 Task: Find connections with filter location Leopoldina with filter topic #lawschoolwith filter profile language English with filter current company SAP Labs India with filter school Hindu College with filter industry Investment Advice with filter service category Program Management with filter keywords title eCommerce Marketing Specialist
Action: Mouse moved to (480, 74)
Screenshot: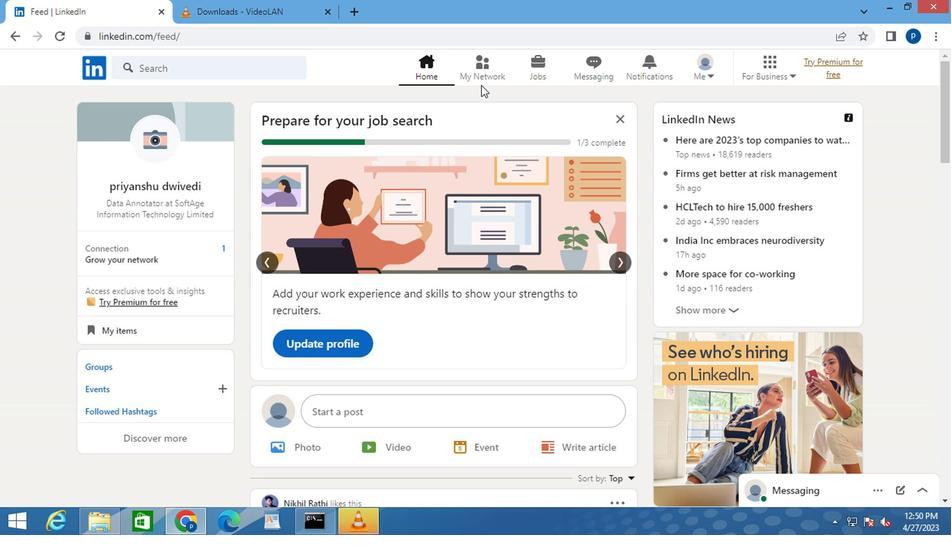 
Action: Mouse pressed left at (480, 74)
Screenshot: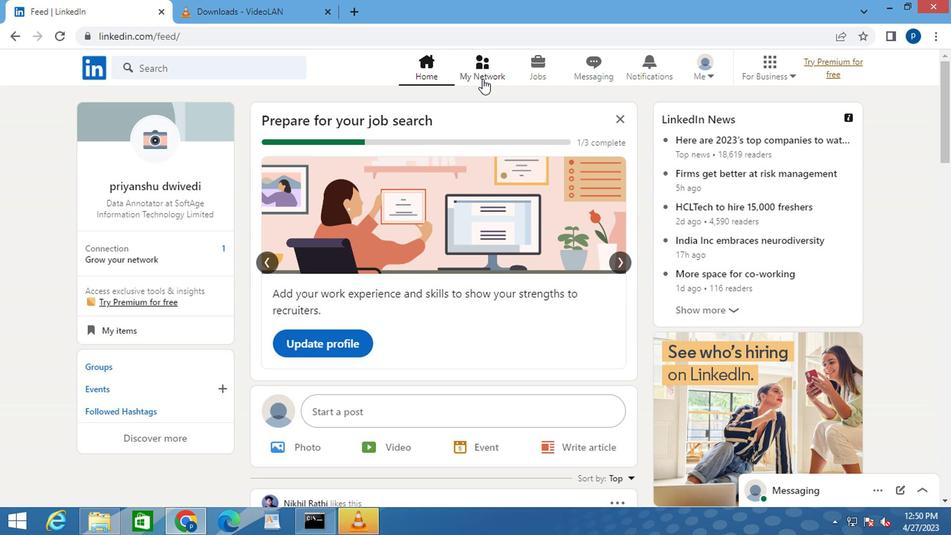 
Action: Mouse moved to (198, 143)
Screenshot: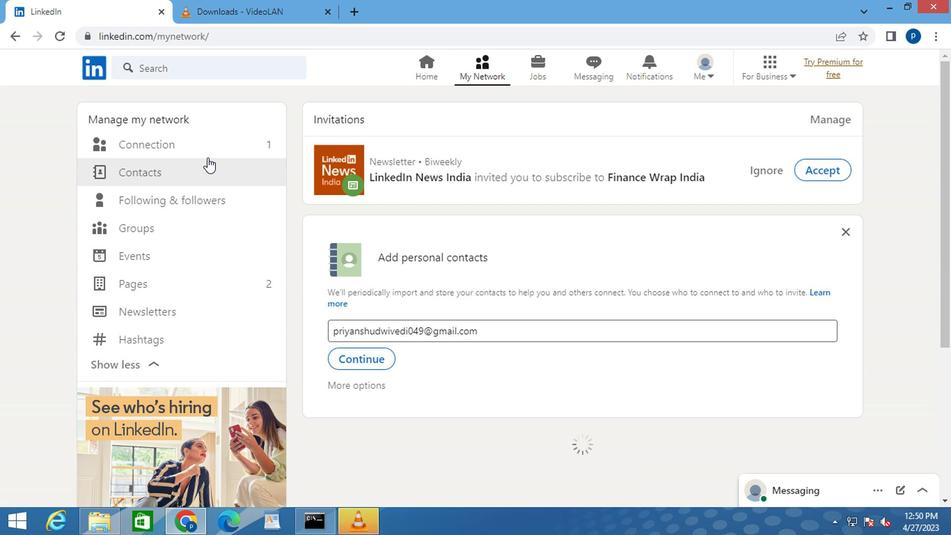 
Action: Mouse pressed left at (198, 143)
Screenshot: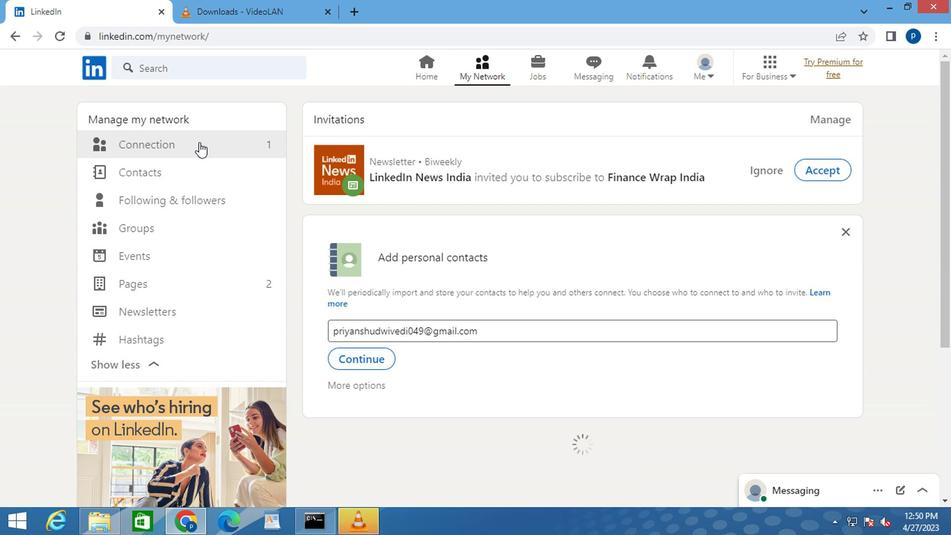 
Action: Mouse moved to (568, 147)
Screenshot: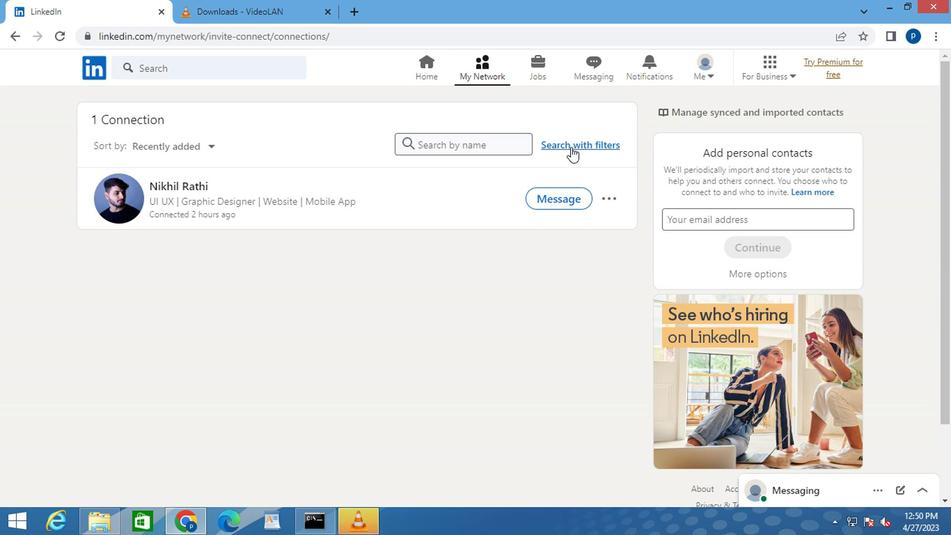 
Action: Mouse pressed left at (568, 147)
Screenshot: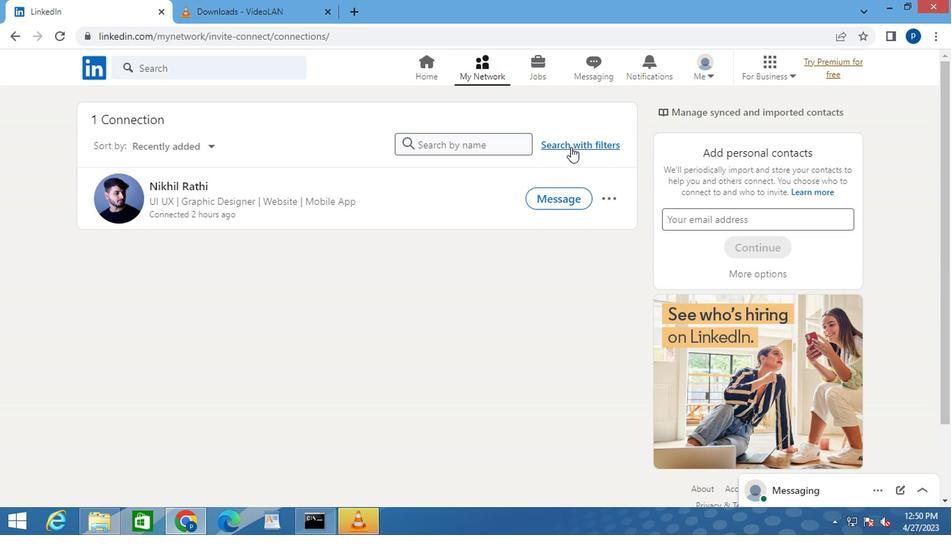 
Action: Mouse moved to (529, 118)
Screenshot: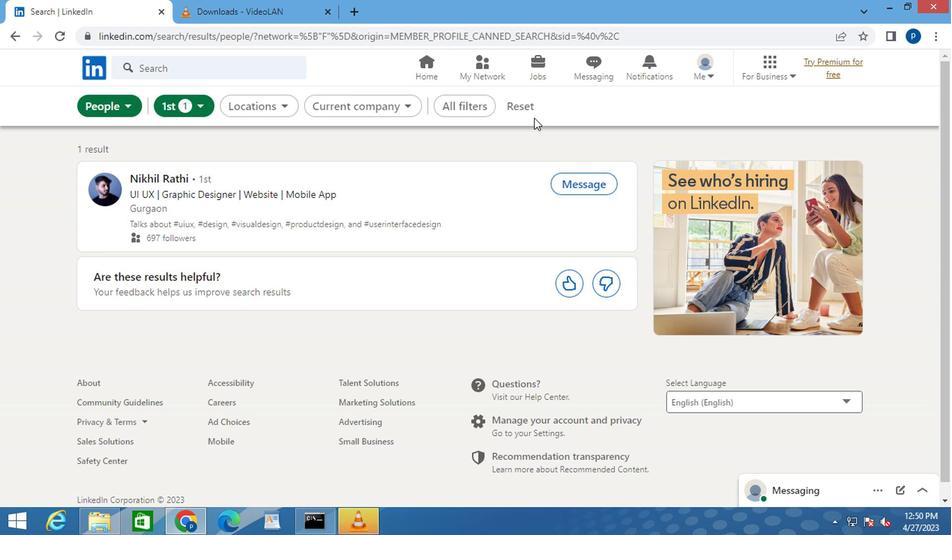 
Action: Mouse pressed left at (529, 118)
Screenshot: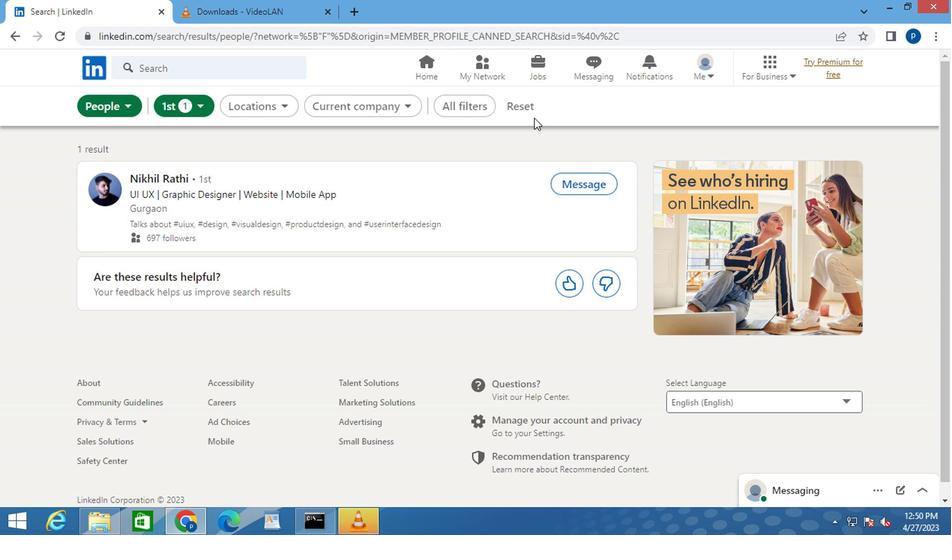 
Action: Mouse moved to (524, 110)
Screenshot: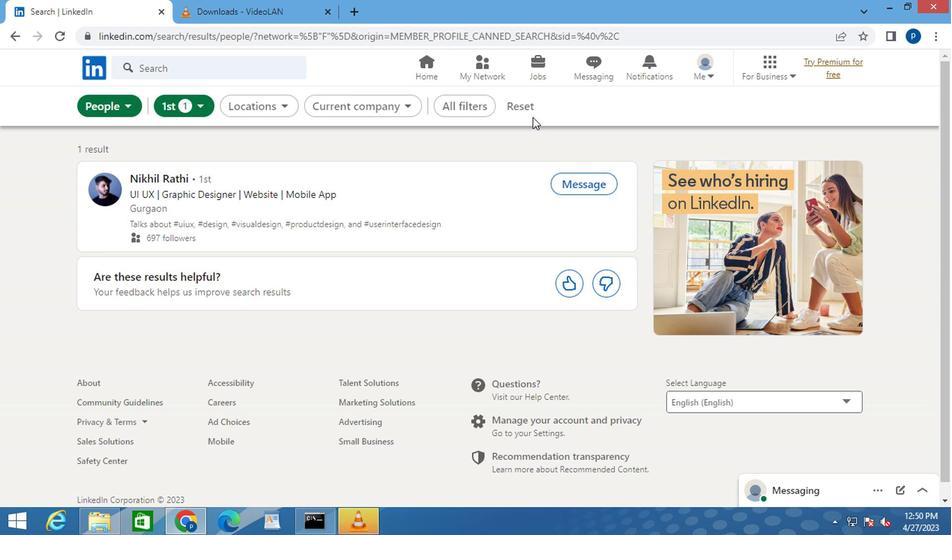 
Action: Mouse pressed left at (524, 110)
Screenshot: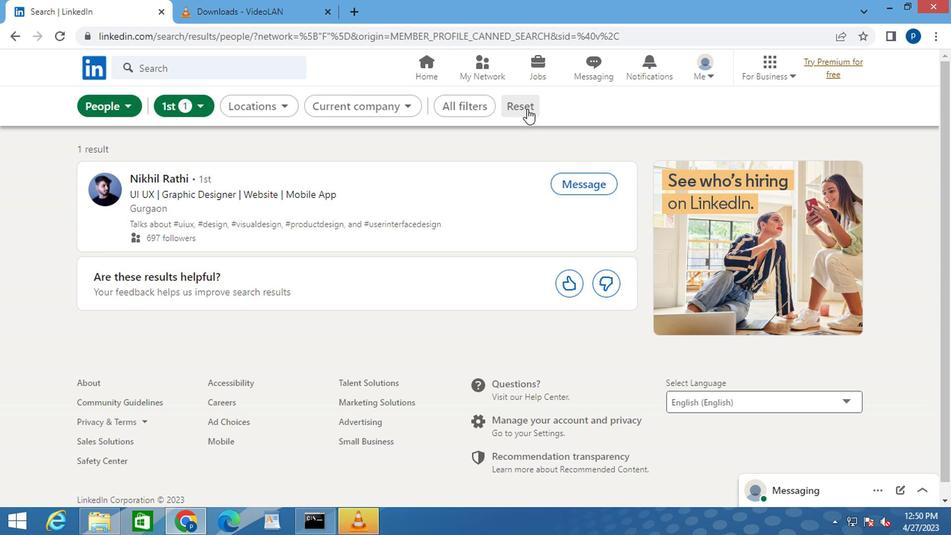 
Action: Mouse moved to (490, 106)
Screenshot: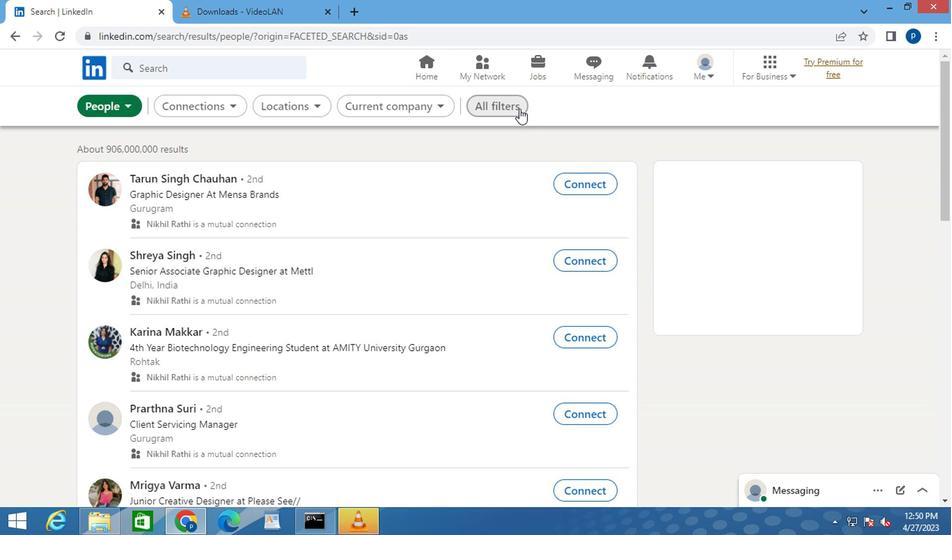 
Action: Mouse pressed left at (490, 106)
Screenshot: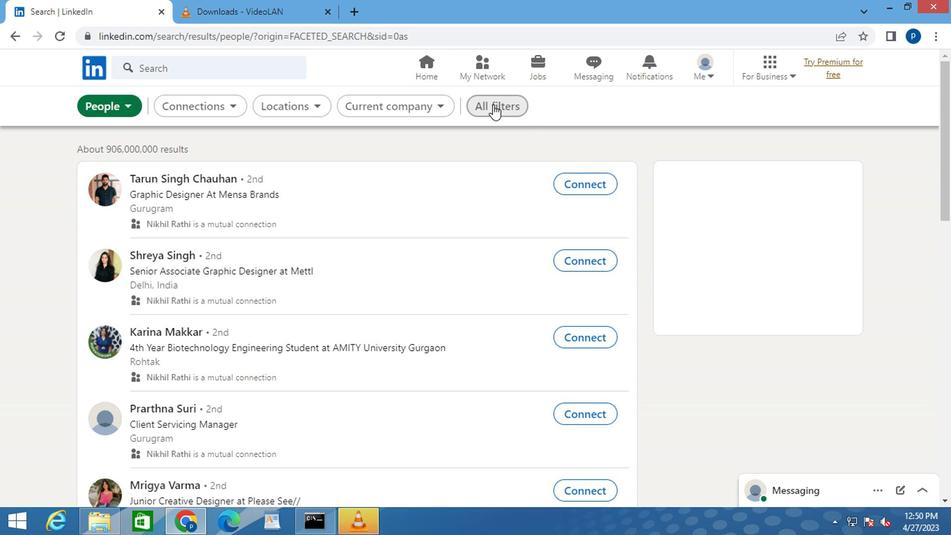 
Action: Mouse moved to (779, 275)
Screenshot: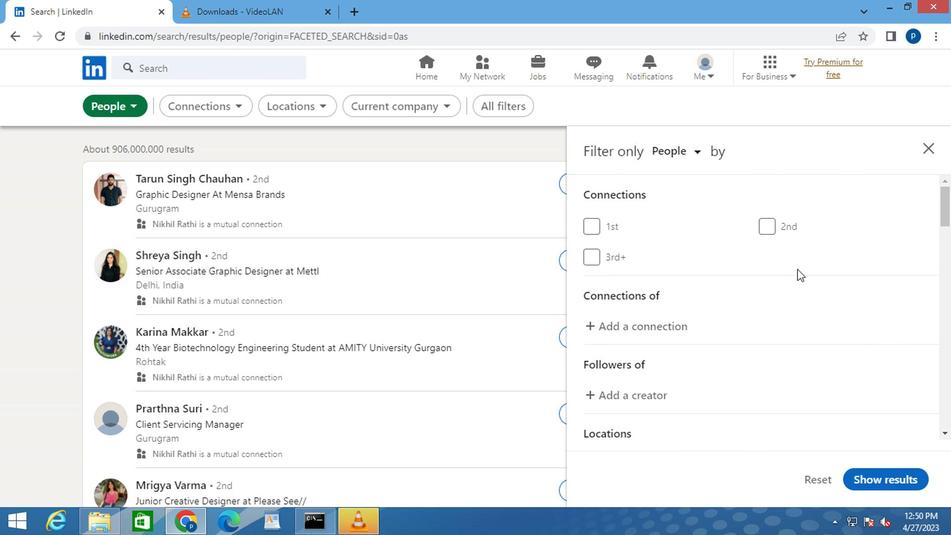 
Action: Mouse scrolled (779, 274) with delta (0, 0)
Screenshot: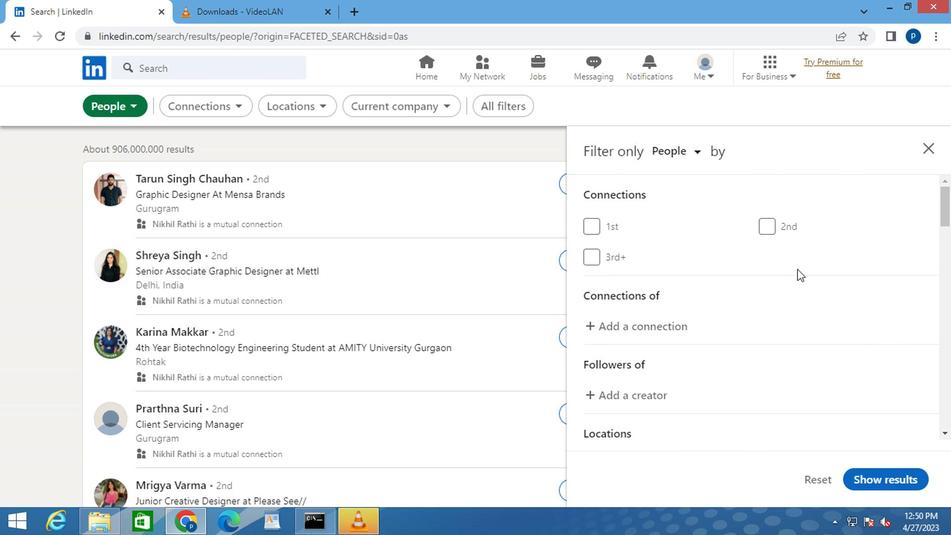 
Action: Mouse moved to (779, 275)
Screenshot: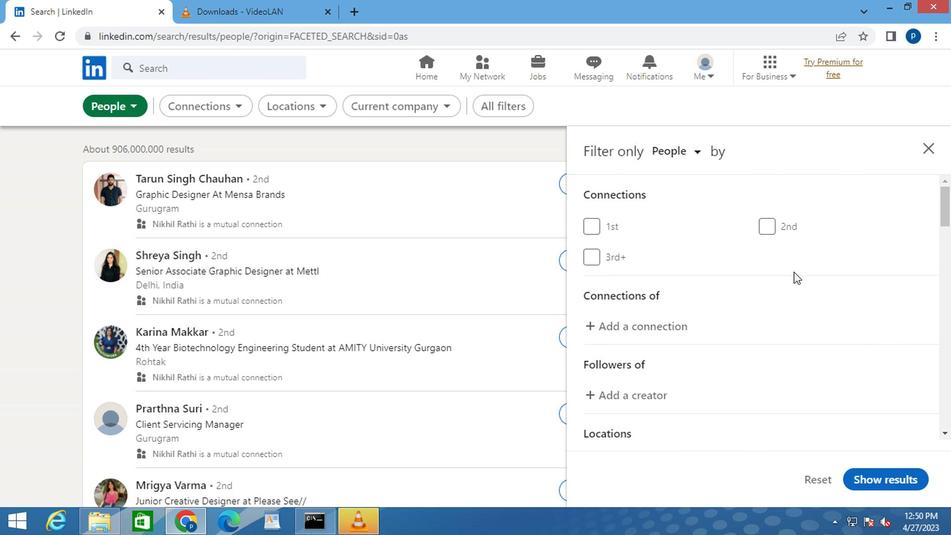 
Action: Mouse scrolled (779, 274) with delta (0, 0)
Screenshot: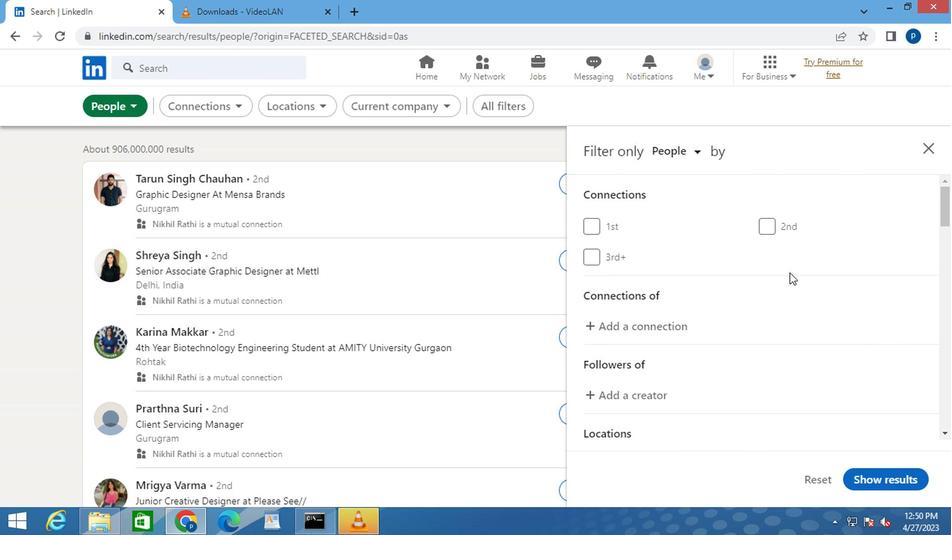 
Action: Mouse scrolled (779, 274) with delta (0, 0)
Screenshot: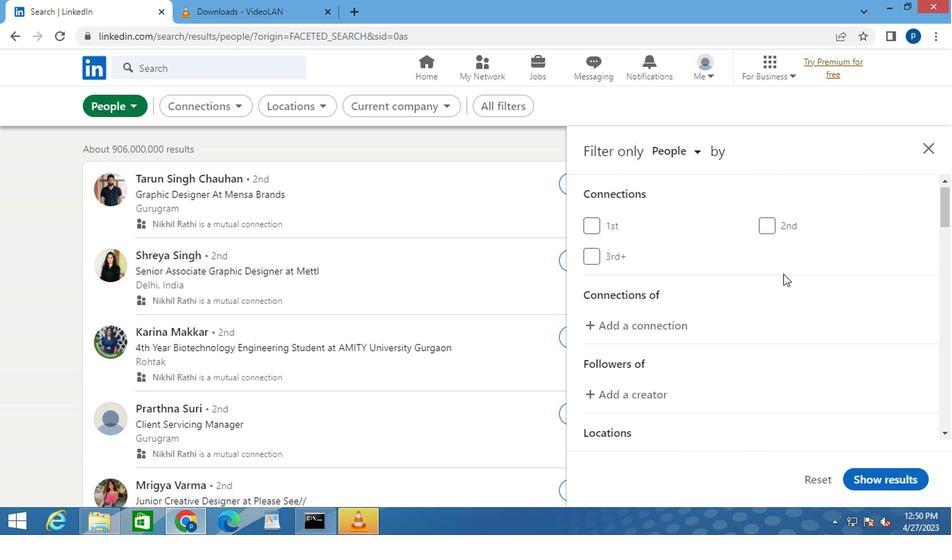 
Action: Mouse moved to (791, 311)
Screenshot: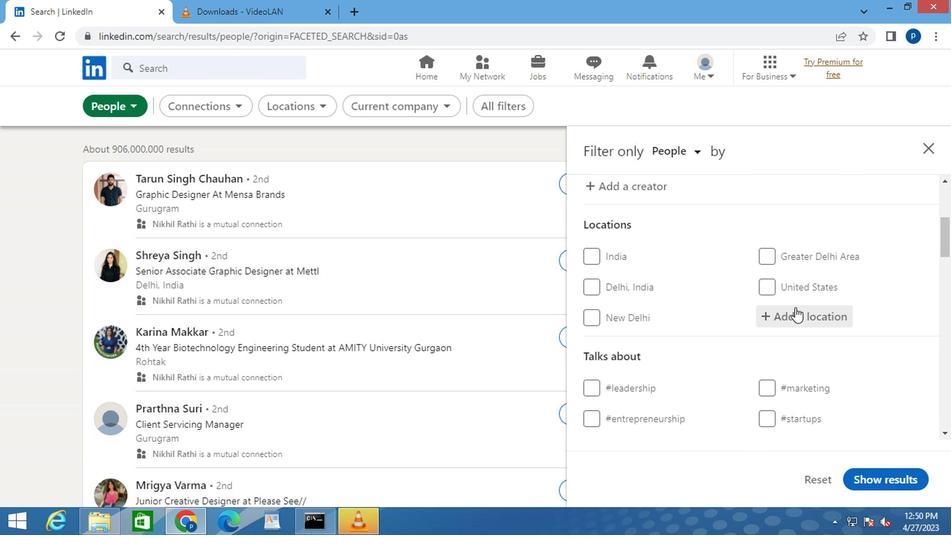 
Action: Mouse pressed left at (791, 311)
Screenshot: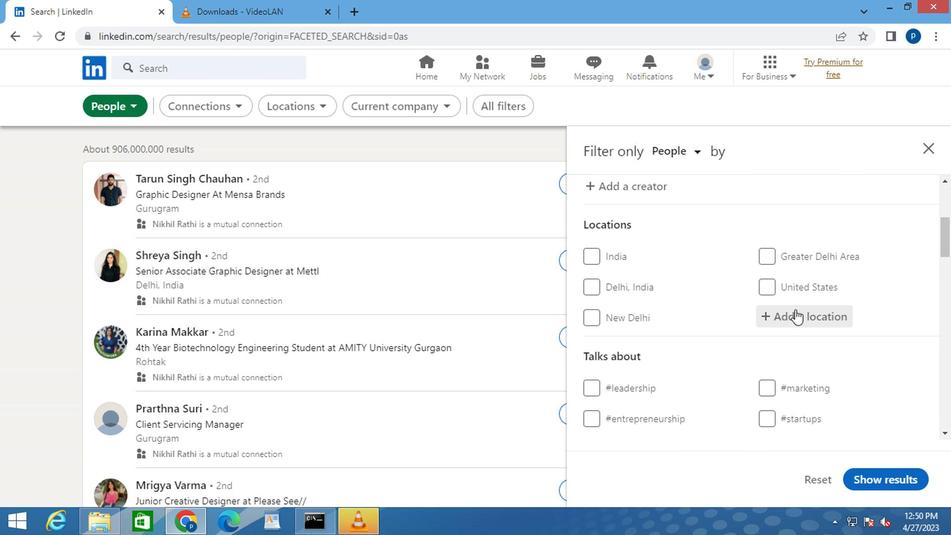 
Action: Key pressed <Key.caps_lock>l<Key.caps_lock>eopoldi
Screenshot: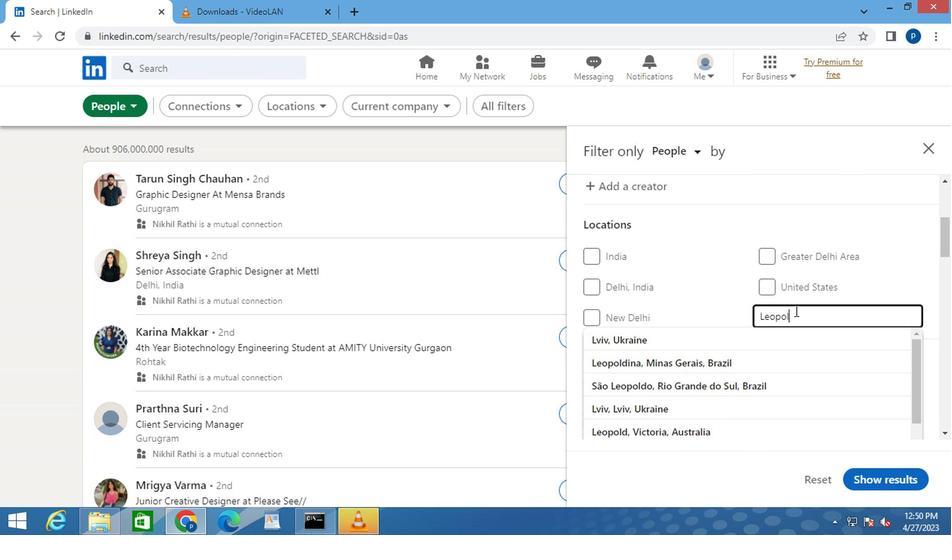 
Action: Mouse moved to (705, 341)
Screenshot: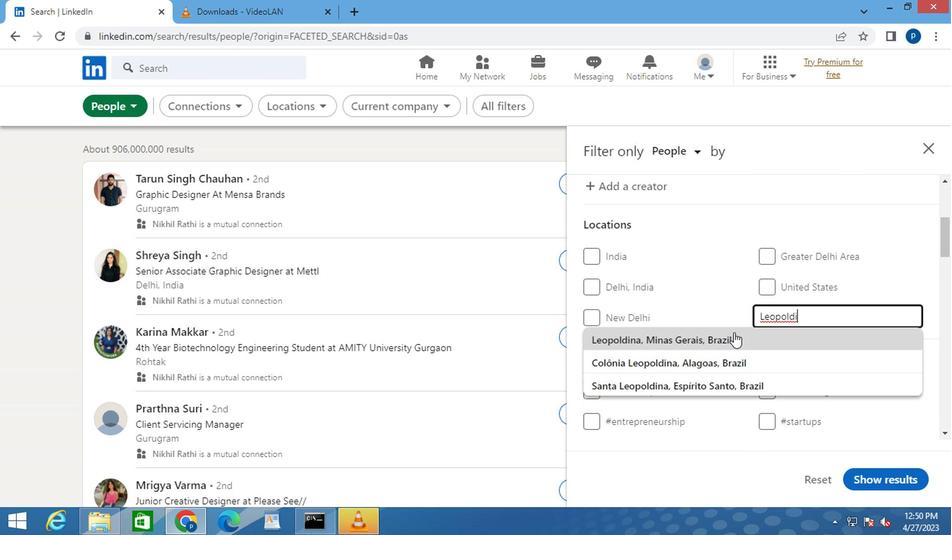 
Action: Mouse pressed left at (705, 341)
Screenshot: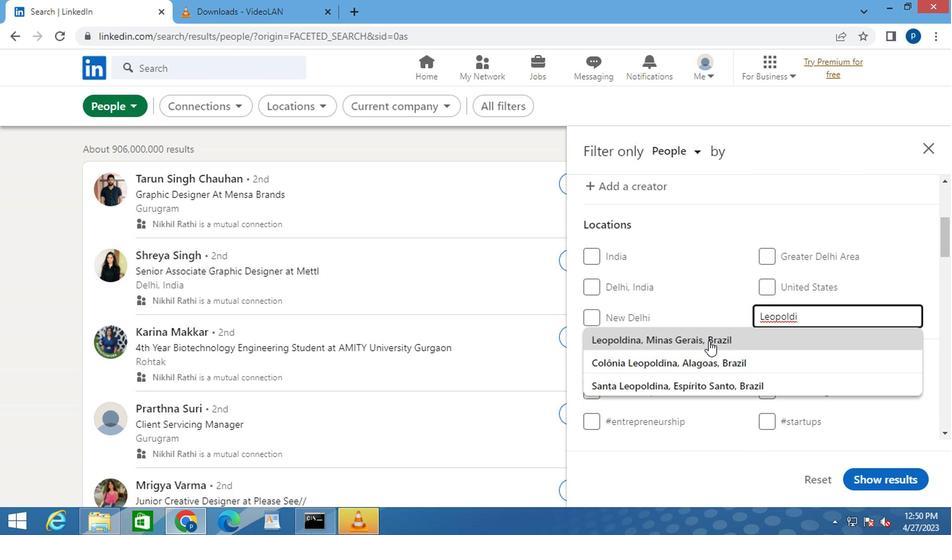 
Action: Mouse moved to (704, 341)
Screenshot: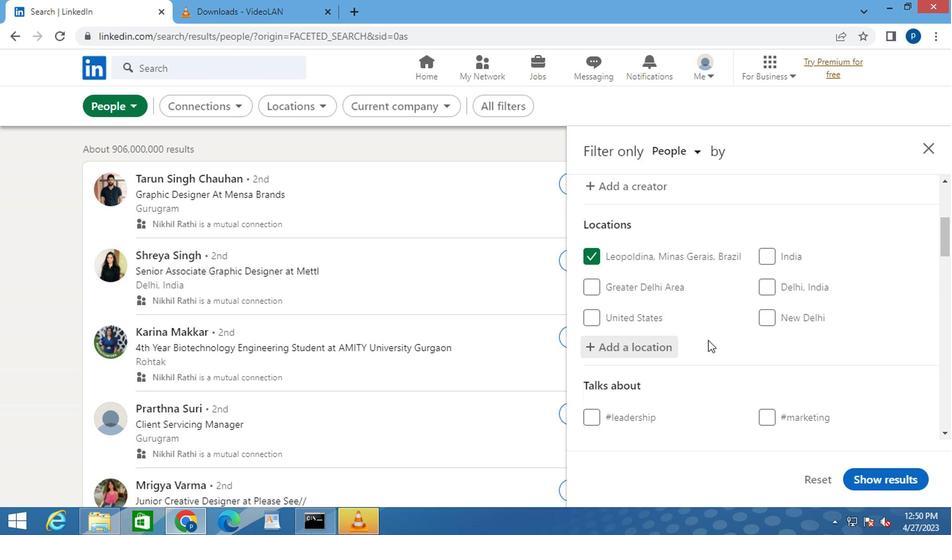 
Action: Mouse scrolled (704, 340) with delta (0, 0)
Screenshot: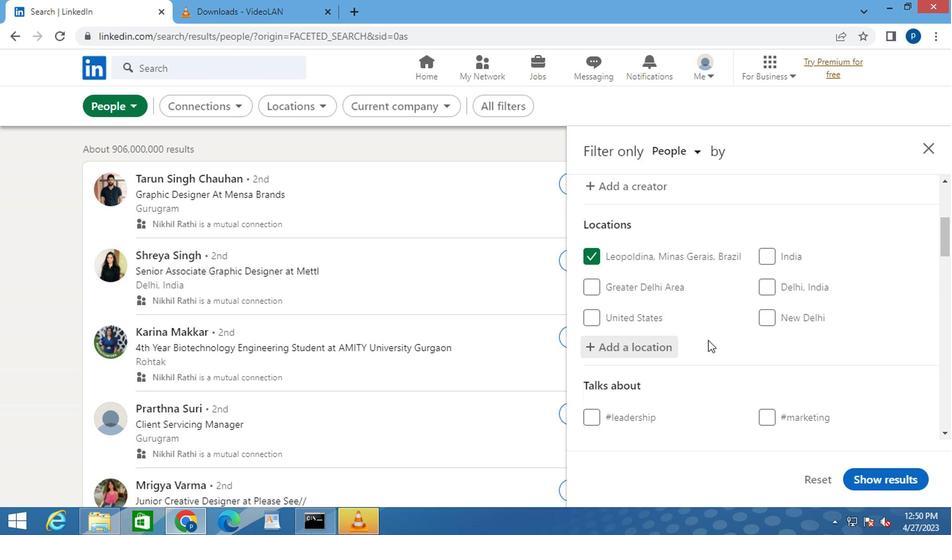 
Action: Mouse moved to (704, 341)
Screenshot: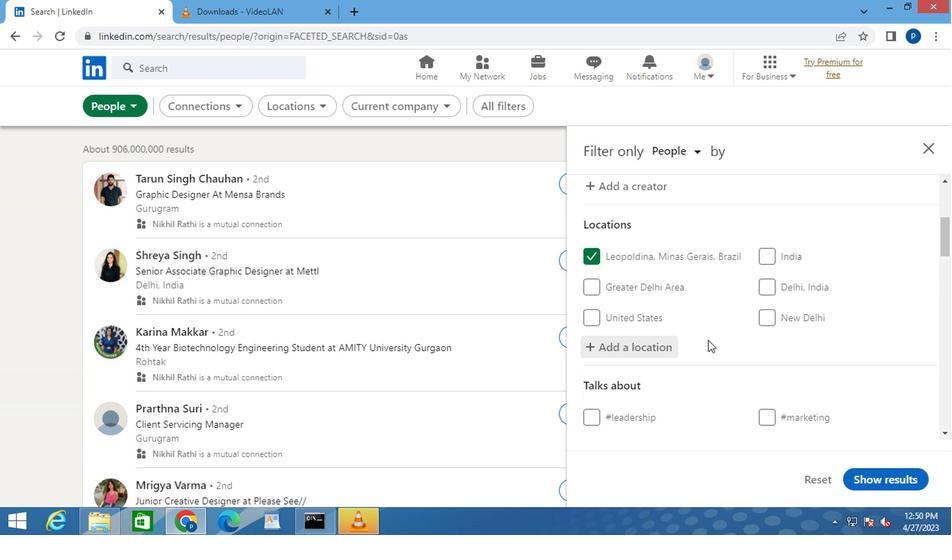 
Action: Mouse scrolled (704, 341) with delta (0, 0)
Screenshot: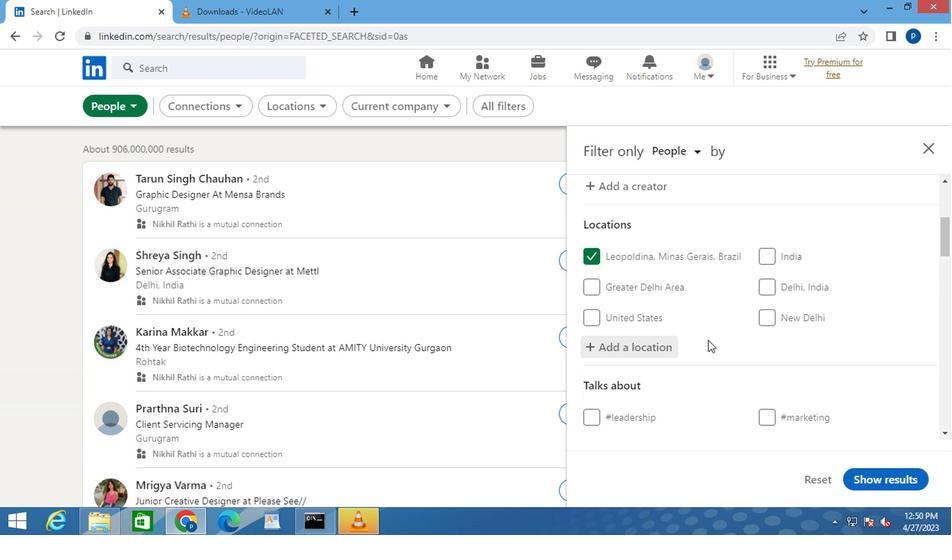 
Action: Mouse moved to (756, 342)
Screenshot: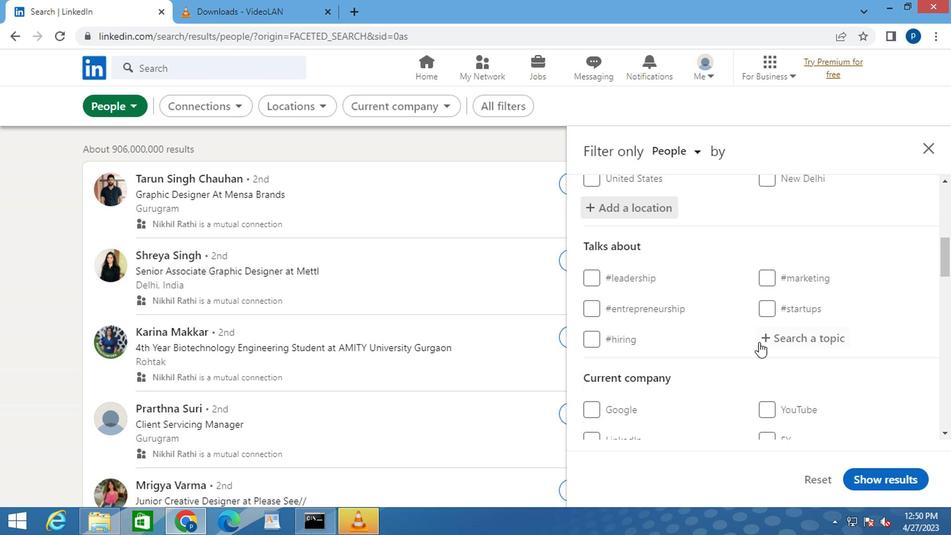 
Action: Mouse pressed left at (756, 342)
Screenshot: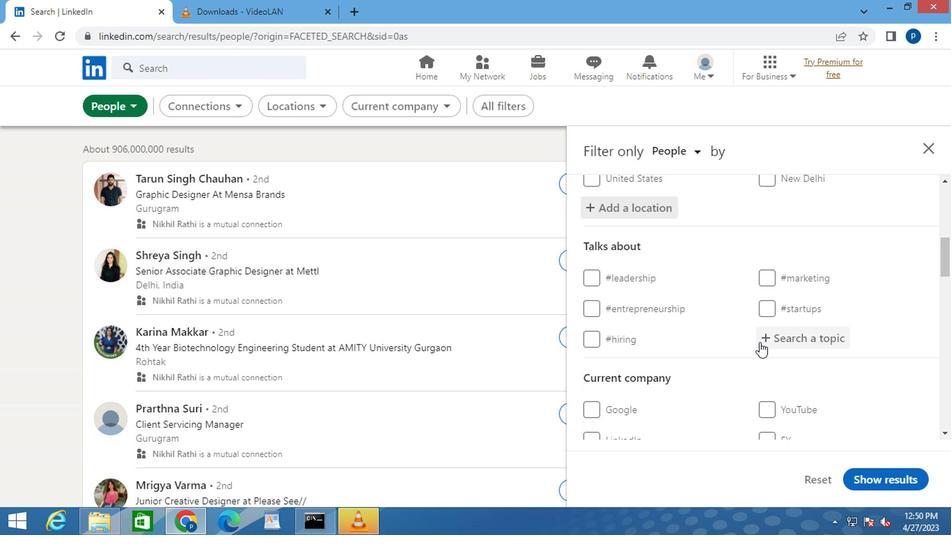 
Action: Mouse moved to (757, 341)
Screenshot: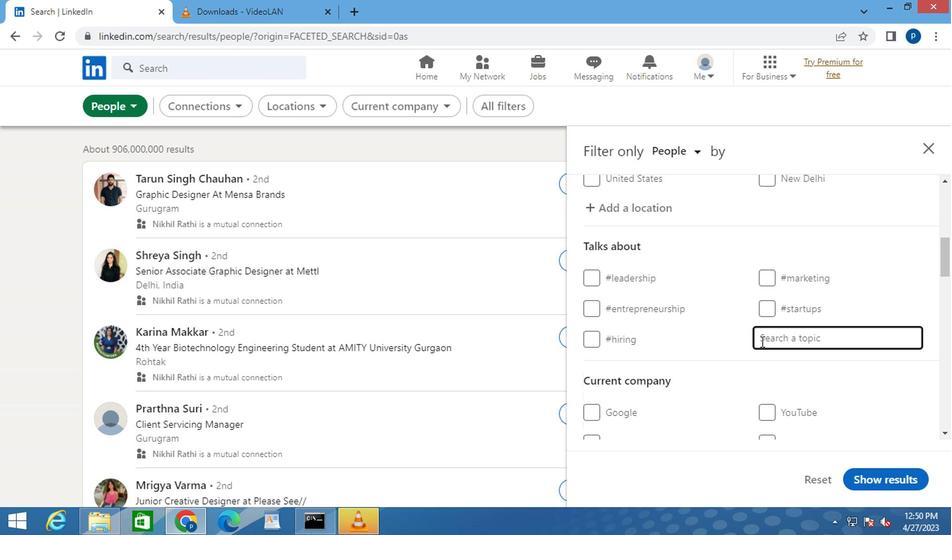 
Action: Key pressed <Key.shift>#LAWSCHOOL<Key.space>
Screenshot: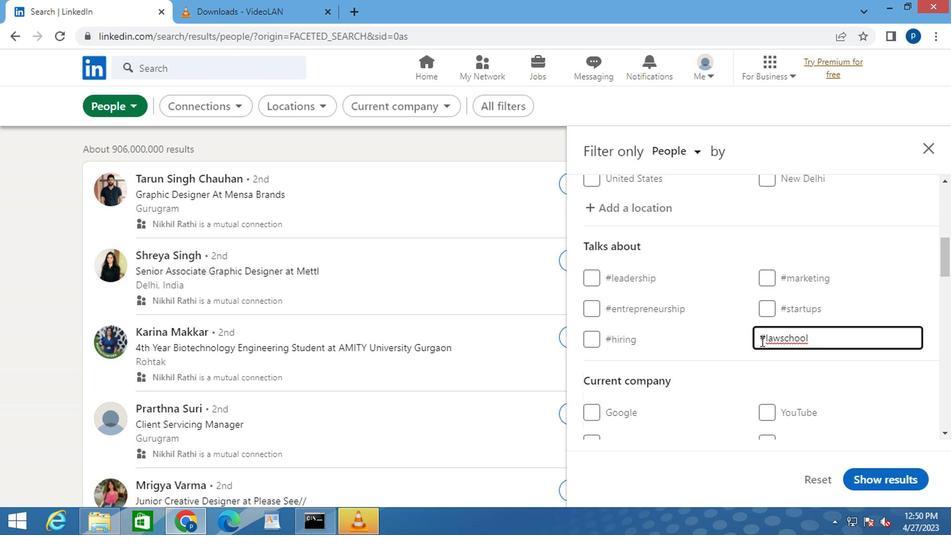 
Action: Mouse moved to (812, 360)
Screenshot: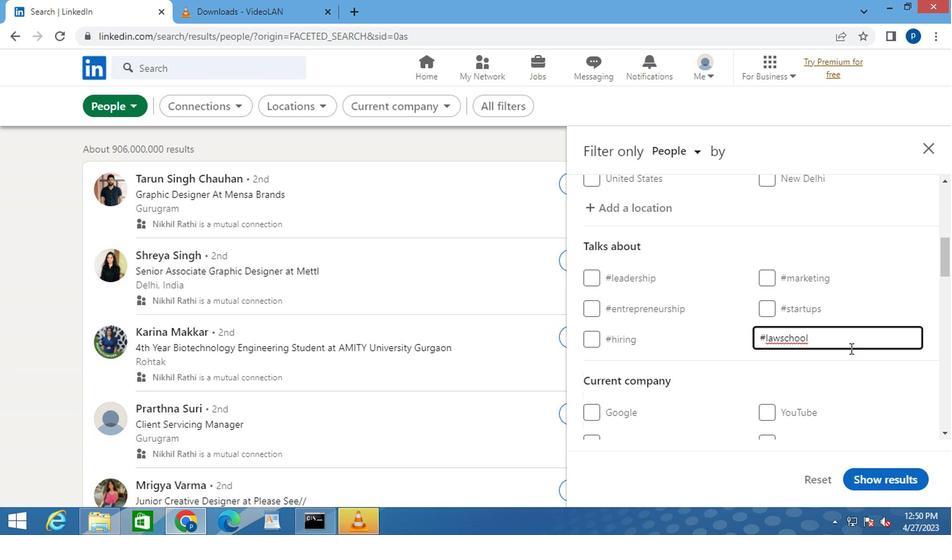 
Action: Mouse scrolled (812, 359) with delta (0, 0)
Screenshot: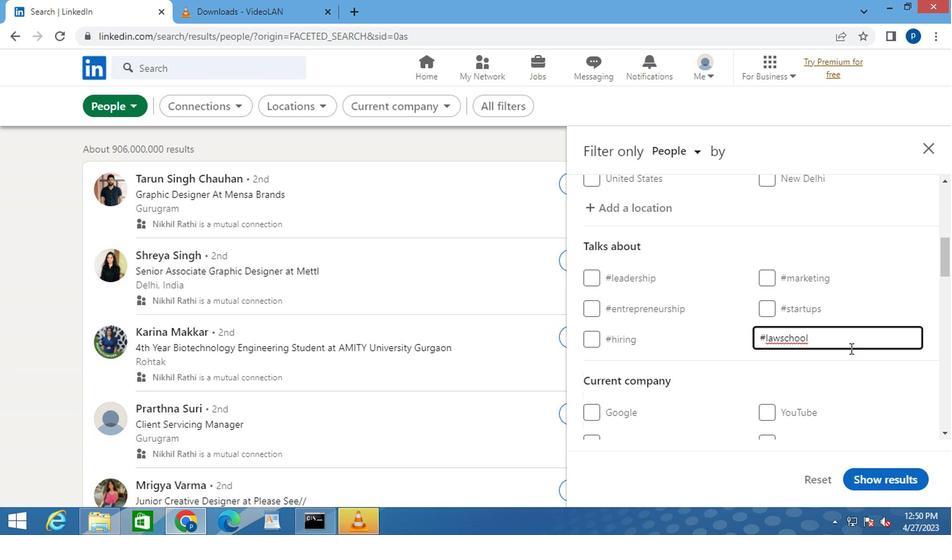 
Action: Mouse moved to (810, 360)
Screenshot: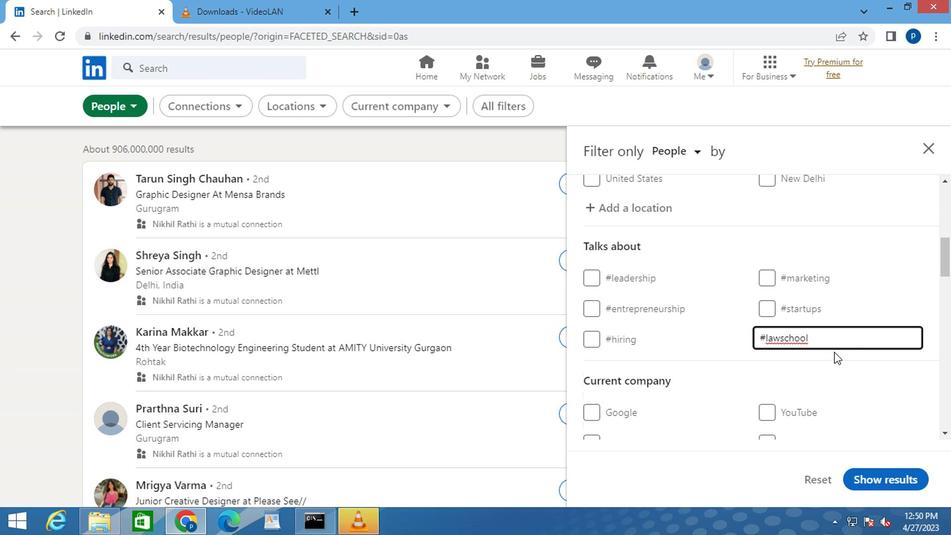 
Action: Mouse scrolled (810, 360) with delta (0, 0)
Screenshot: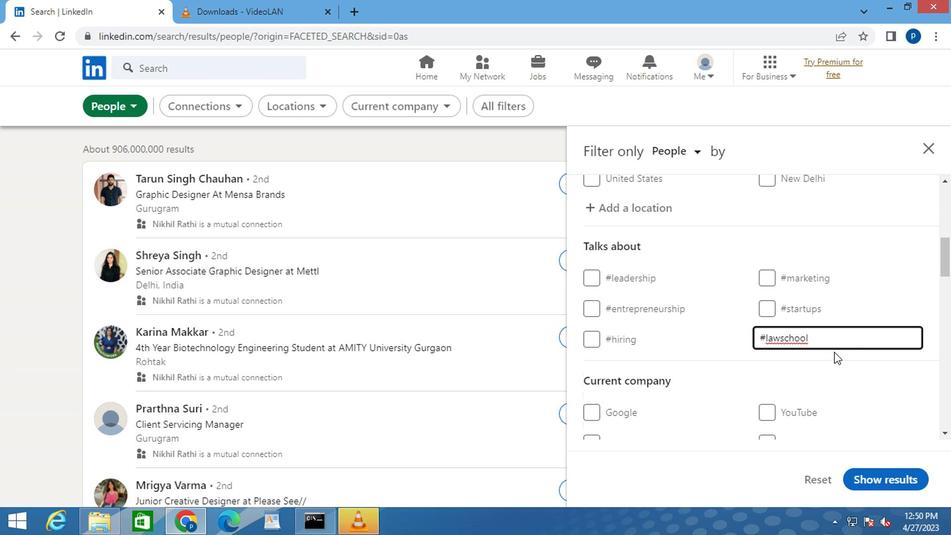 
Action: Mouse moved to (805, 362)
Screenshot: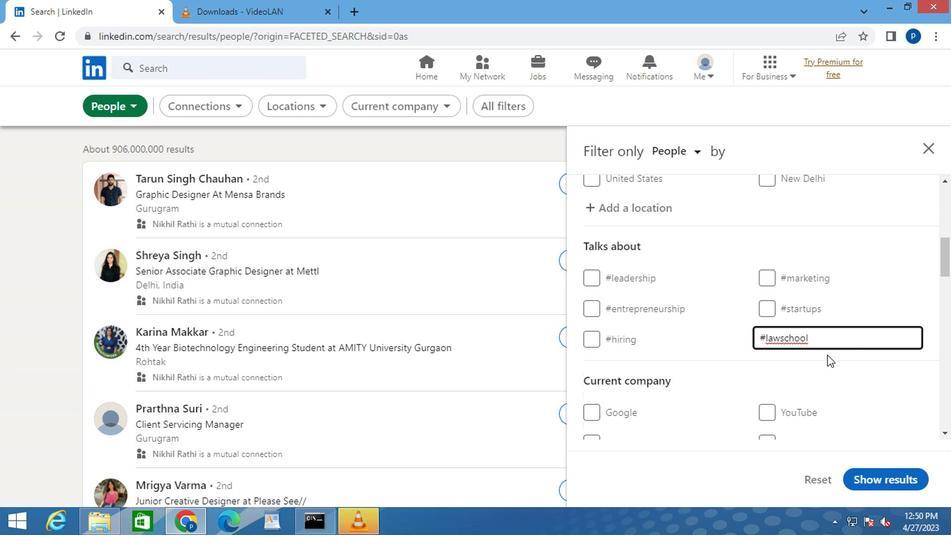
Action: Mouse scrolled (805, 361) with delta (0, 0)
Screenshot: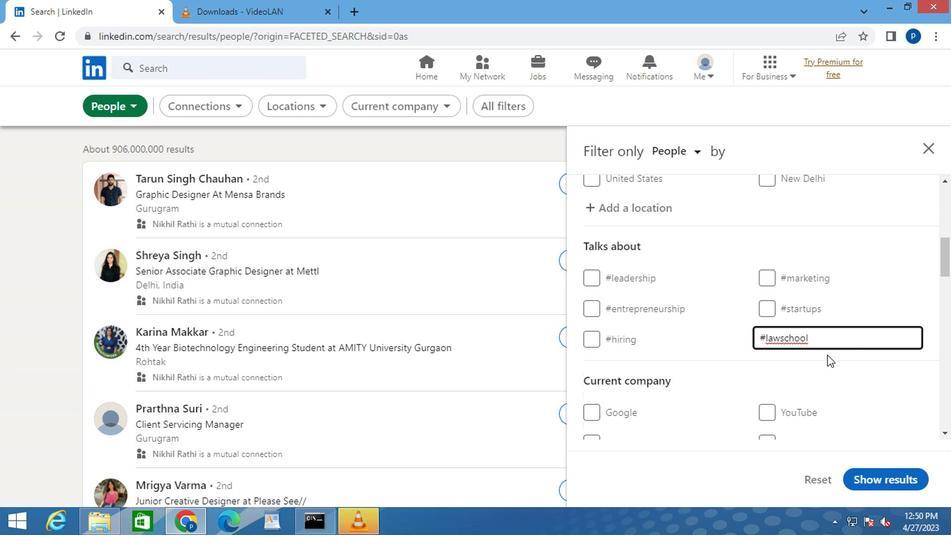 
Action: Mouse moved to (800, 362)
Screenshot: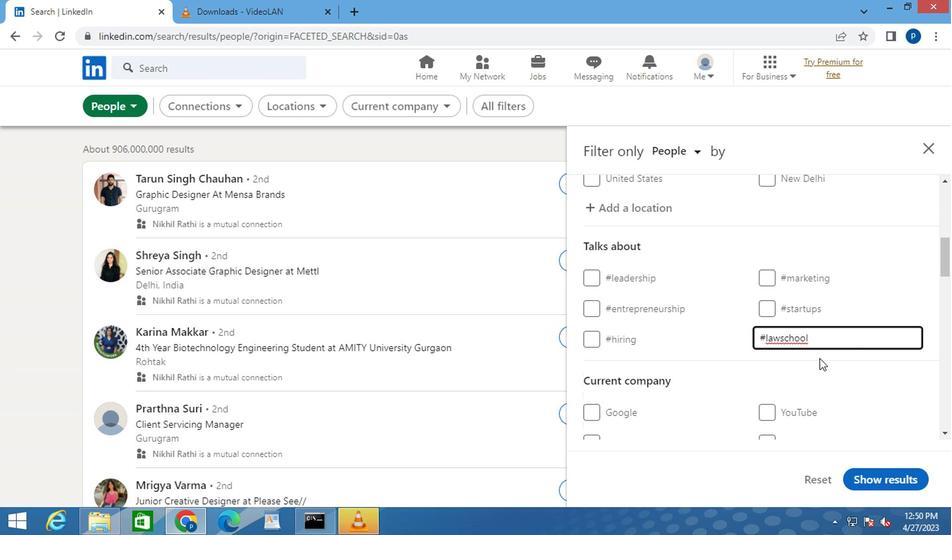 
Action: Mouse scrolled (800, 361) with delta (0, 0)
Screenshot: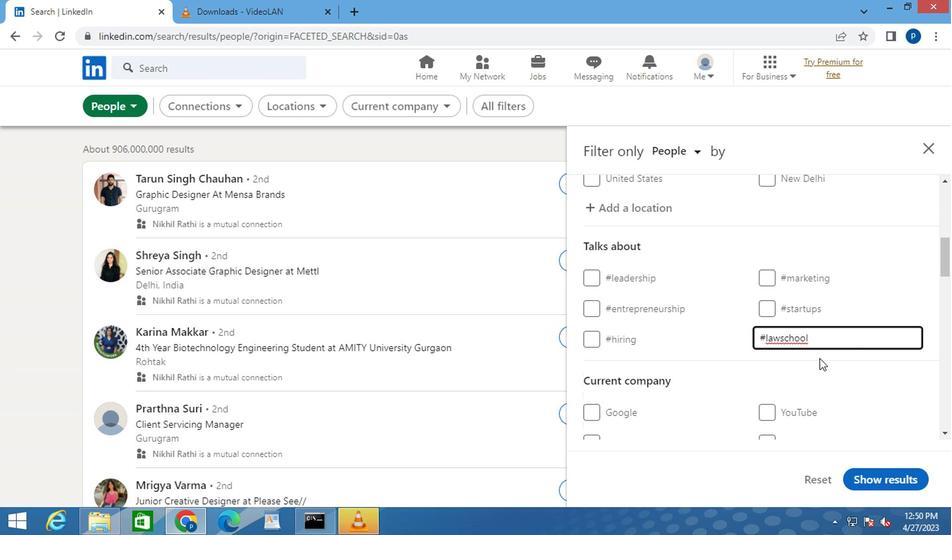 
Action: Mouse moved to (746, 348)
Screenshot: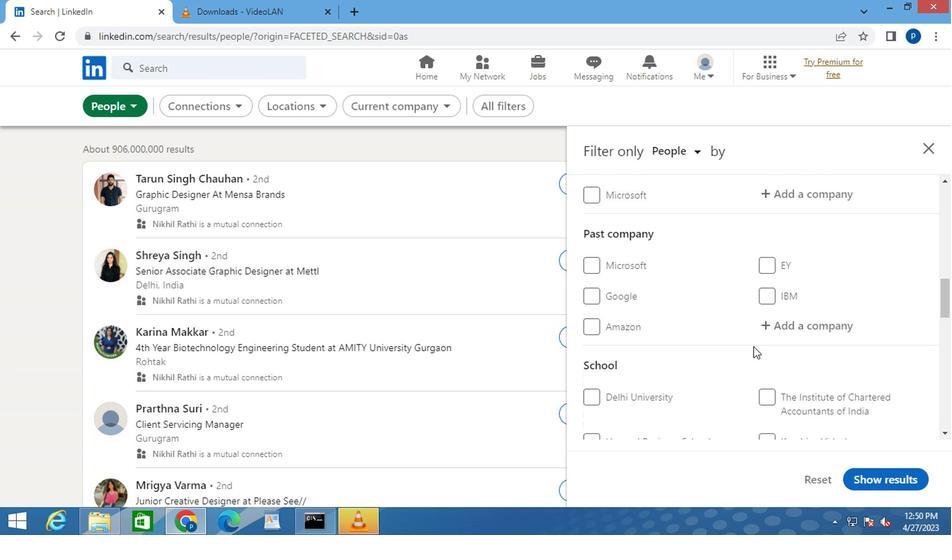 
Action: Mouse scrolled (746, 348) with delta (0, 0)
Screenshot: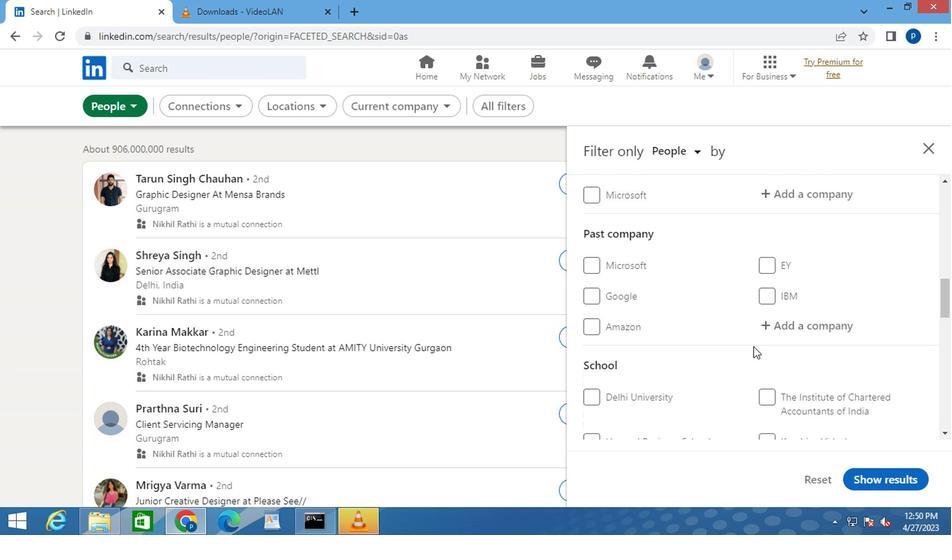 
Action: Mouse moved to (740, 349)
Screenshot: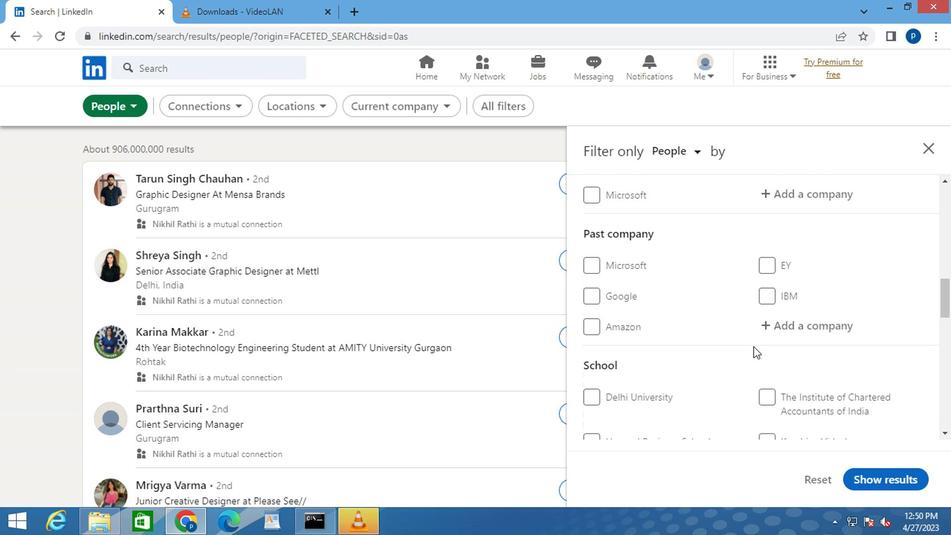 
Action: Mouse scrolled (740, 348) with delta (0, 0)
Screenshot: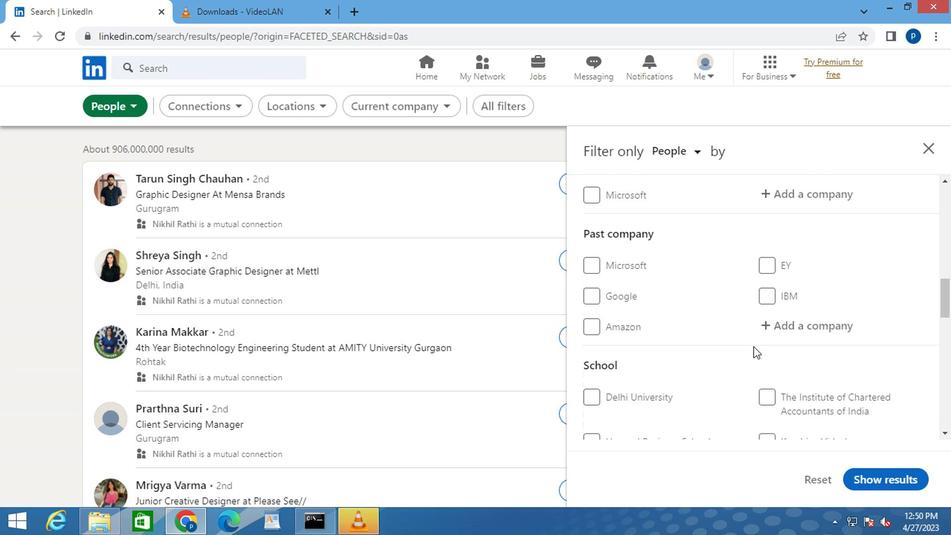 
Action: Mouse moved to (734, 350)
Screenshot: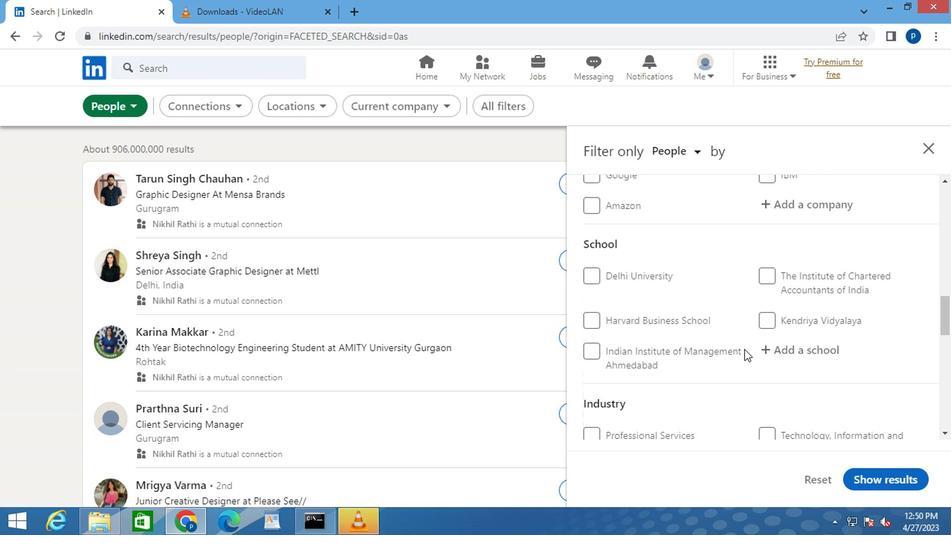 
Action: Mouse scrolled (734, 349) with delta (0, 0)
Screenshot: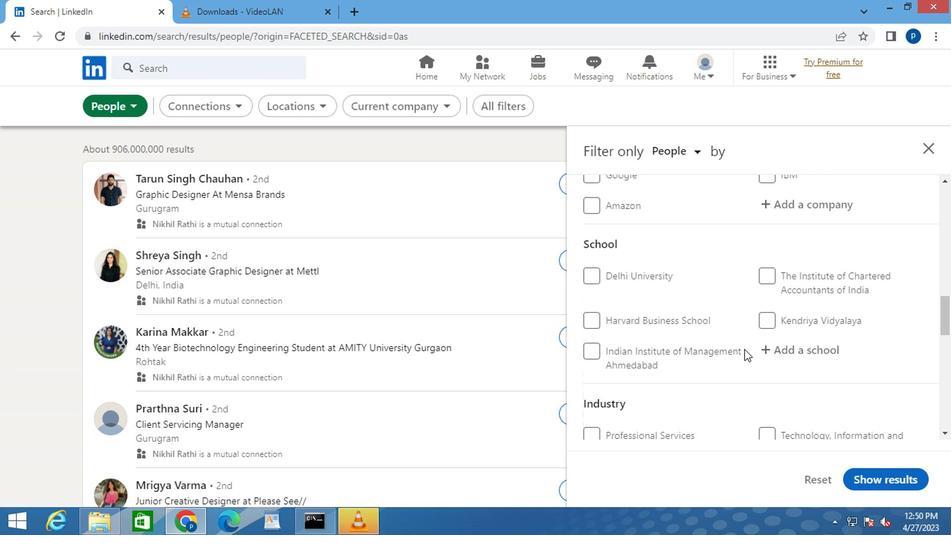 
Action: Mouse moved to (721, 349)
Screenshot: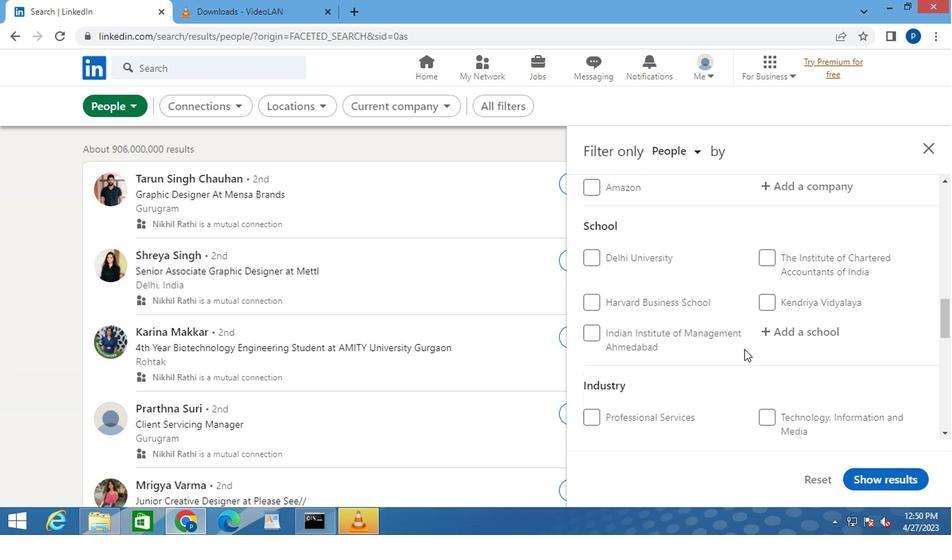 
Action: Mouse scrolled (721, 348) with delta (0, 0)
Screenshot: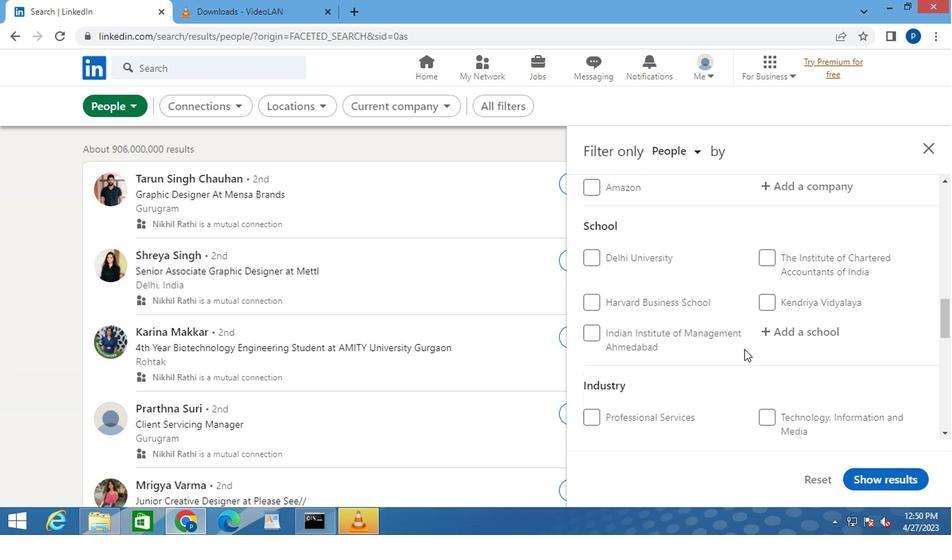 
Action: Mouse moved to (664, 344)
Screenshot: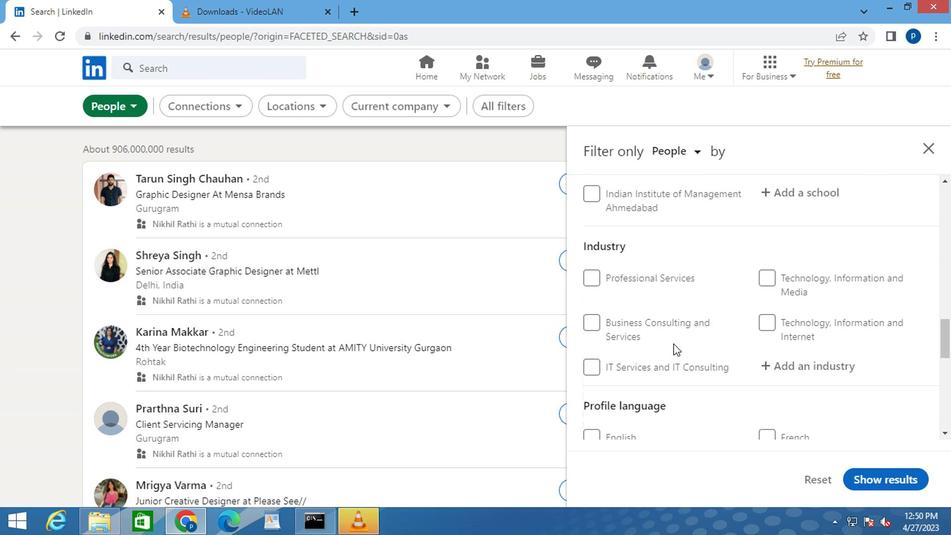 
Action: Mouse scrolled (664, 343) with delta (0, 0)
Screenshot: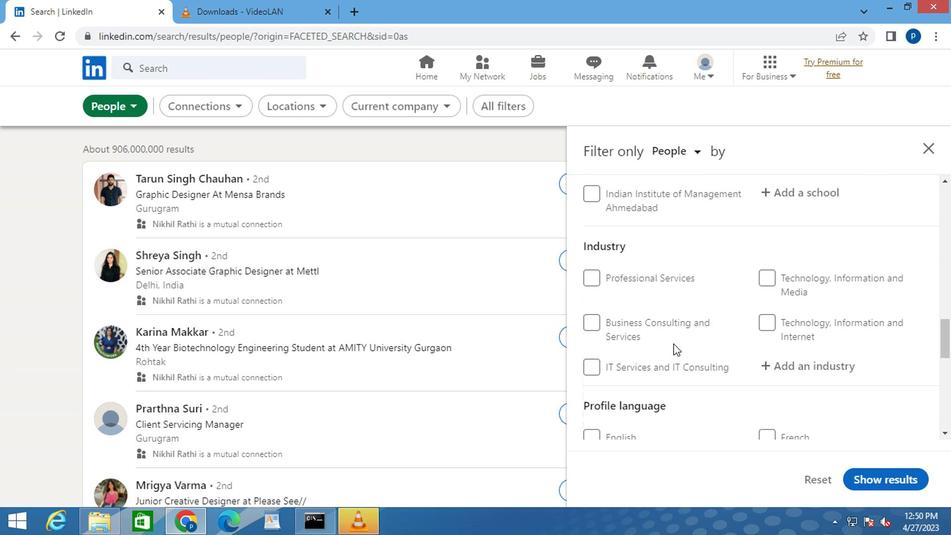 
Action: Mouse moved to (660, 345)
Screenshot: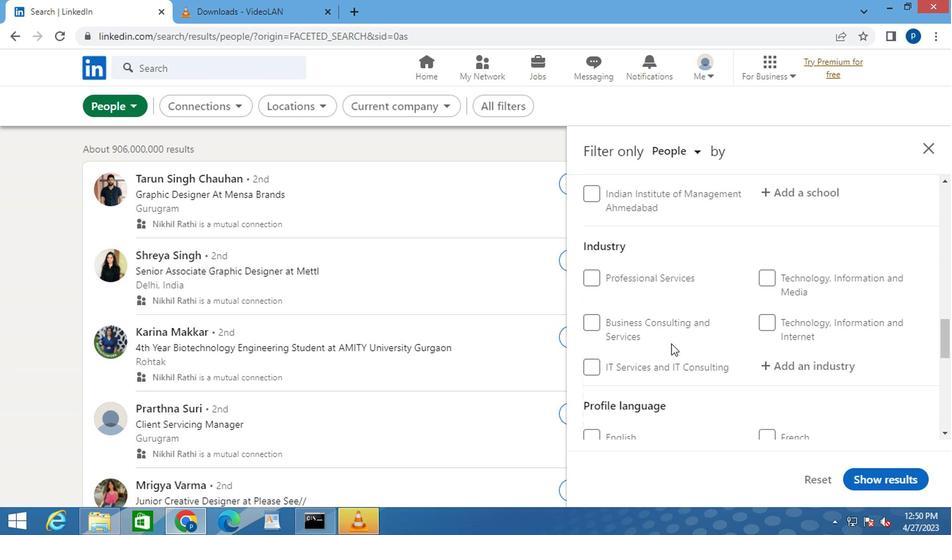 
Action: Mouse scrolled (660, 344) with delta (0, 0)
Screenshot: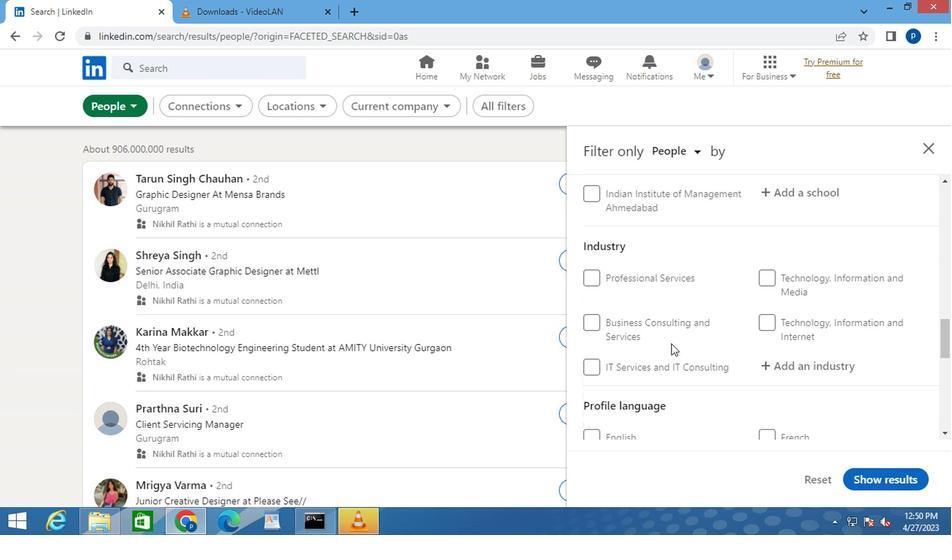 
Action: Mouse moved to (586, 306)
Screenshot: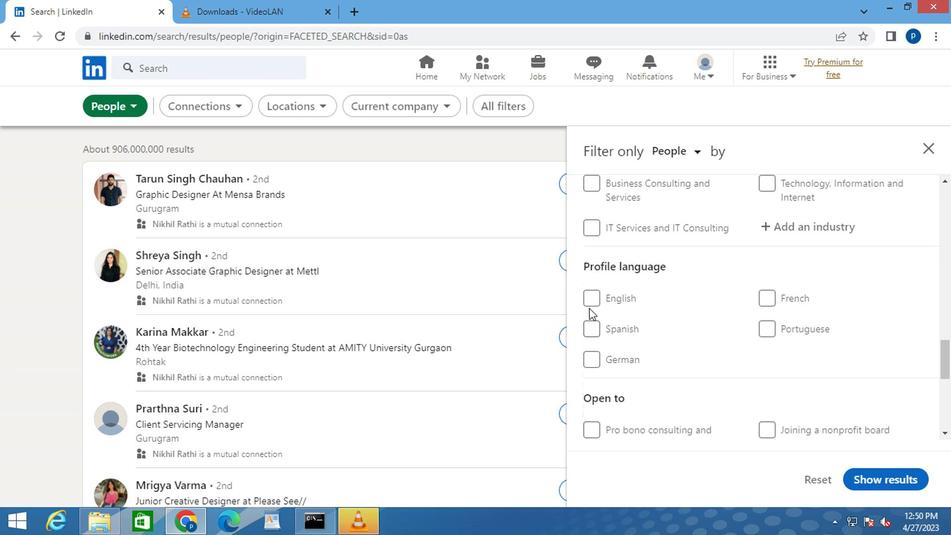 
Action: Mouse pressed left at (586, 306)
Screenshot: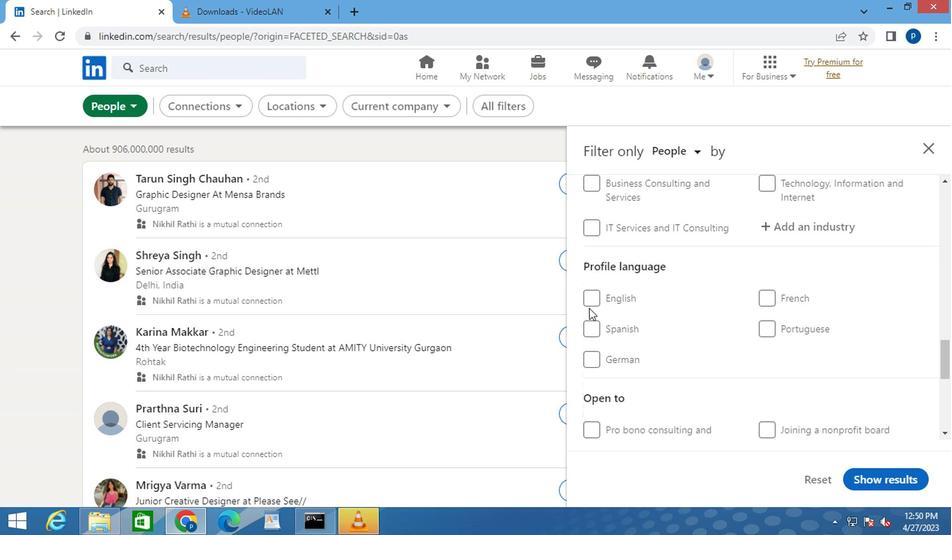 
Action: Mouse moved to (686, 302)
Screenshot: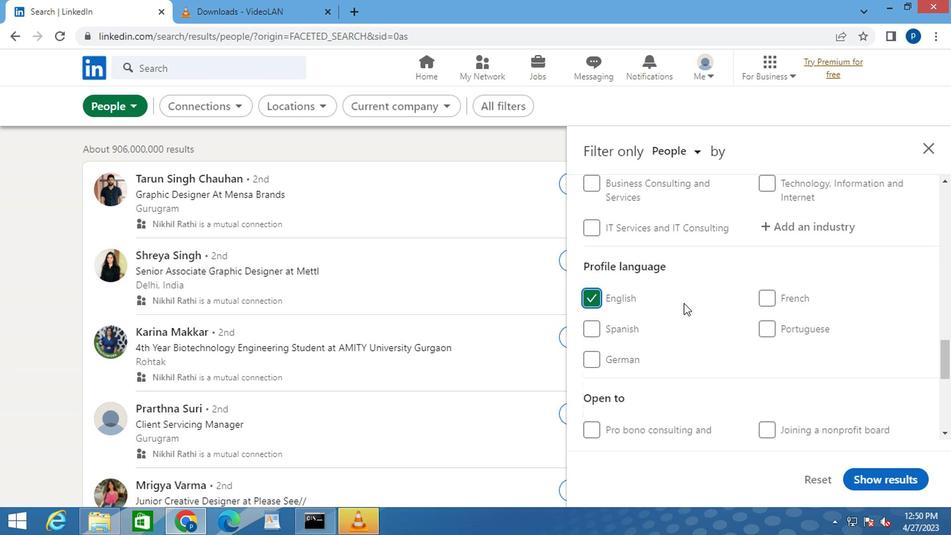 
Action: Mouse scrolled (686, 303) with delta (0, 0)
Screenshot: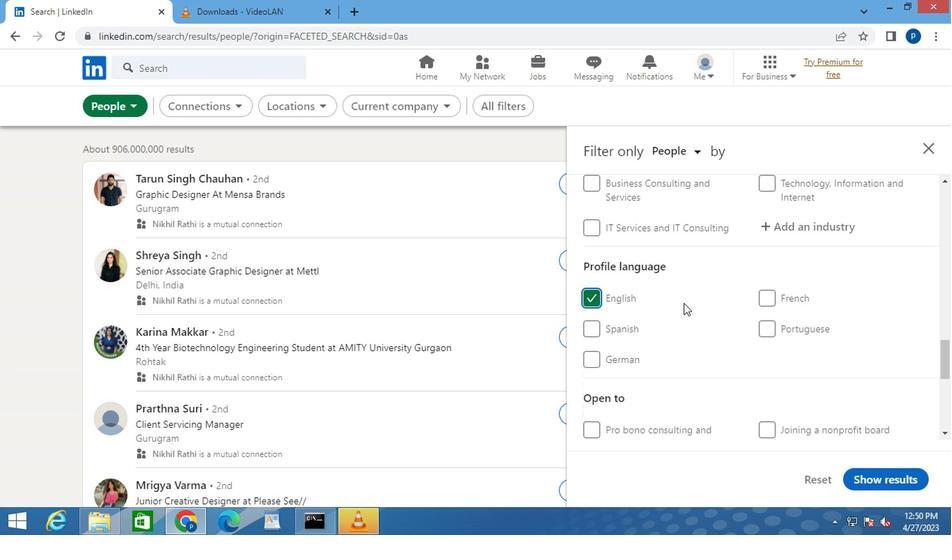 
Action: Mouse scrolled (686, 303) with delta (0, 0)
Screenshot: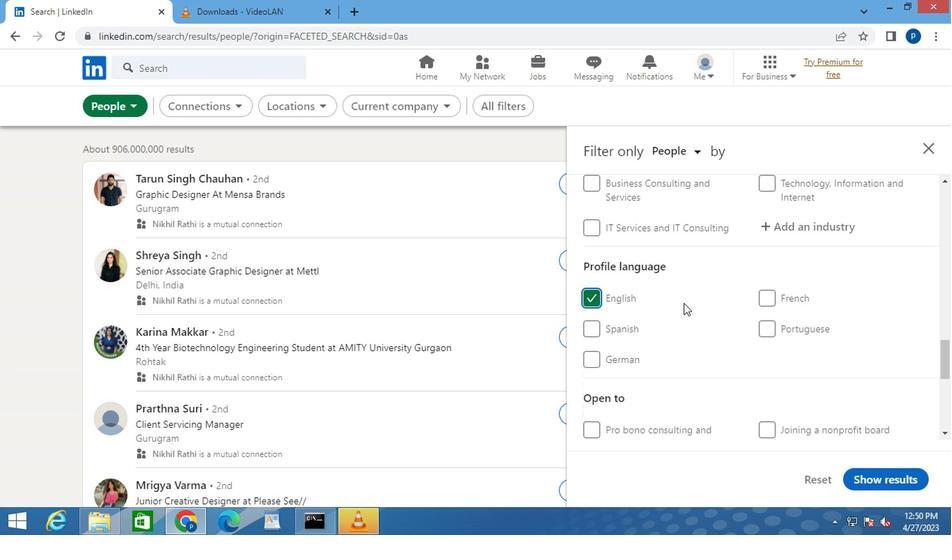 
Action: Mouse scrolled (686, 303) with delta (0, 0)
Screenshot: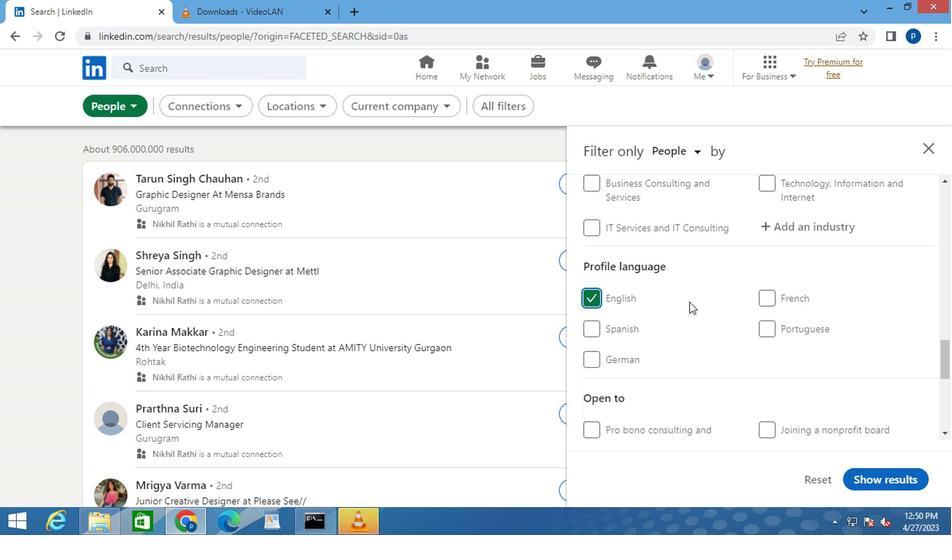 
Action: Mouse moved to (687, 301)
Screenshot: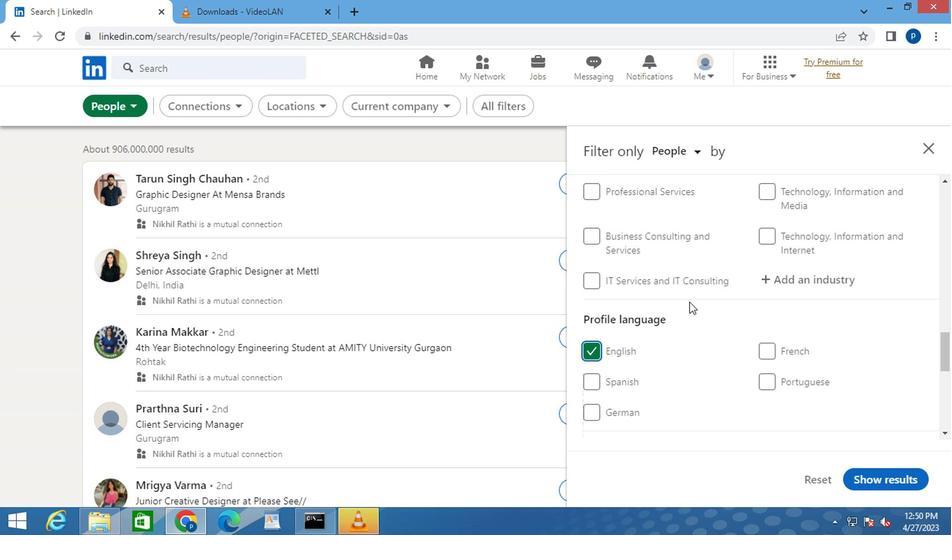 
Action: Mouse scrolled (687, 302) with delta (0, 0)
Screenshot: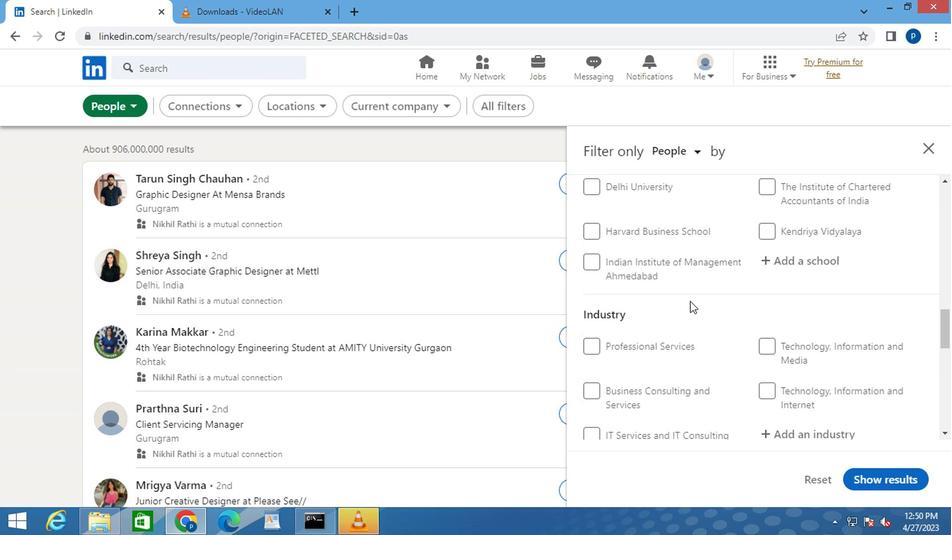 
Action: Mouse scrolled (687, 302) with delta (0, 0)
Screenshot: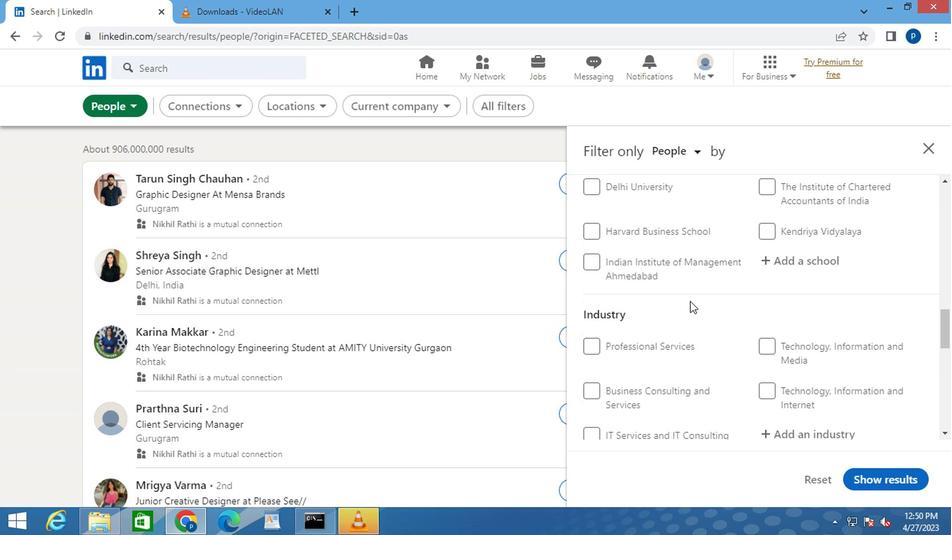 
Action: Mouse scrolled (687, 302) with delta (0, 0)
Screenshot: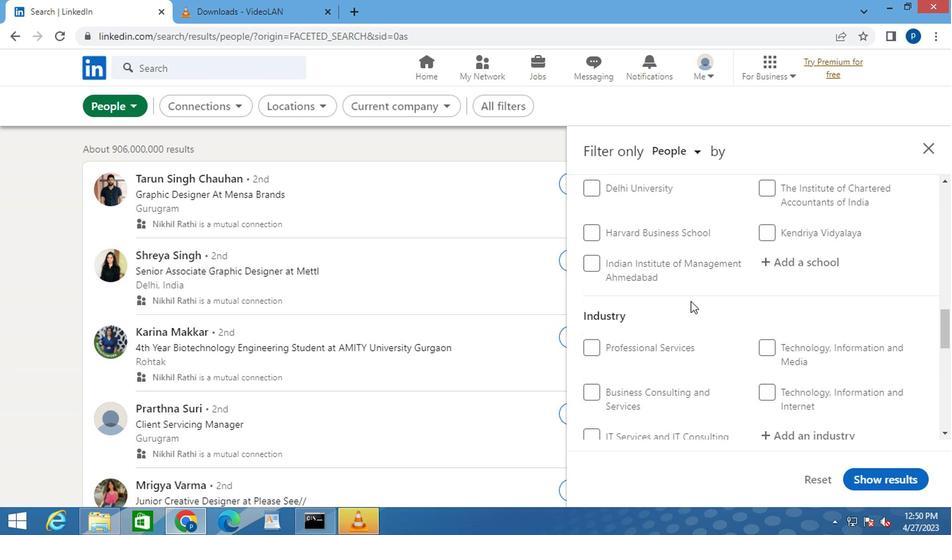 
Action: Mouse moved to (695, 306)
Screenshot: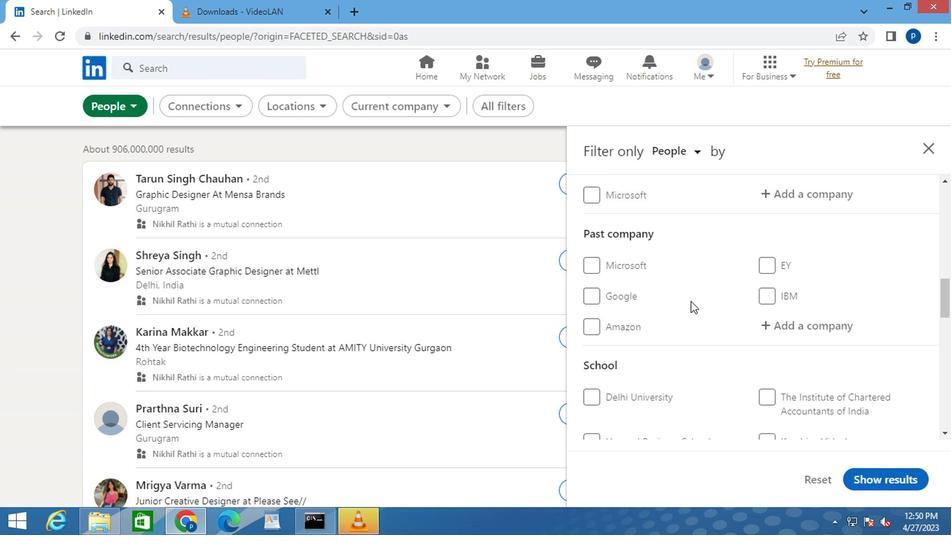 
Action: Mouse scrolled (695, 307) with delta (0, 0)
Screenshot: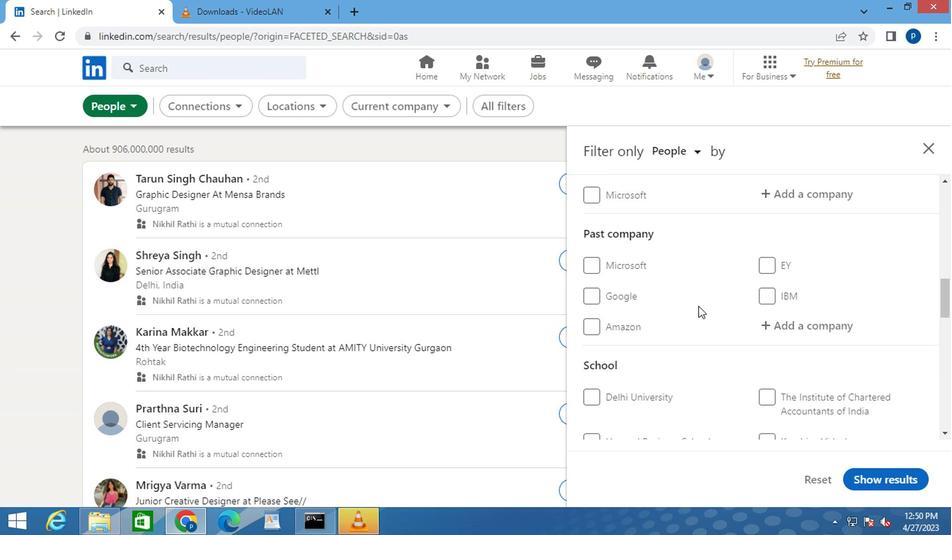 
Action: Mouse moved to (787, 271)
Screenshot: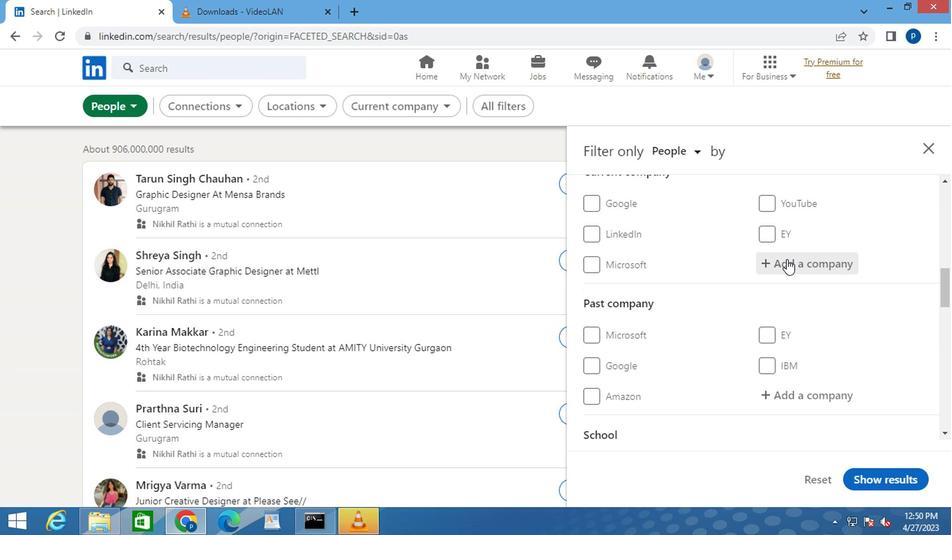 
Action: Mouse scrolled (787, 272) with delta (0, 0)
Screenshot: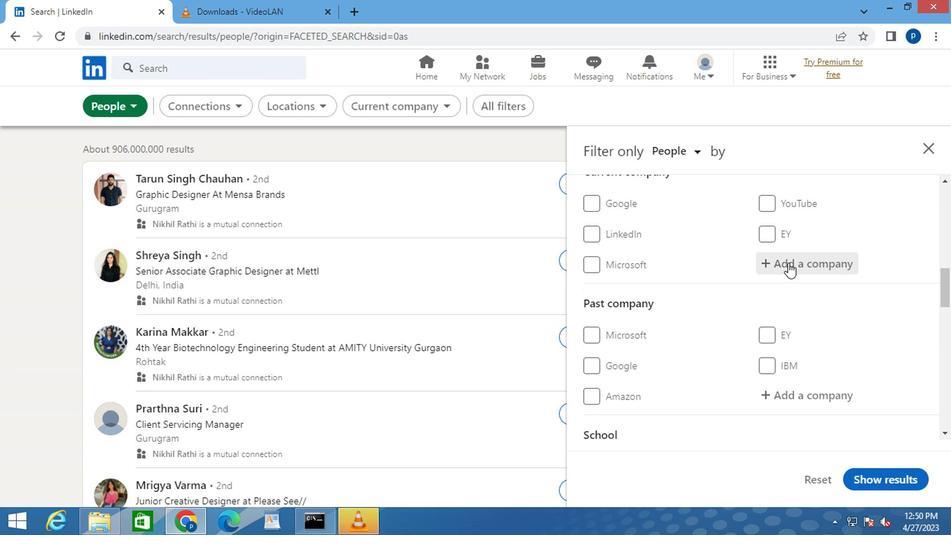 
Action: Mouse moved to (780, 334)
Screenshot: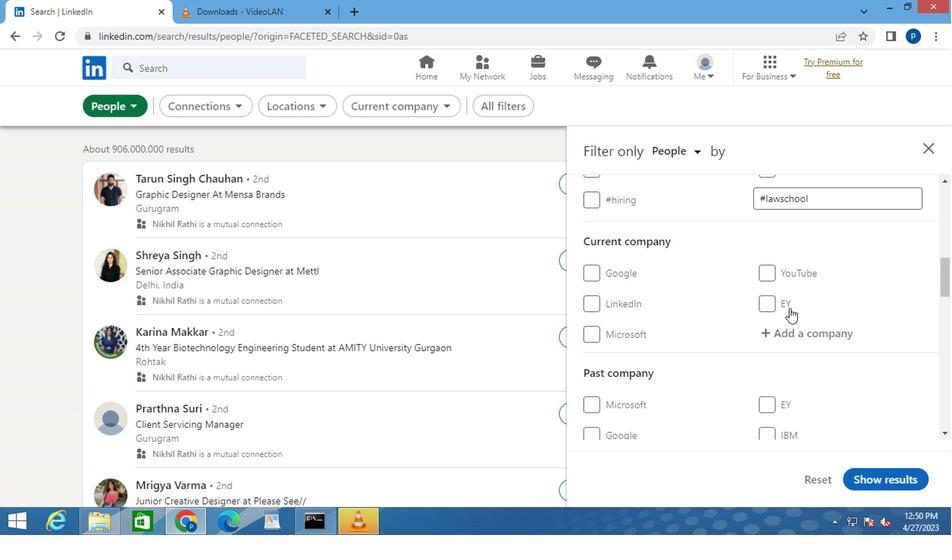 
Action: Mouse pressed left at (780, 334)
Screenshot: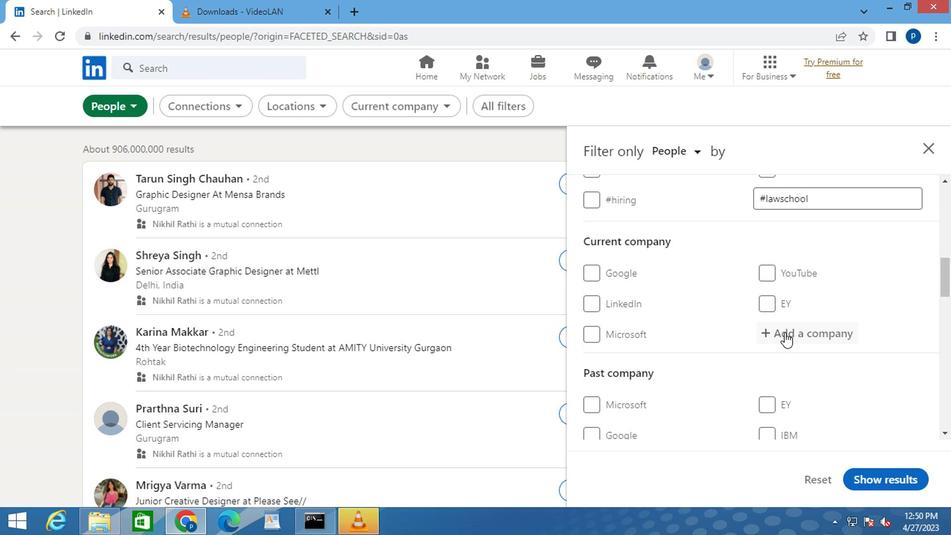 
Action: Key pressed <Key.caps_lock>SAP<Key.space>L<Key.caps_lock>ABS<Key.space>
Screenshot: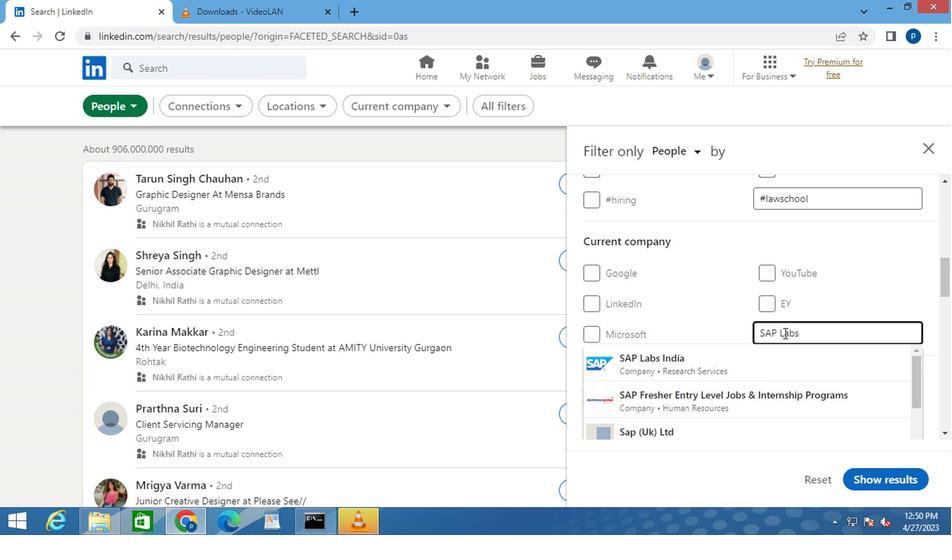
Action: Mouse moved to (685, 360)
Screenshot: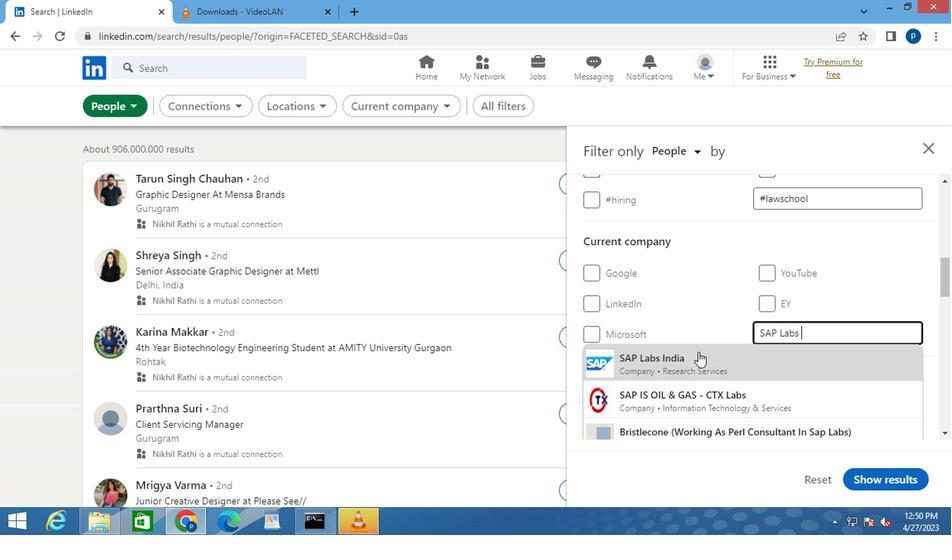 
Action: Mouse pressed left at (685, 360)
Screenshot: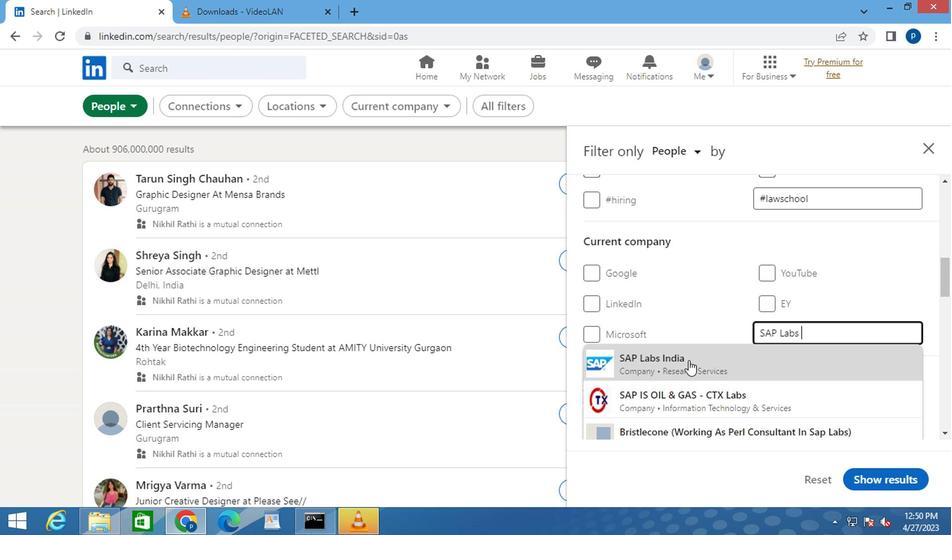 
Action: Mouse moved to (684, 360)
Screenshot: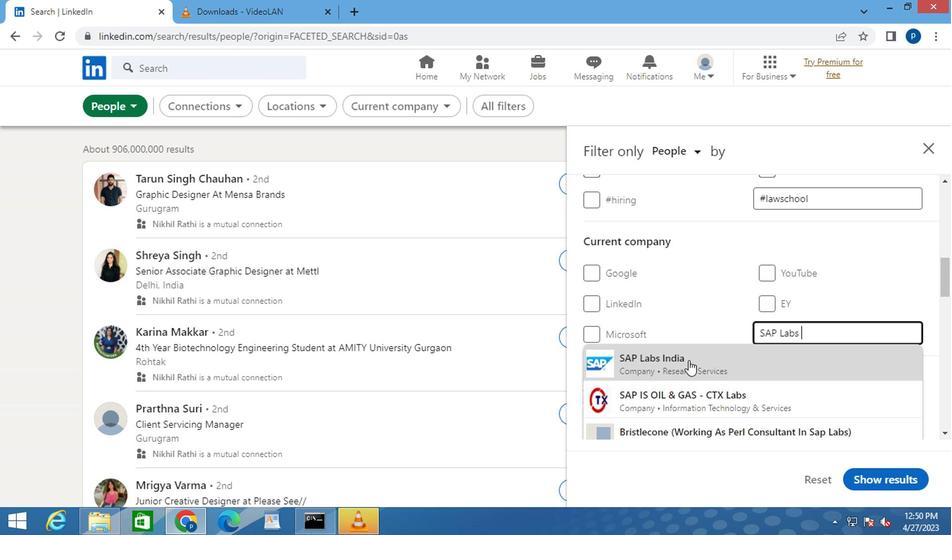 
Action: Mouse scrolled (684, 360) with delta (0, 0)
Screenshot: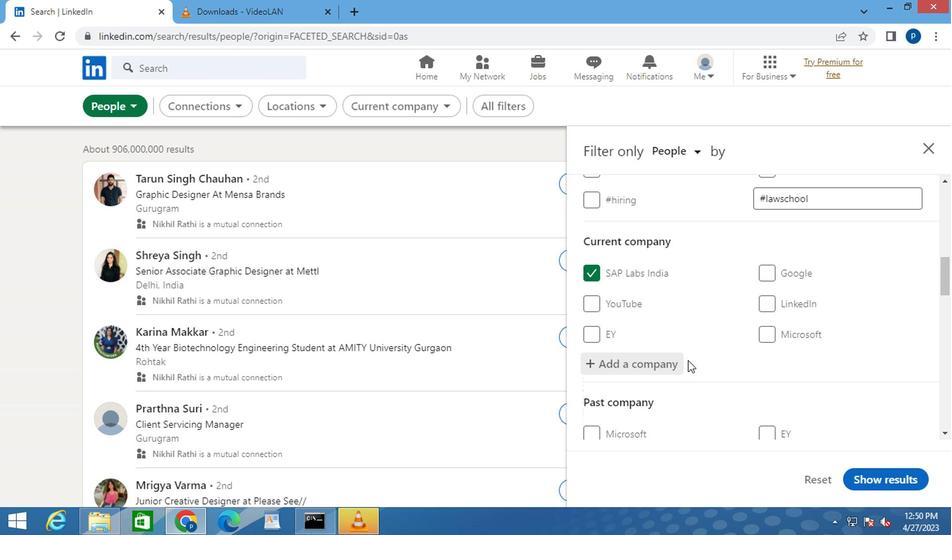 
Action: Mouse moved to (684, 360)
Screenshot: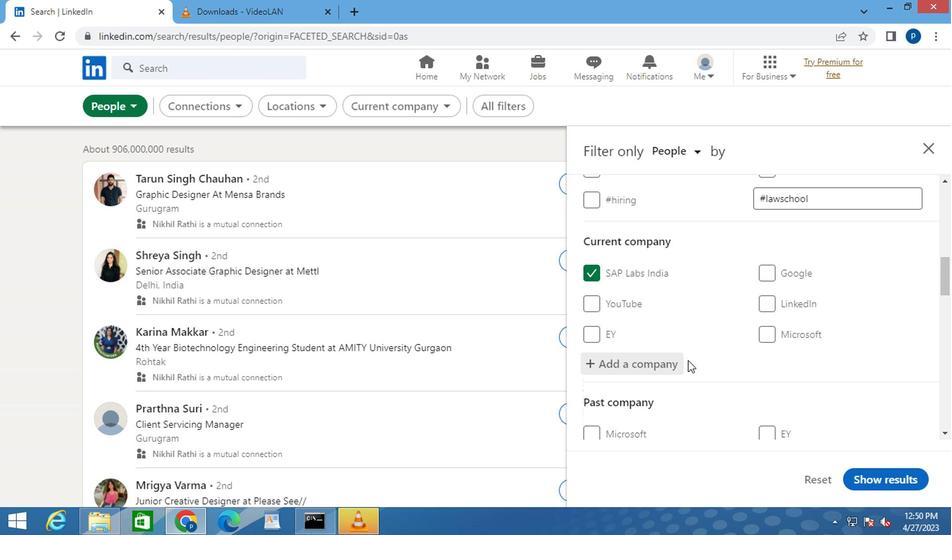 
Action: Mouse scrolled (684, 360) with delta (0, 0)
Screenshot: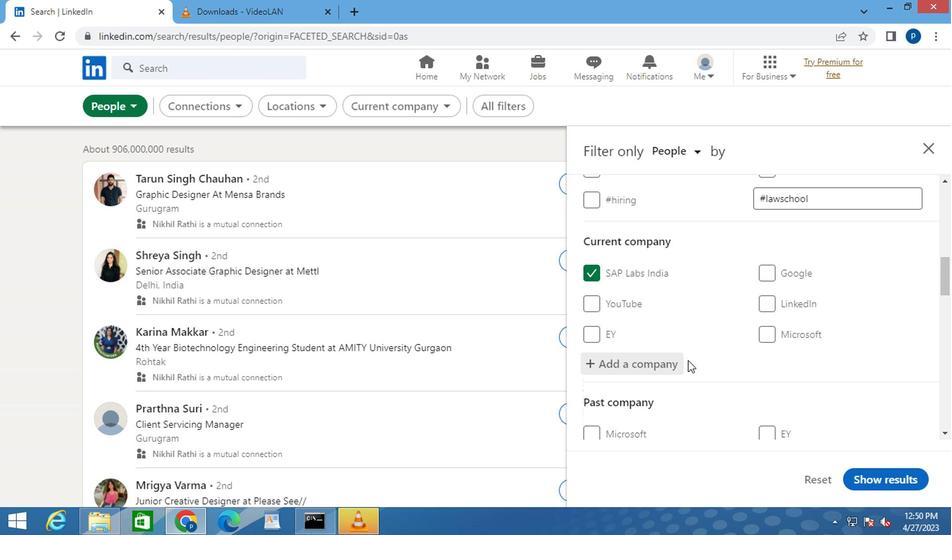 
Action: Mouse moved to (685, 357)
Screenshot: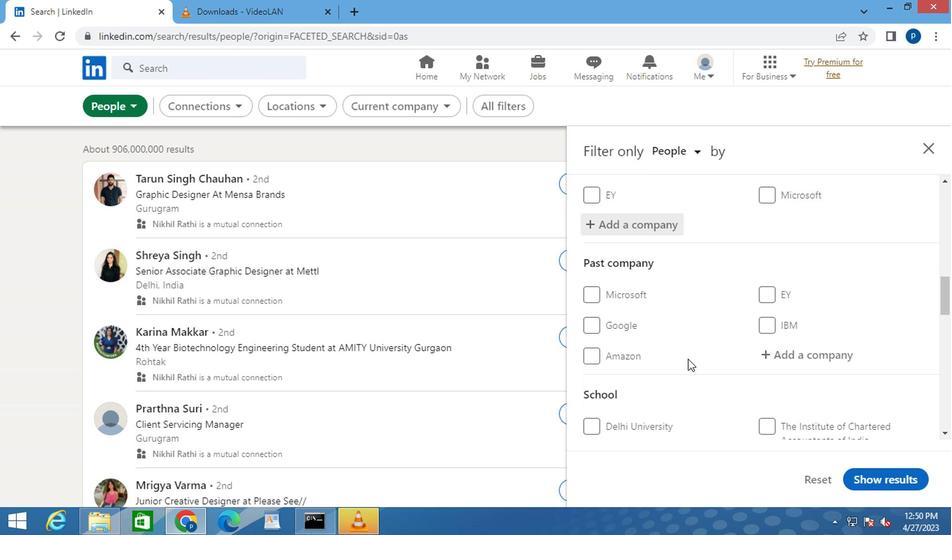 
Action: Mouse scrolled (685, 356) with delta (0, 0)
Screenshot: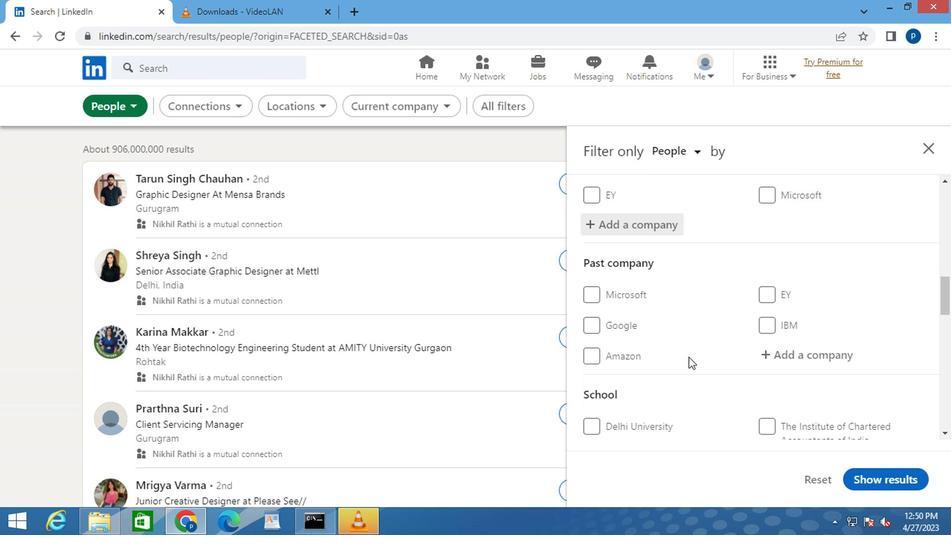 
Action: Mouse moved to (686, 357)
Screenshot: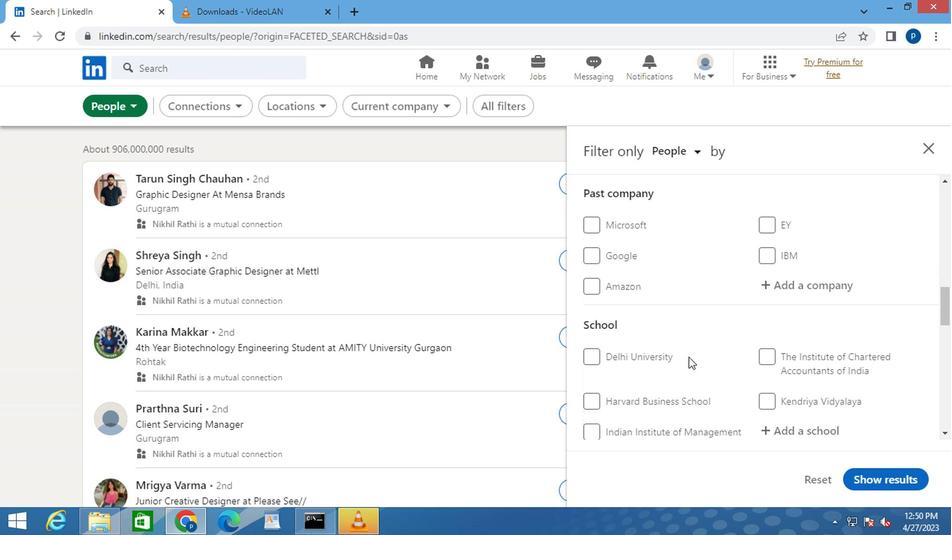 
Action: Mouse scrolled (686, 356) with delta (0, 0)
Screenshot: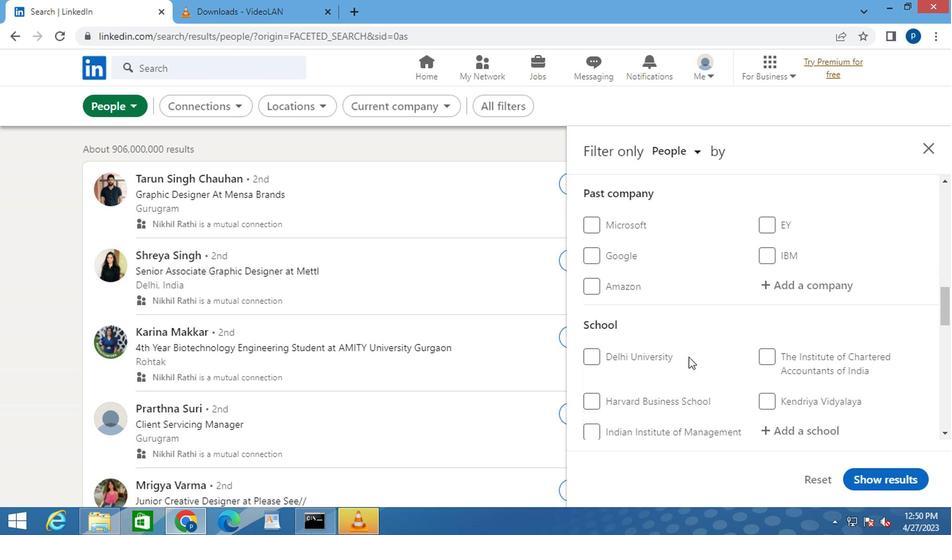 
Action: Mouse moved to (805, 364)
Screenshot: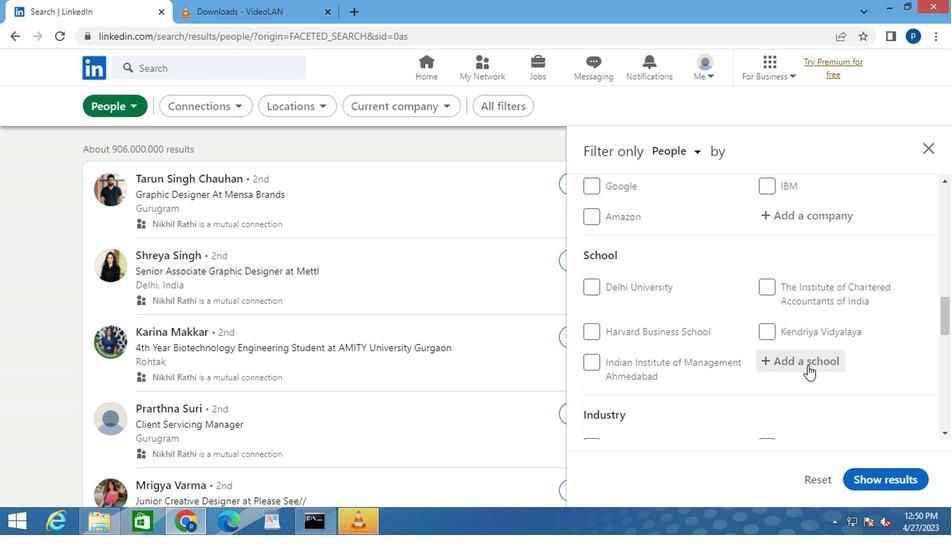 
Action: Mouse pressed left at (805, 364)
Screenshot: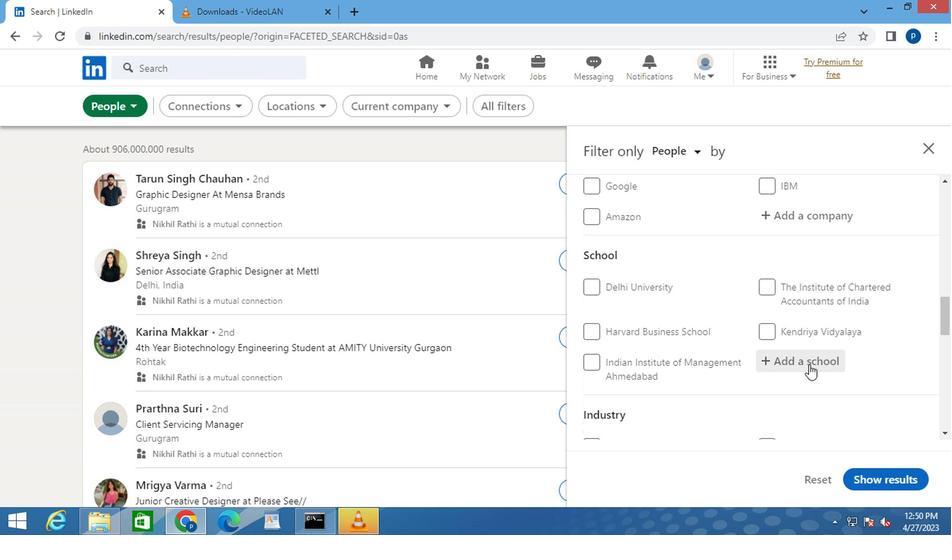 
Action: Mouse moved to (806, 363)
Screenshot: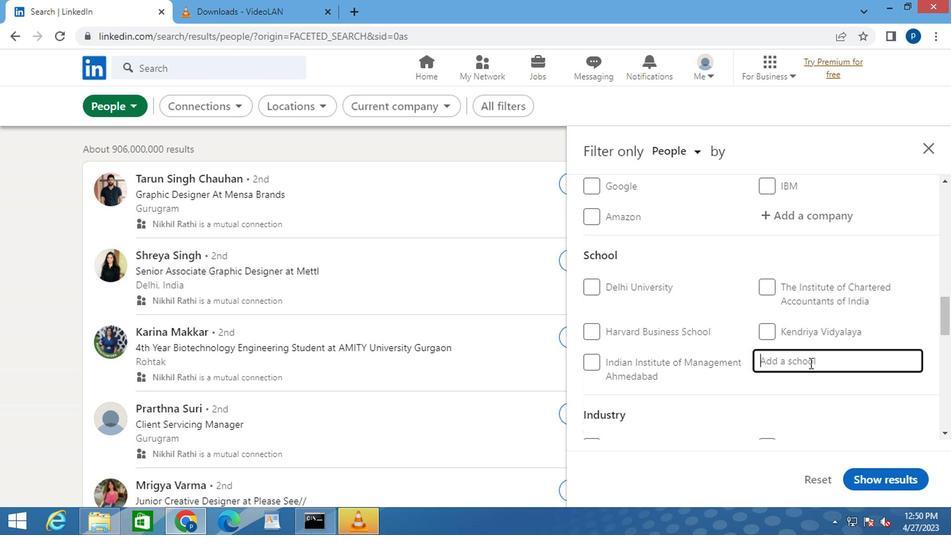 
Action: Key pressed <Key.caps_lock>H<Key.caps_lock>INDU<Key.space><Key.caps_lock>C<Key.caps_lock>OLLEGE
Screenshot: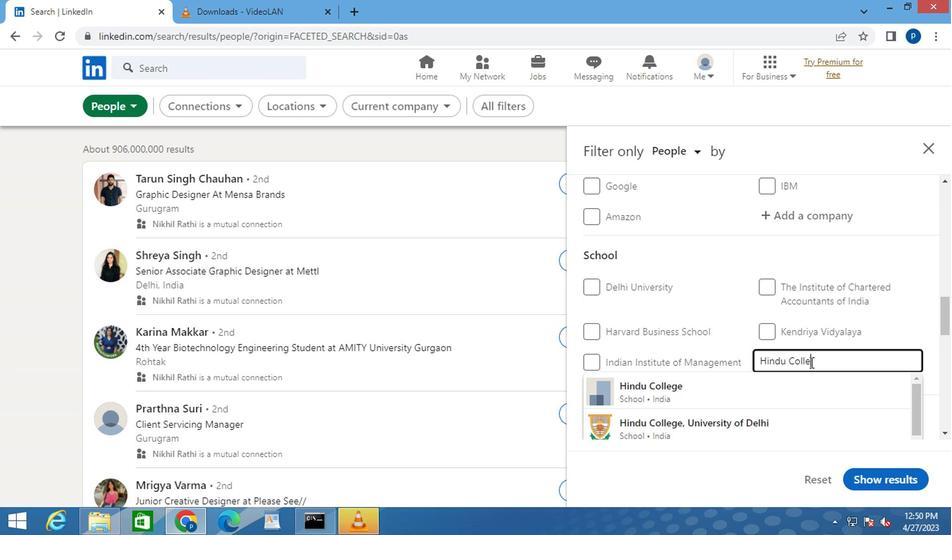
Action: Mouse moved to (716, 391)
Screenshot: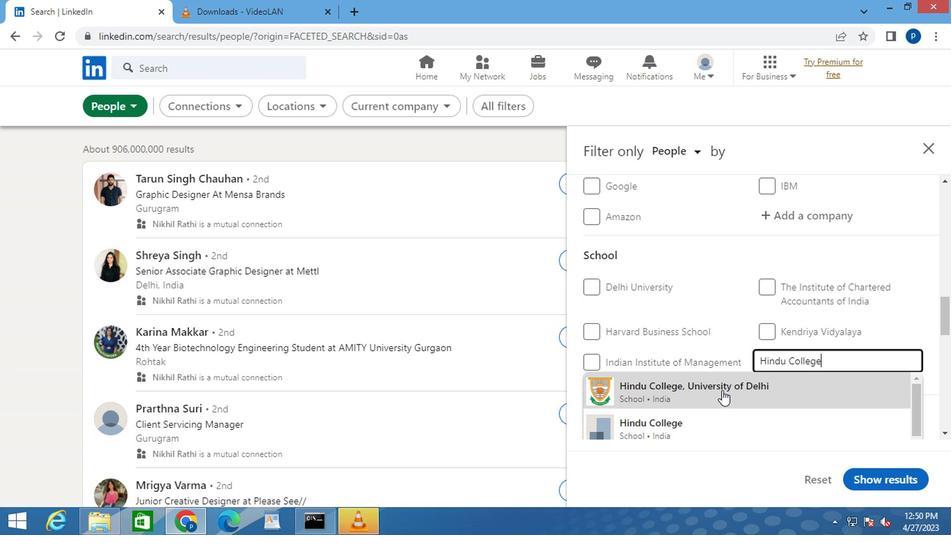 
Action: Key pressed <Key.space>
Screenshot: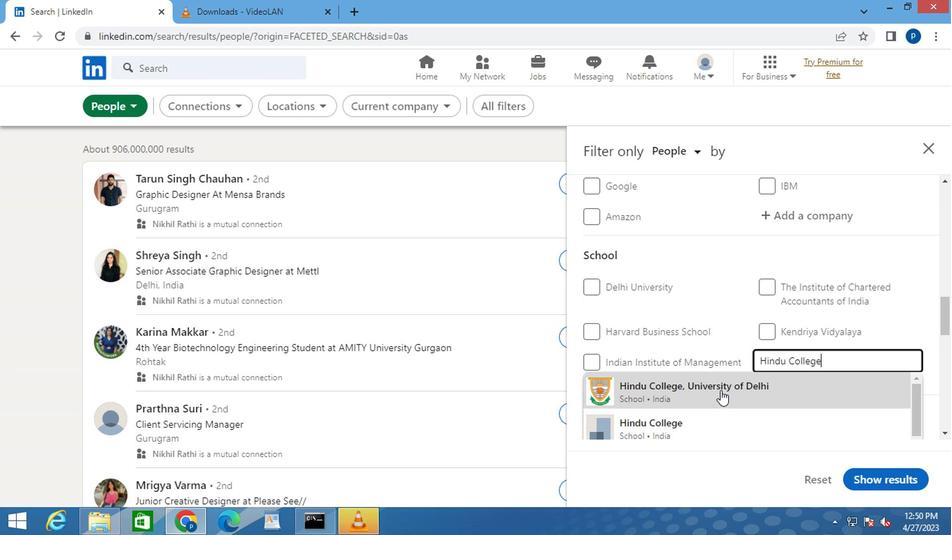 
Action: Mouse moved to (712, 391)
Screenshot: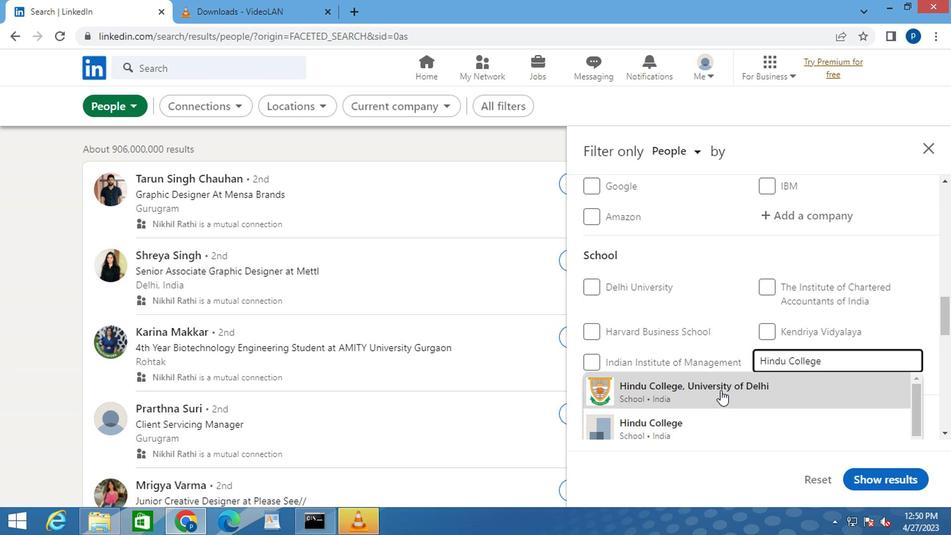 
Action: Mouse scrolled (712, 391) with delta (0, 0)
Screenshot: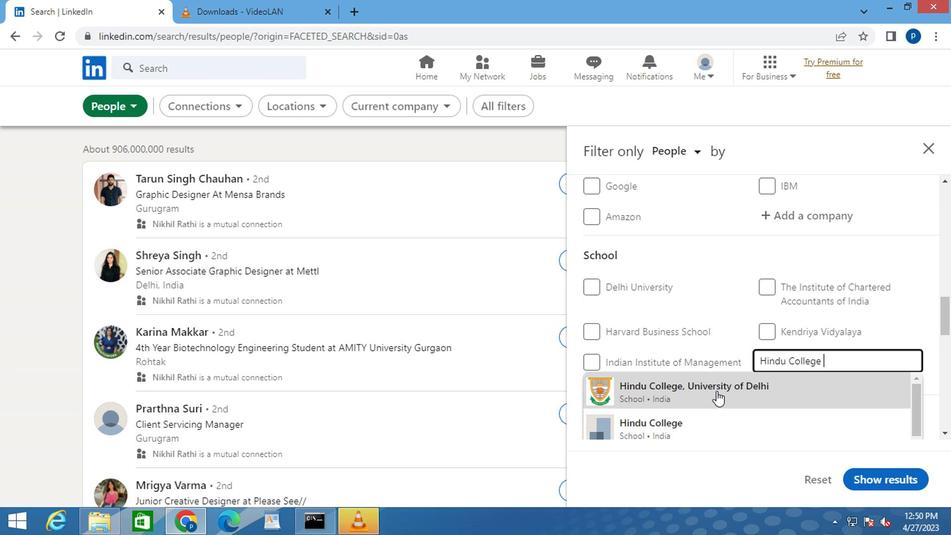 
Action: Mouse moved to (710, 406)
Screenshot: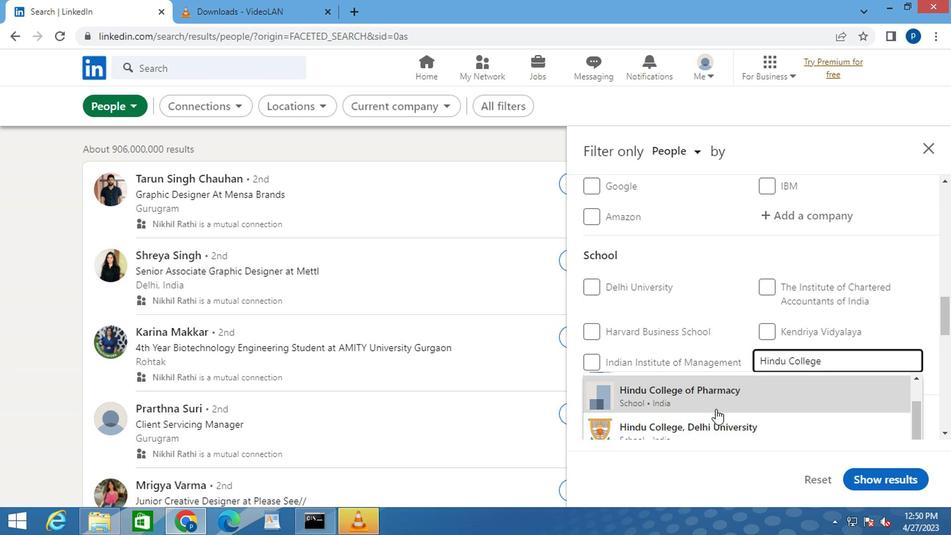 
Action: Mouse scrolled (710, 407) with delta (0, 0)
Screenshot: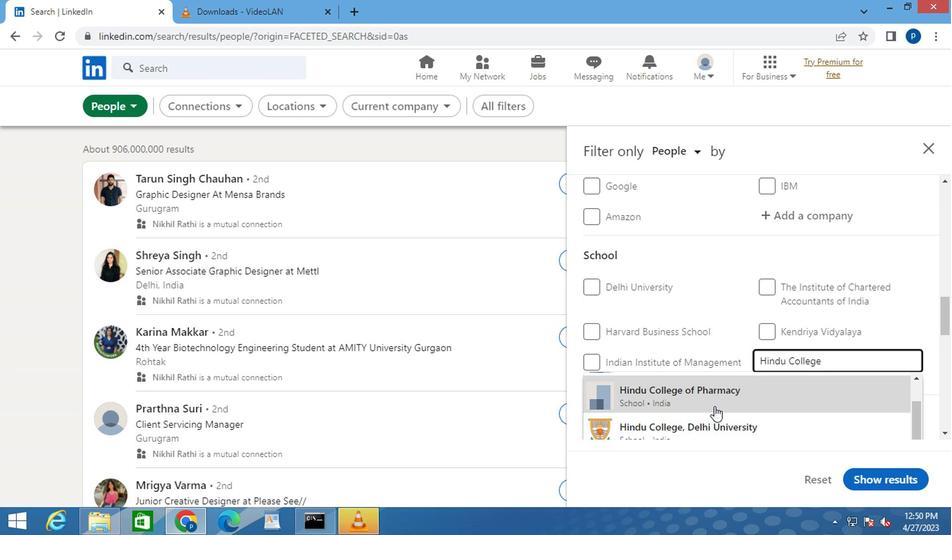 
Action: Mouse moved to (705, 420)
Screenshot: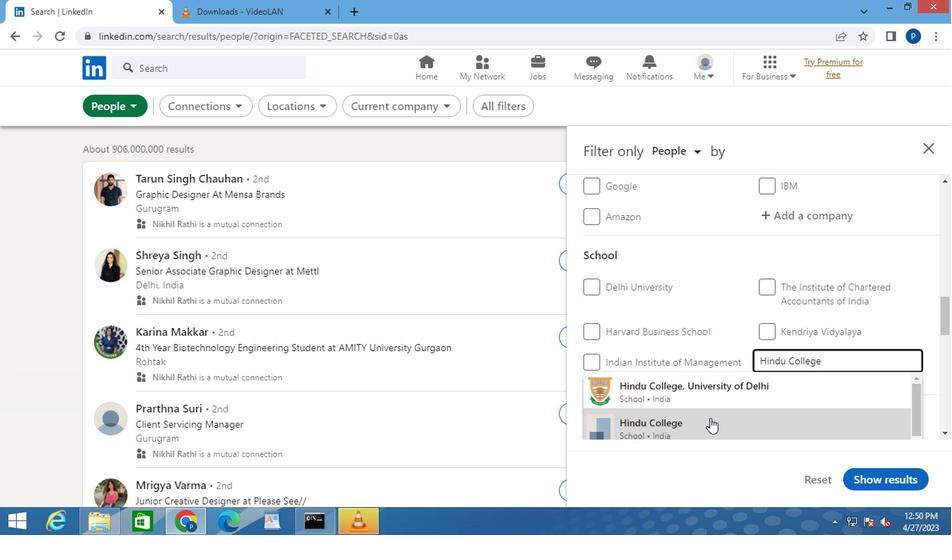 
Action: Mouse pressed left at (705, 420)
Screenshot: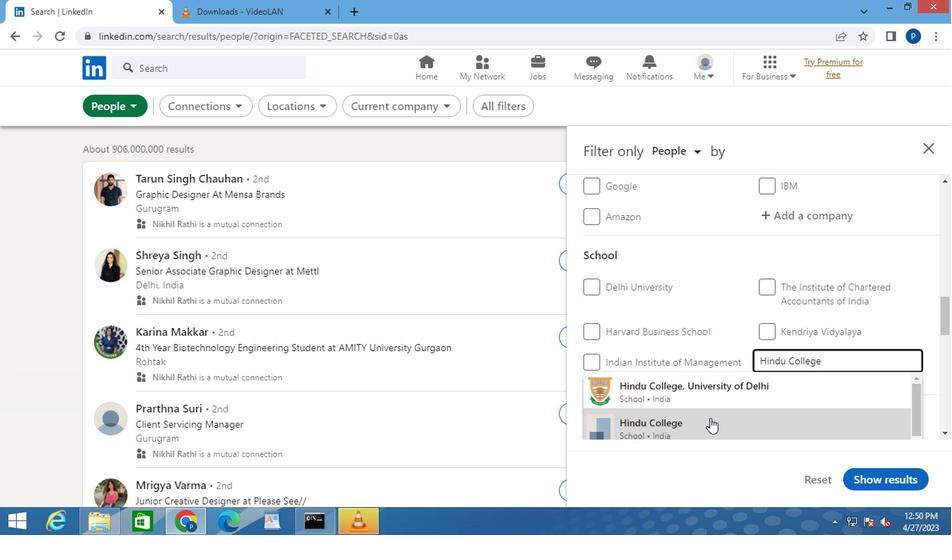 
Action: Mouse moved to (703, 389)
Screenshot: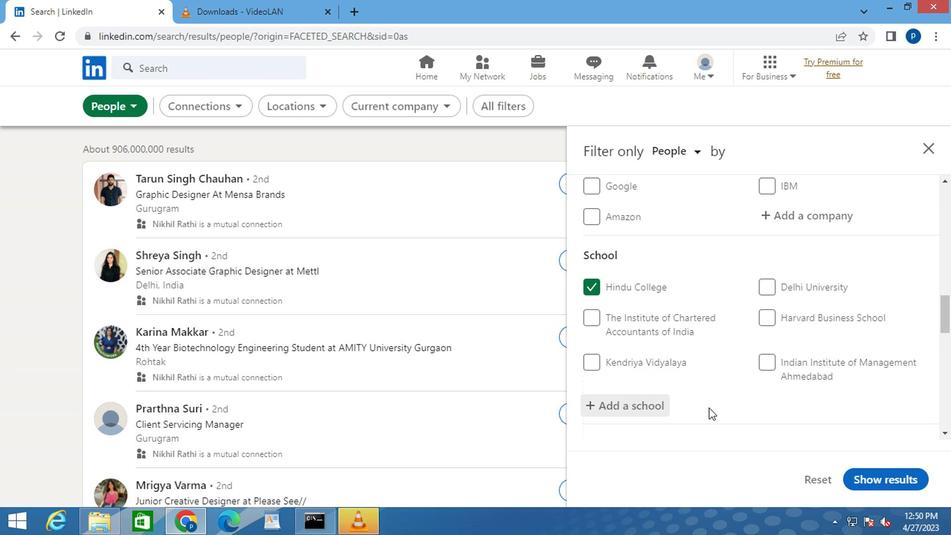 
Action: Mouse scrolled (703, 388) with delta (0, 0)
Screenshot: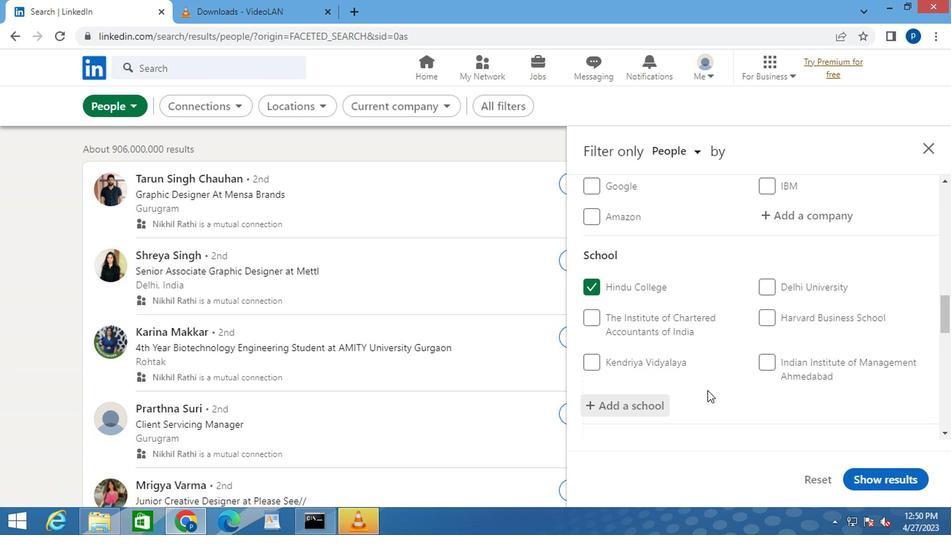 
Action: Mouse scrolled (703, 388) with delta (0, 0)
Screenshot: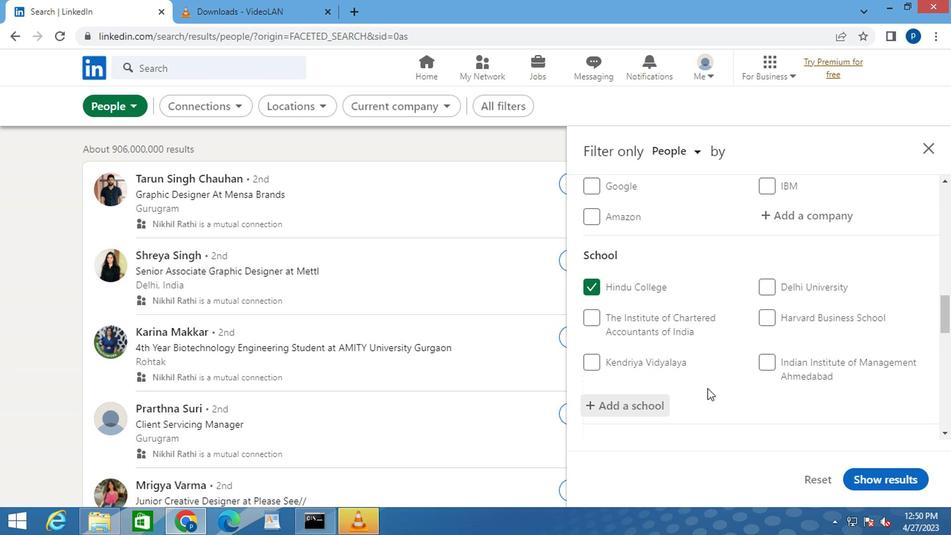 
Action: Mouse moved to (703, 367)
Screenshot: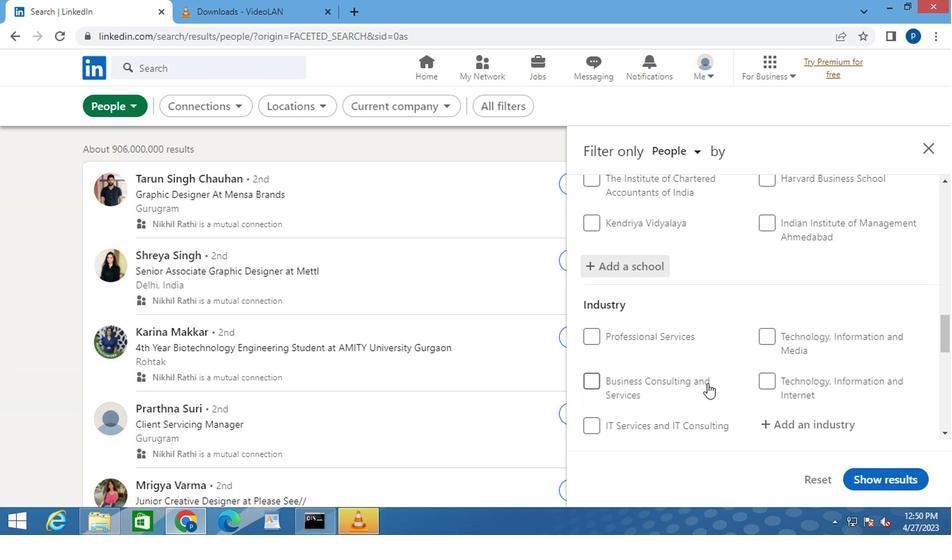 
Action: Mouse scrolled (703, 367) with delta (0, 0)
Screenshot: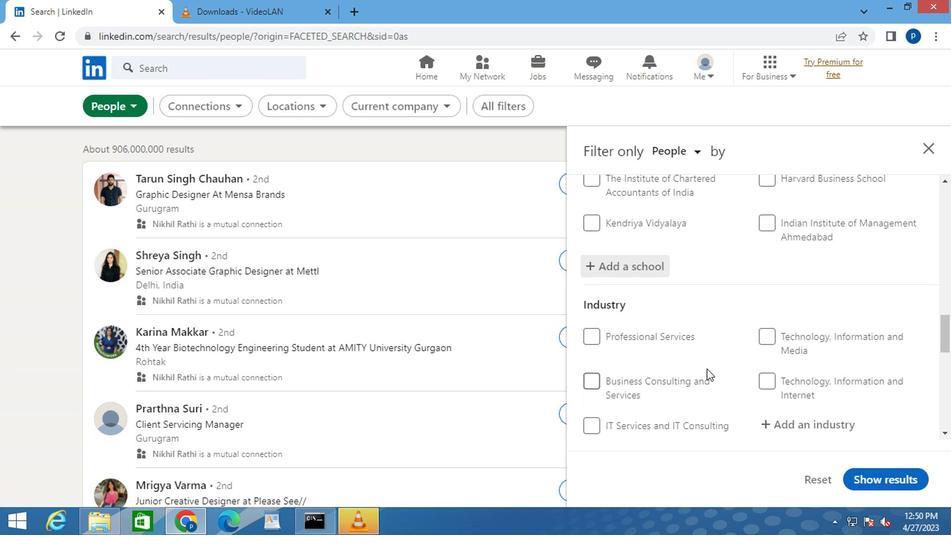 
Action: Mouse scrolled (703, 367) with delta (0, 0)
Screenshot: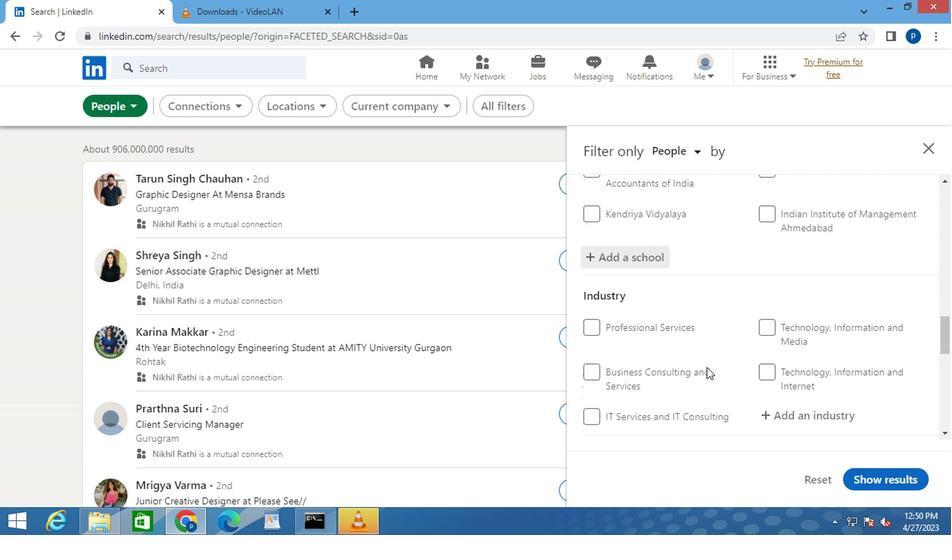 
Action: Mouse moved to (791, 287)
Screenshot: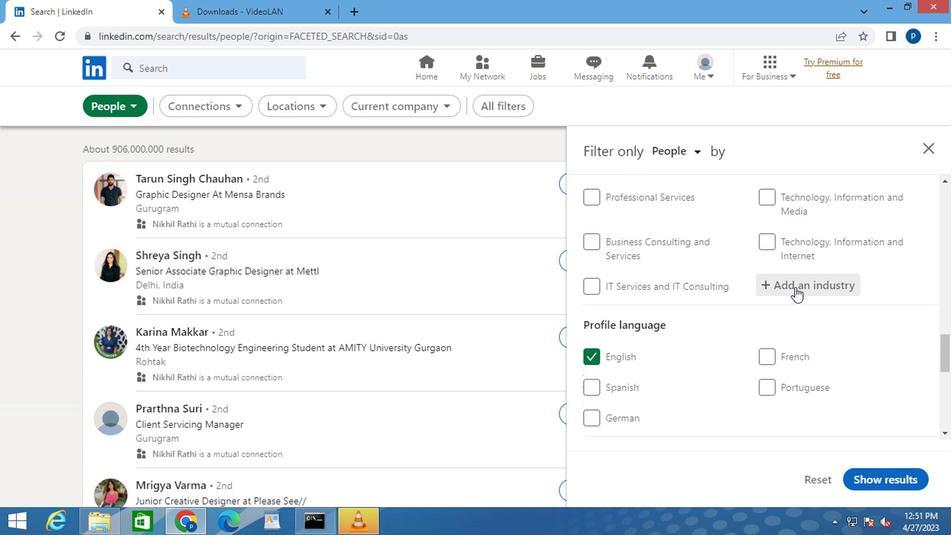 
Action: Mouse pressed left at (791, 287)
Screenshot: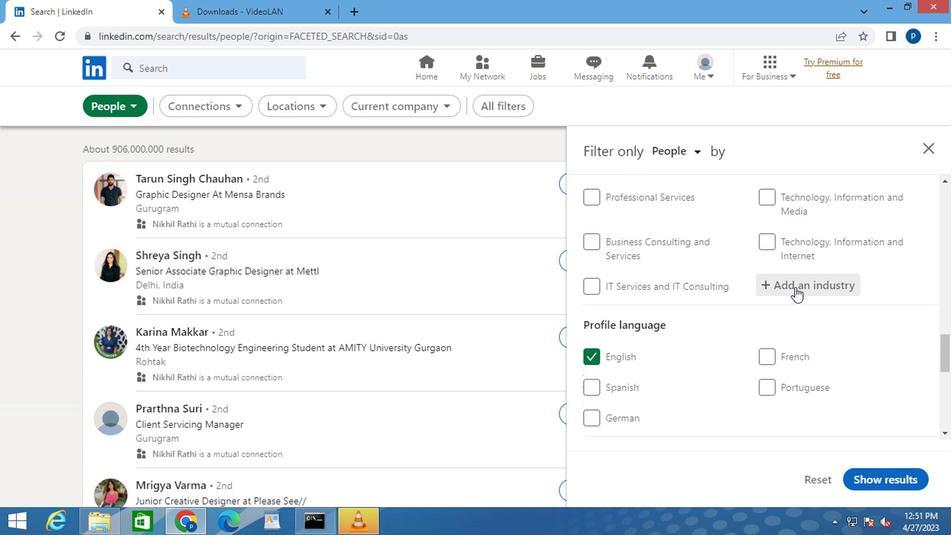 
Action: Mouse moved to (793, 287)
Screenshot: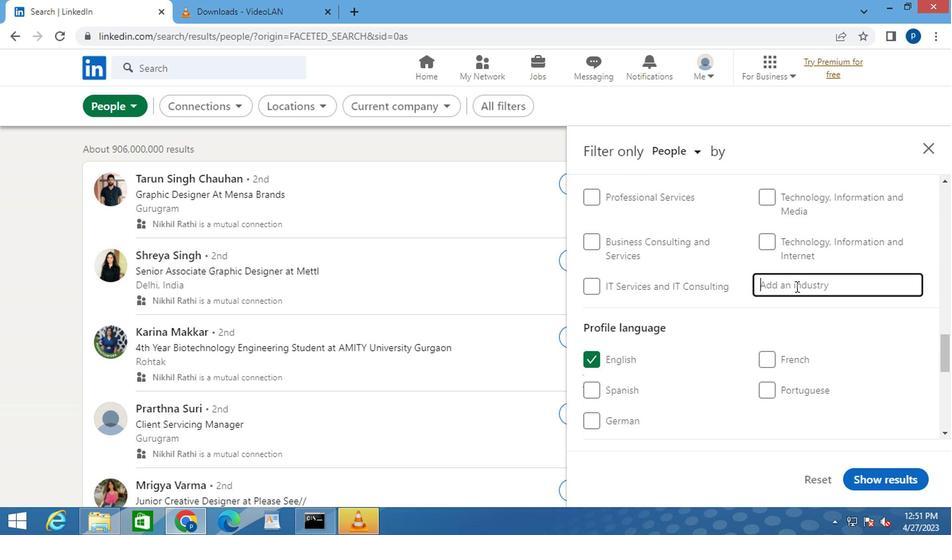 
Action: Mouse pressed left at (793, 287)
Screenshot: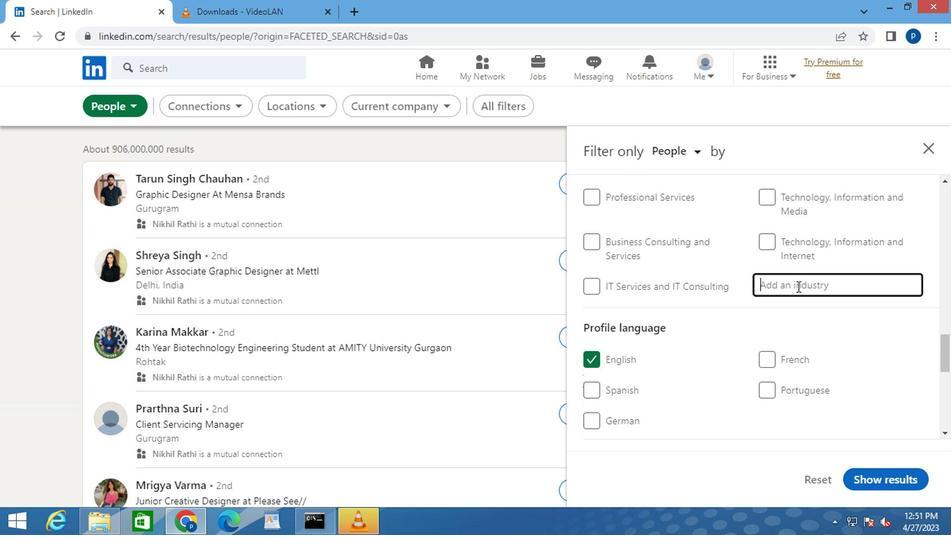 
Action: Key pressed <Key.caps_lock>I<Key.caps_lock>NVESTMENT<Key.space>
Screenshot: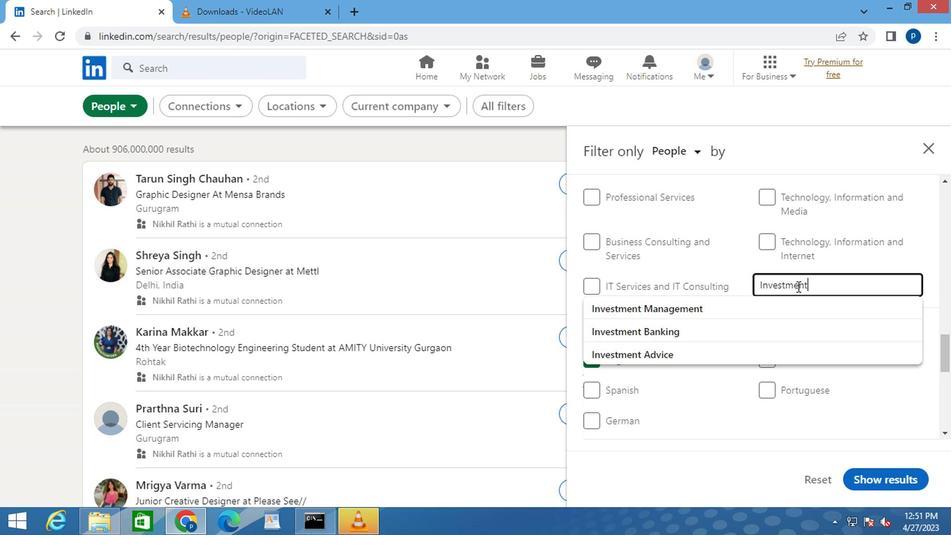 
Action: Mouse moved to (672, 351)
Screenshot: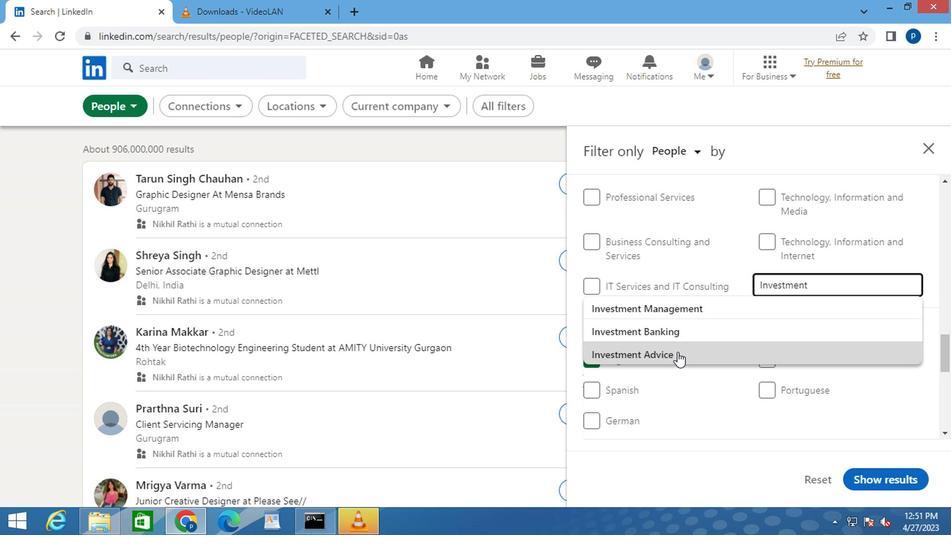 
Action: Mouse pressed left at (672, 351)
Screenshot: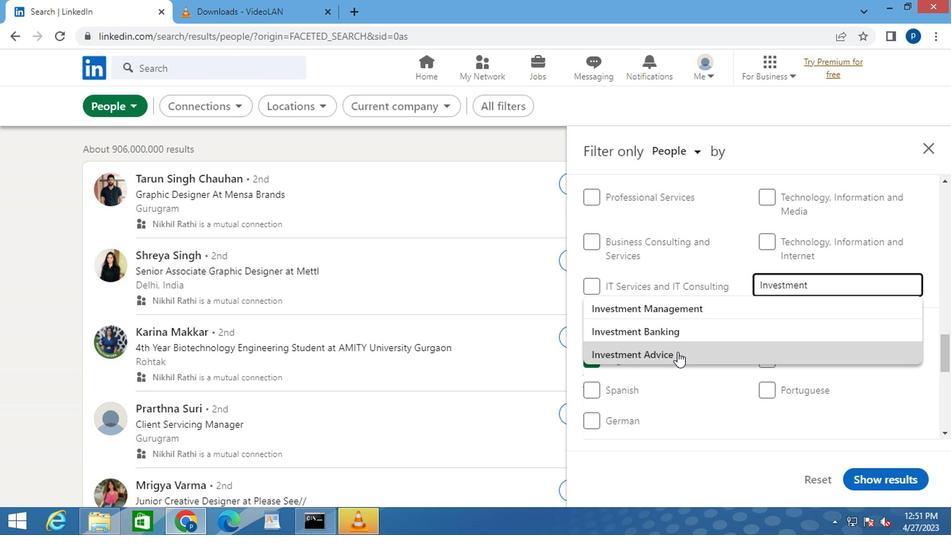 
Action: Mouse moved to (720, 347)
Screenshot: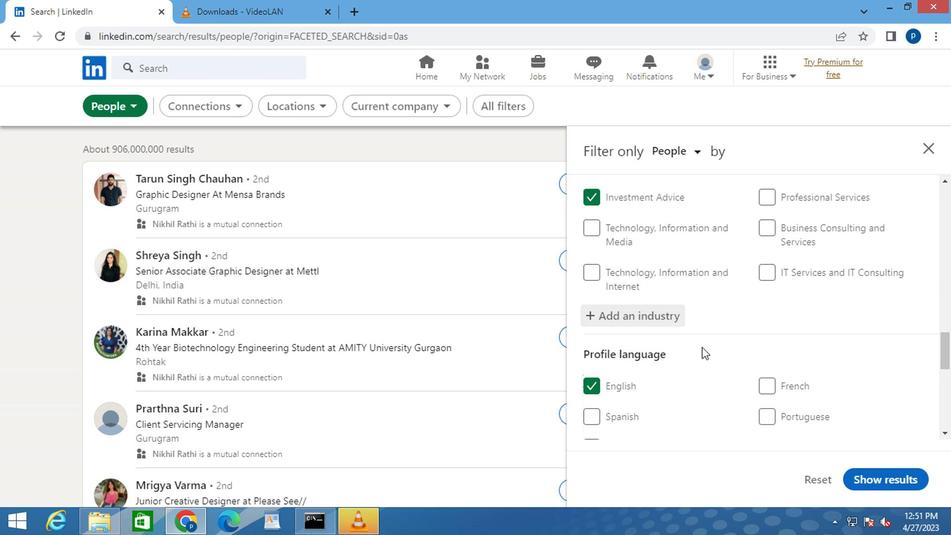 
Action: Mouse scrolled (720, 346) with delta (0, 0)
Screenshot: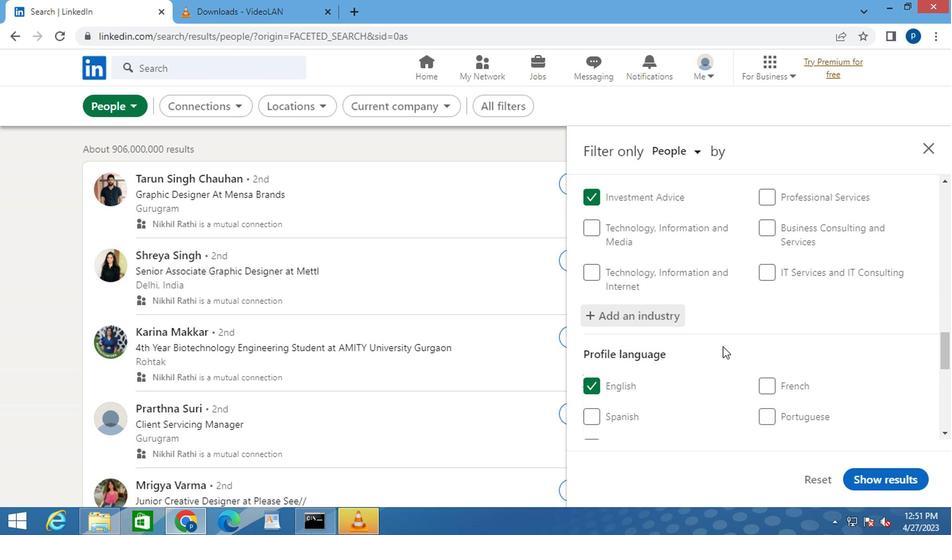 
Action: Mouse scrolled (720, 346) with delta (0, 0)
Screenshot: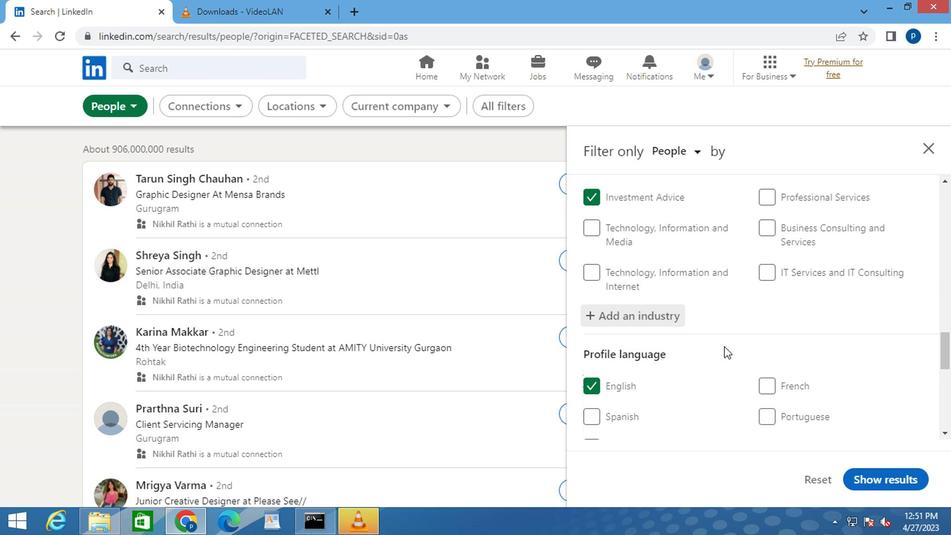 
Action: Mouse moved to (722, 346)
Screenshot: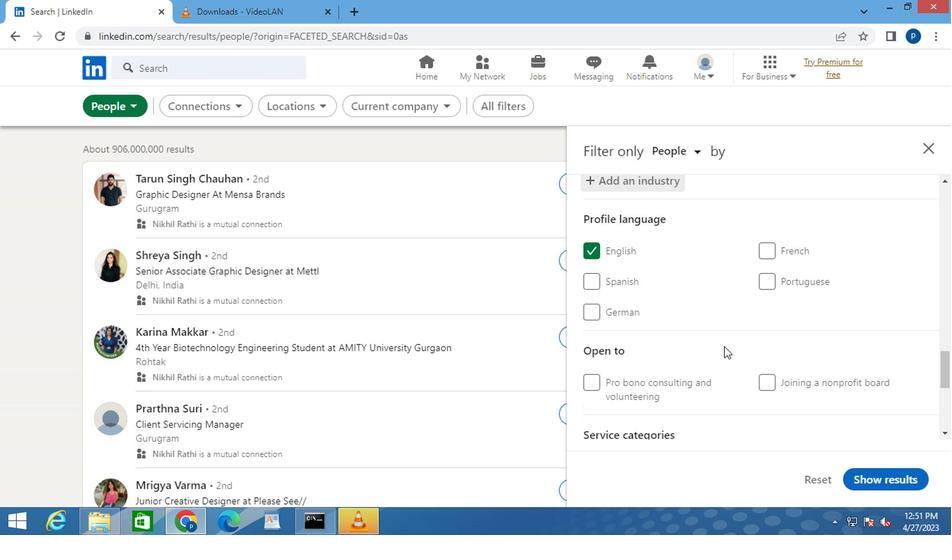 
Action: Mouse scrolled (722, 346) with delta (0, 0)
Screenshot: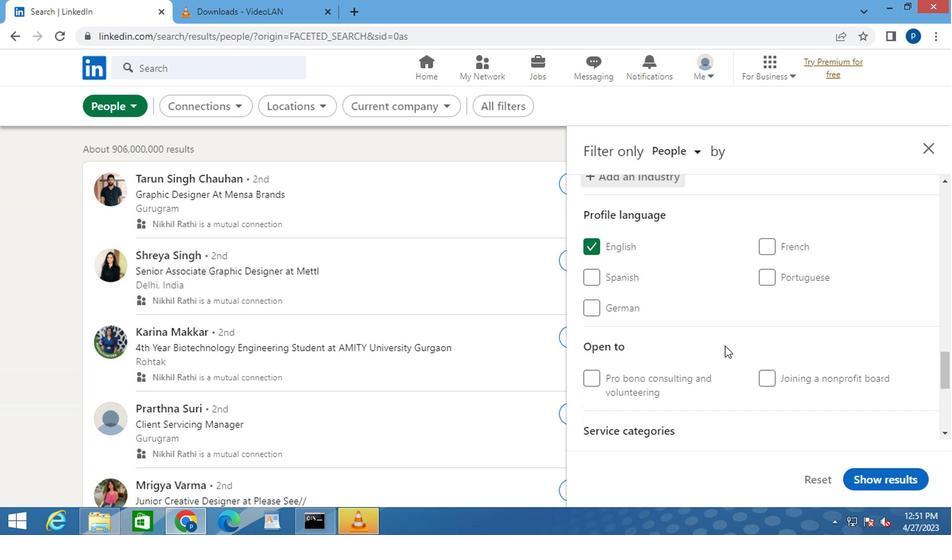 
Action: Mouse moved to (747, 343)
Screenshot: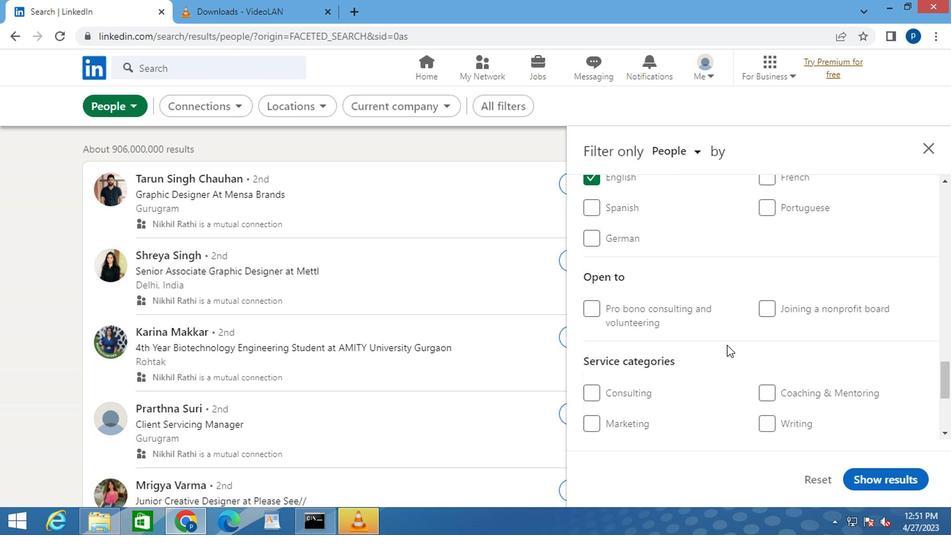 
Action: Mouse scrolled (747, 342) with delta (0, 0)
Screenshot: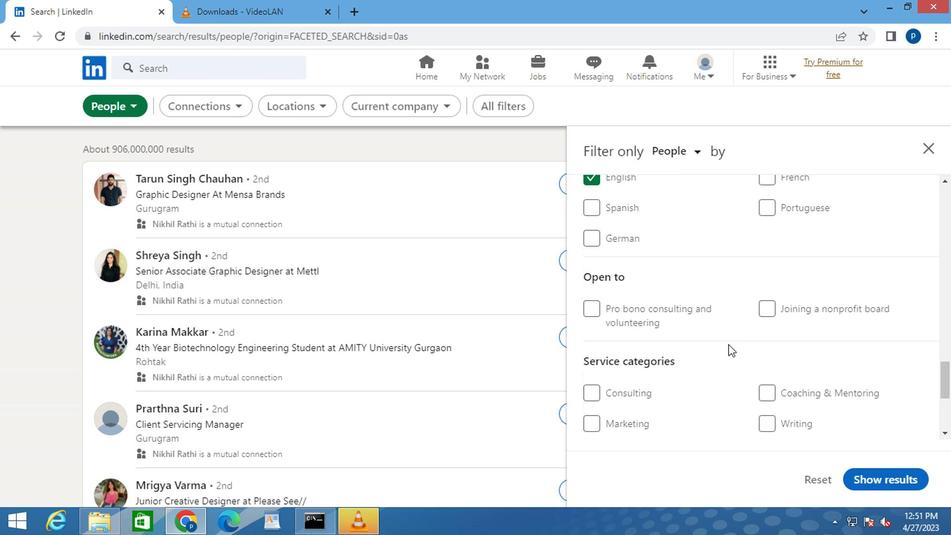 
Action: Mouse moved to (766, 380)
Screenshot: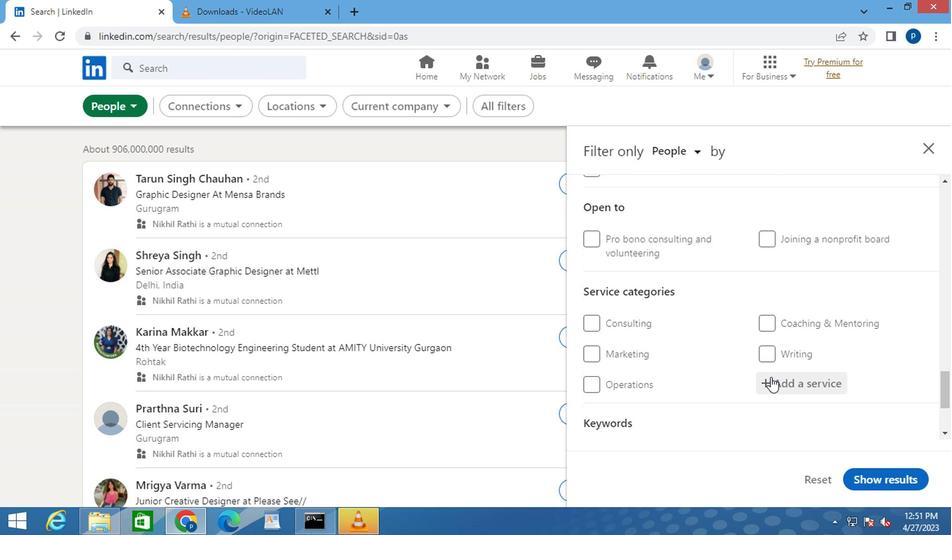 
Action: Mouse pressed left at (766, 380)
Screenshot: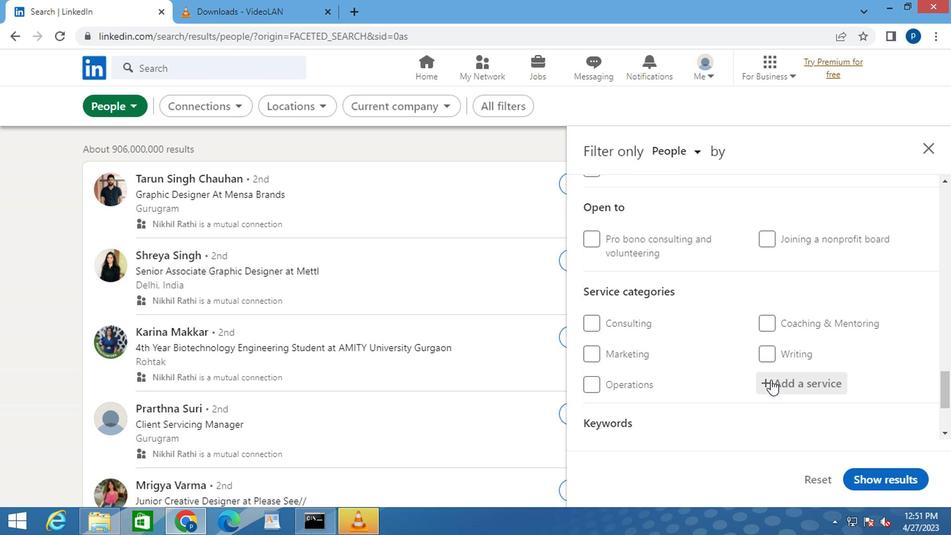 
Action: Mouse moved to (800, 375)
Screenshot: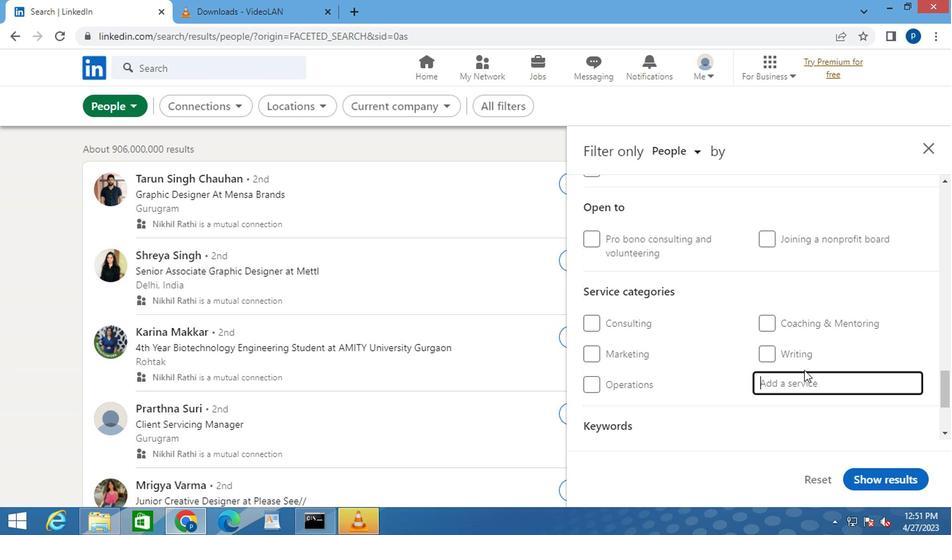 
Action: Mouse pressed left at (800, 375)
Screenshot: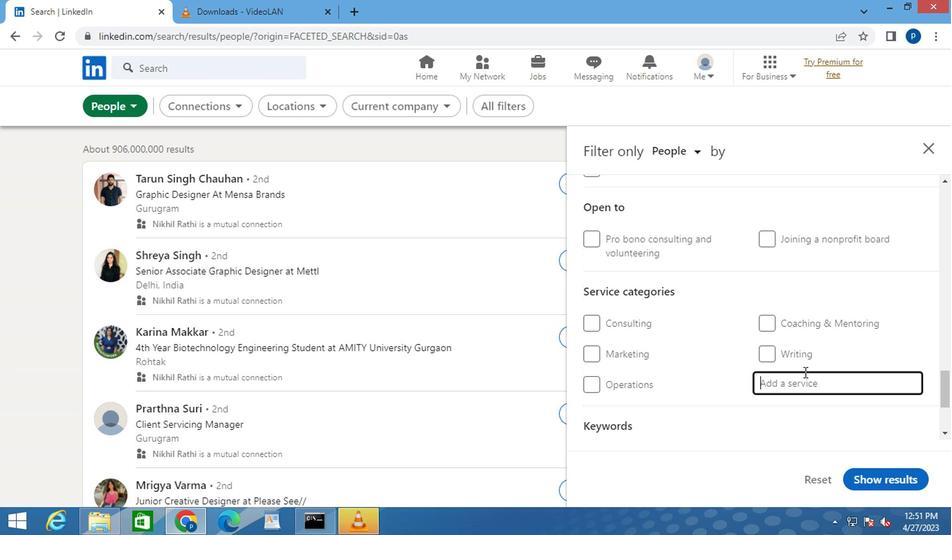 
Action: Key pressed <Key.caps_lock>P<Key.caps_lock>ROGRAM<Key.space>
Screenshot: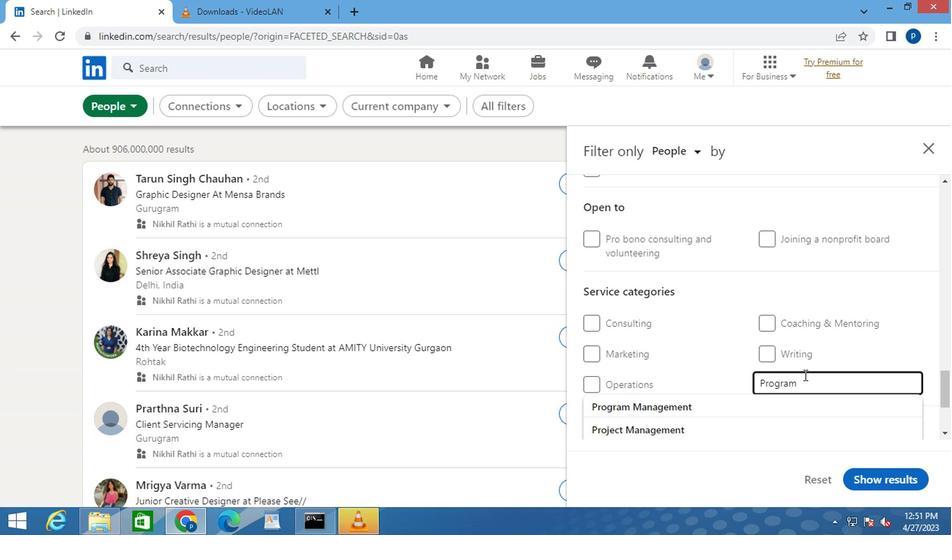 
Action: Mouse moved to (699, 405)
Screenshot: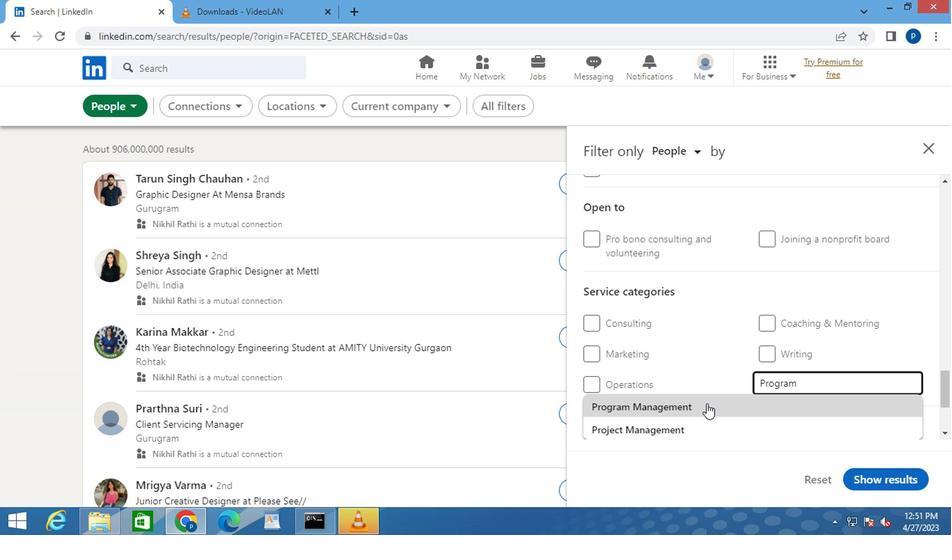 
Action: Mouse pressed left at (699, 405)
Screenshot: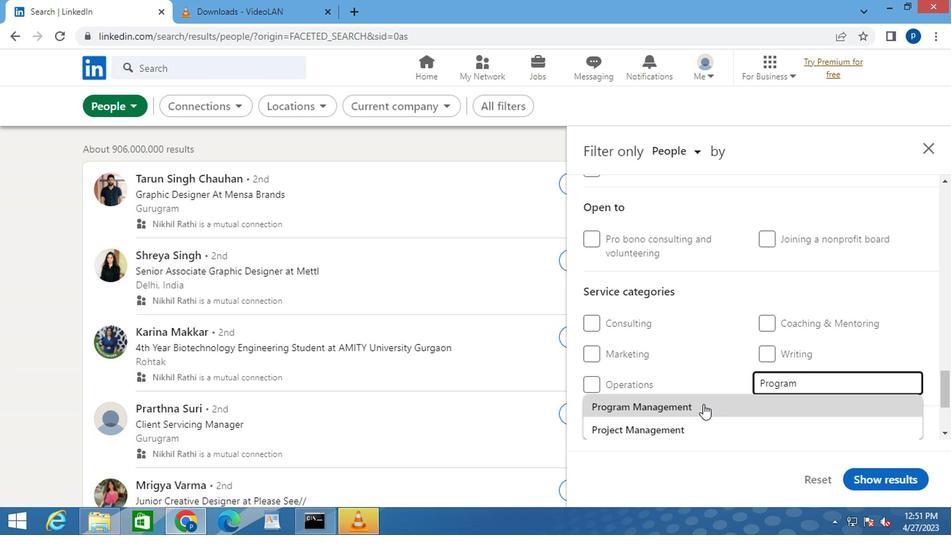 
Action: Mouse moved to (700, 400)
Screenshot: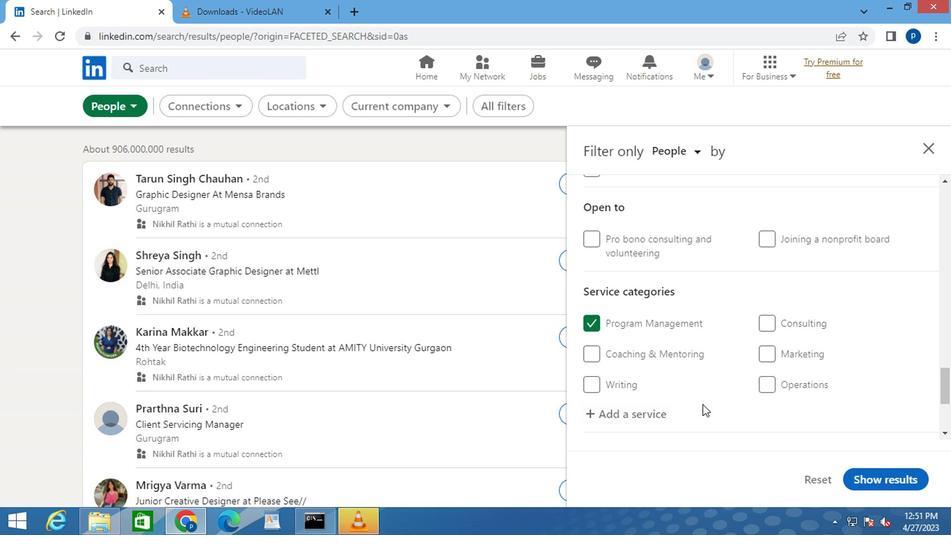 
Action: Mouse scrolled (700, 400) with delta (0, 0)
Screenshot: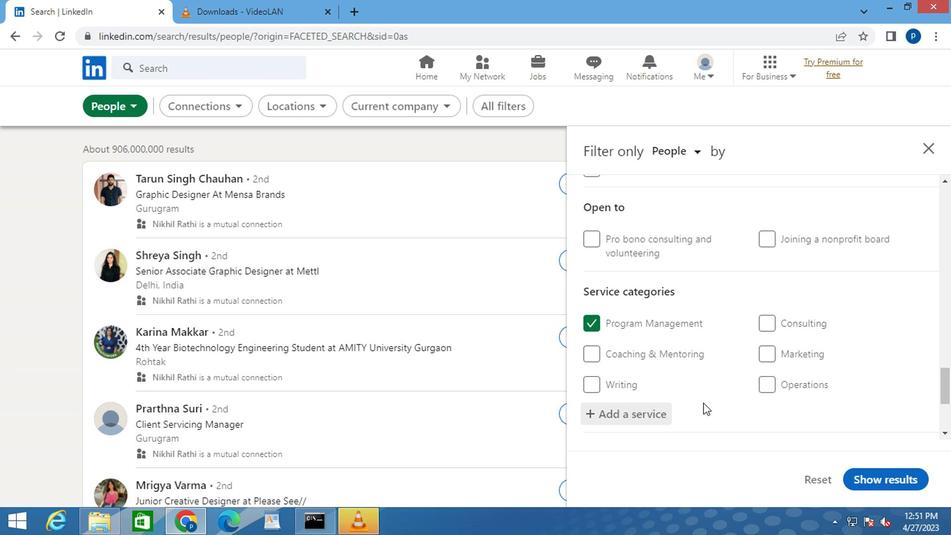
Action: Mouse moved to (700, 400)
Screenshot: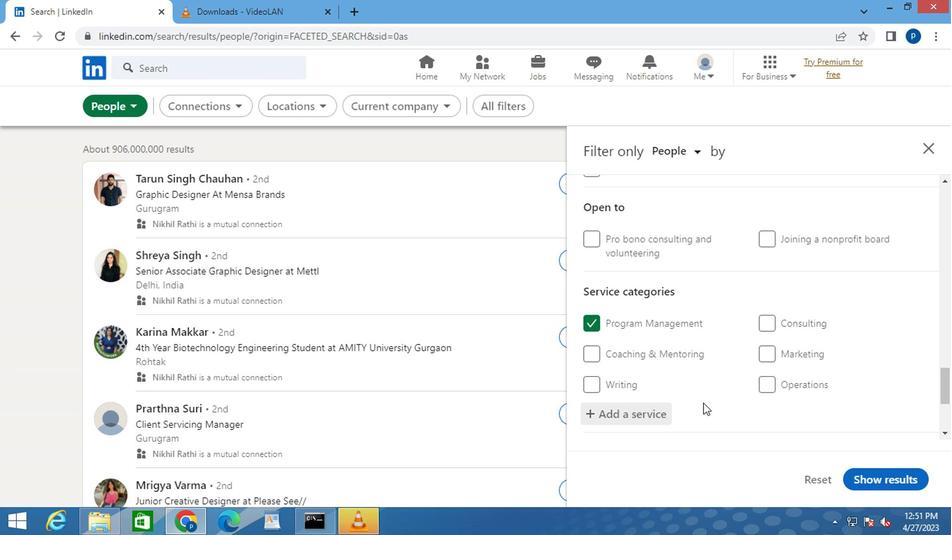 
Action: Mouse scrolled (700, 399) with delta (0, 0)
Screenshot: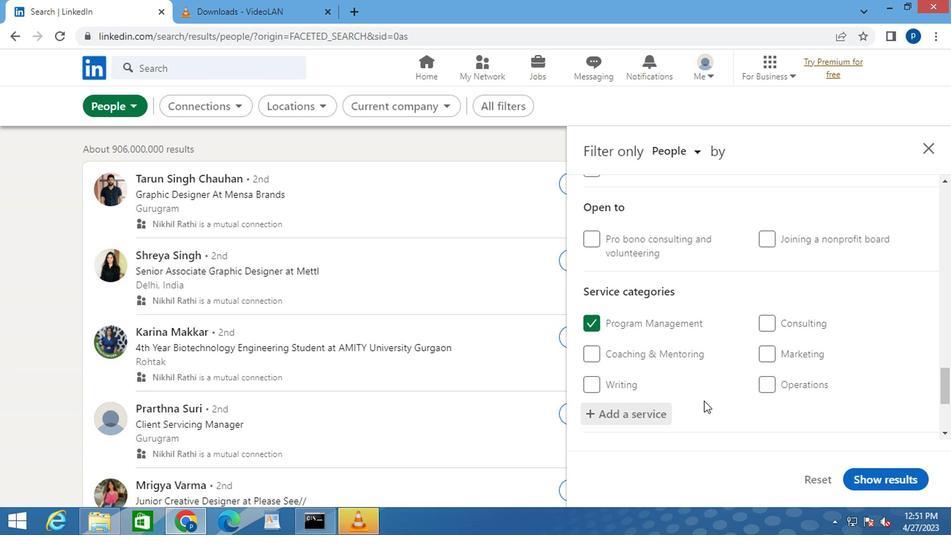 
Action: Mouse scrolled (700, 399) with delta (0, 0)
Screenshot: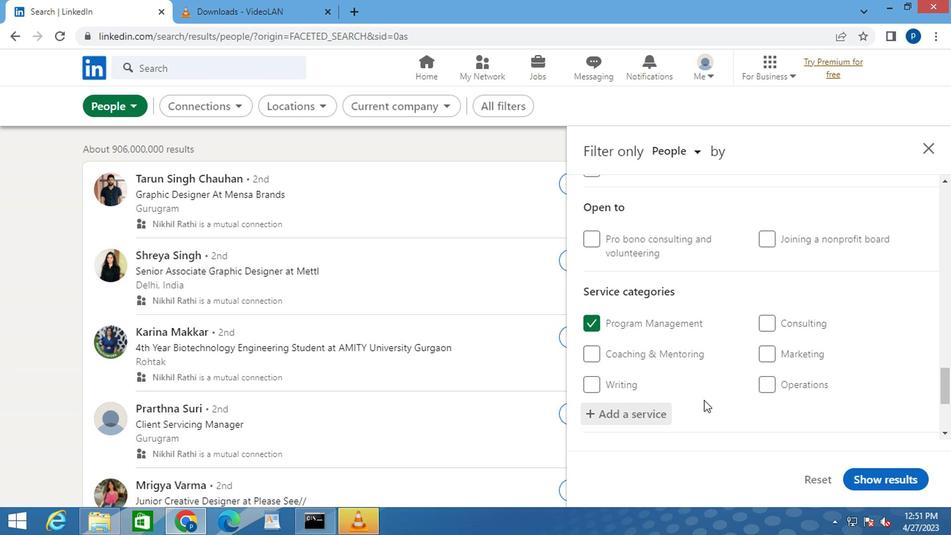 
Action: Mouse moved to (610, 370)
Screenshot: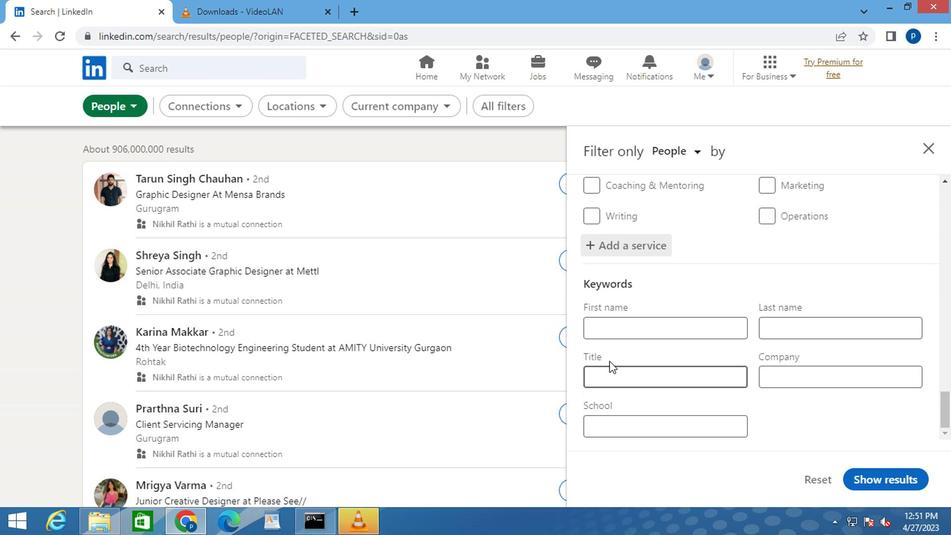 
Action: Mouse pressed left at (610, 370)
Screenshot: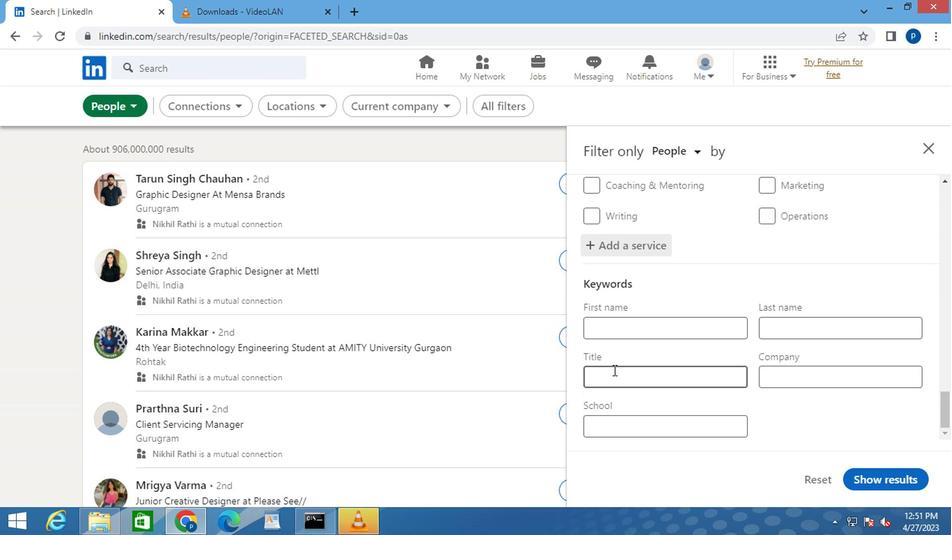 
Action: Mouse moved to (611, 370)
Screenshot: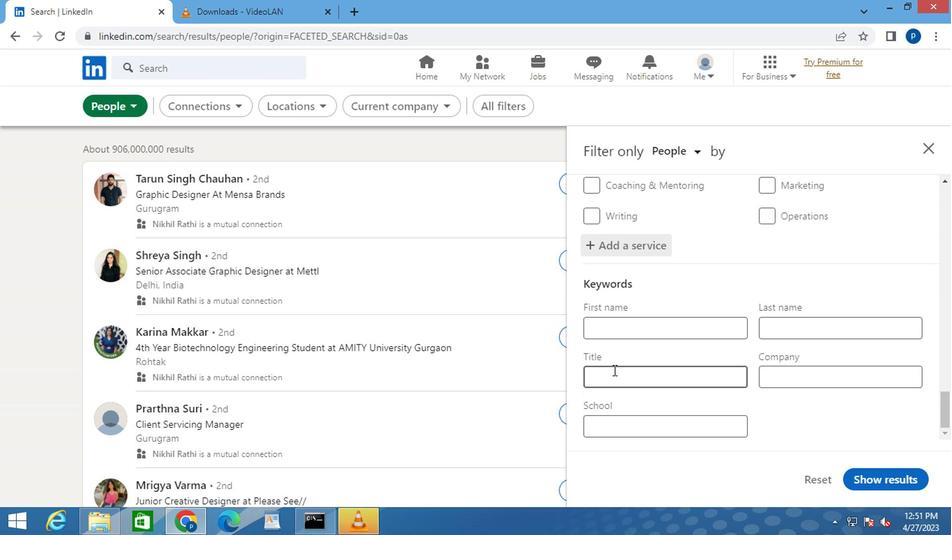 
Action: Key pressed E<Key.caps_lock>COMM<Key.backspace><Key.backspace><Key.backspace><Key.caps_lock>OMMERCE<Key.space><Key.caps_lock>M<Key.caps_lock>ARKETING<Key.space><Key.caps_lock>S<Key.caps_lock>PECIALIST<Key.space>
Screenshot: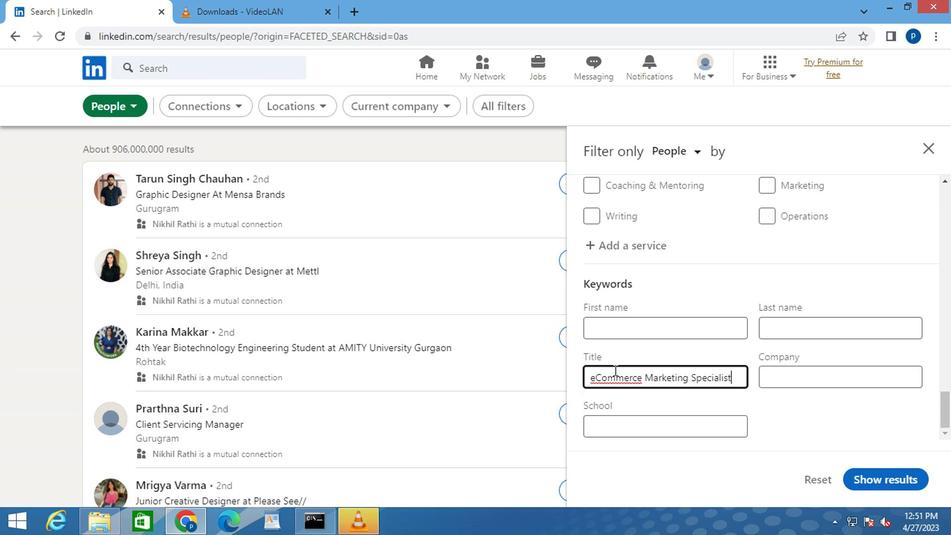 
Action: Mouse moved to (592, 379)
Screenshot: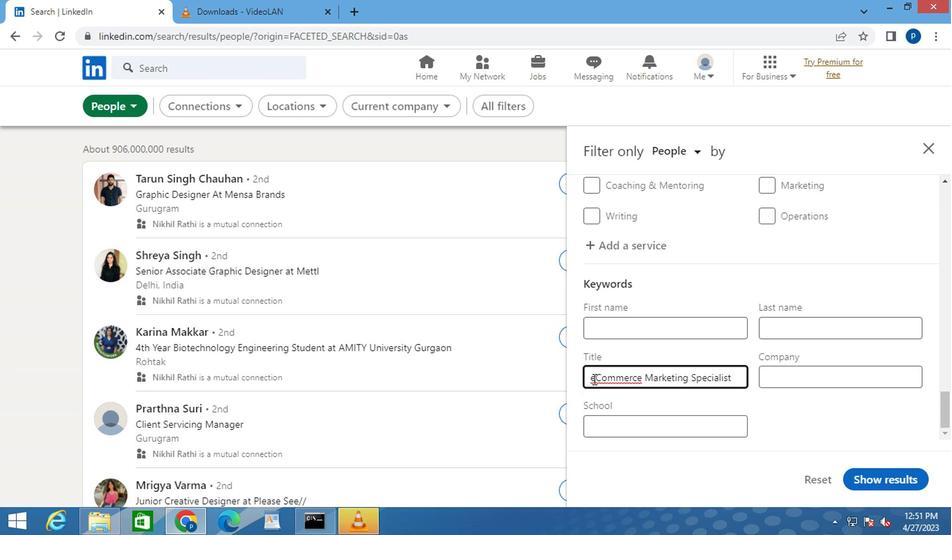 
Action: Mouse pressed left at (592, 379)
Screenshot: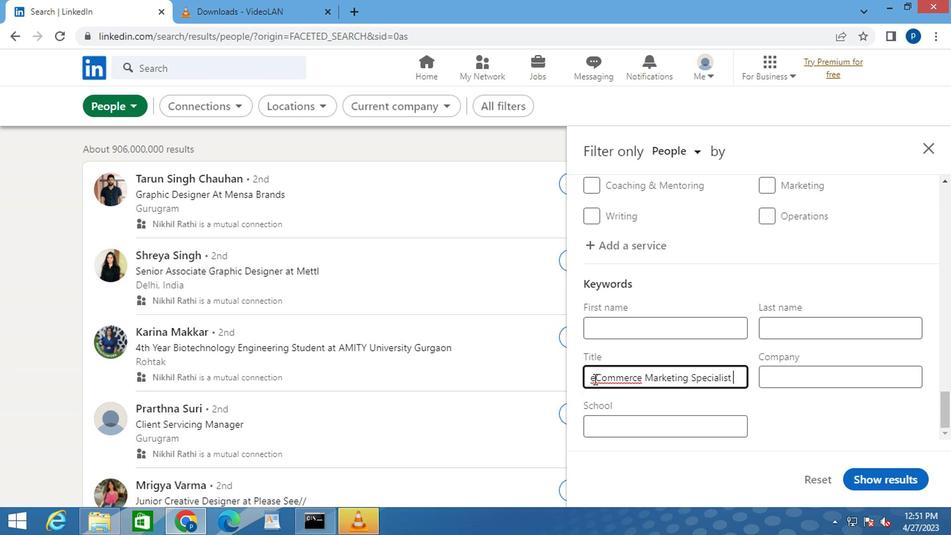 
Action: Key pressed <Key.space>
Screenshot: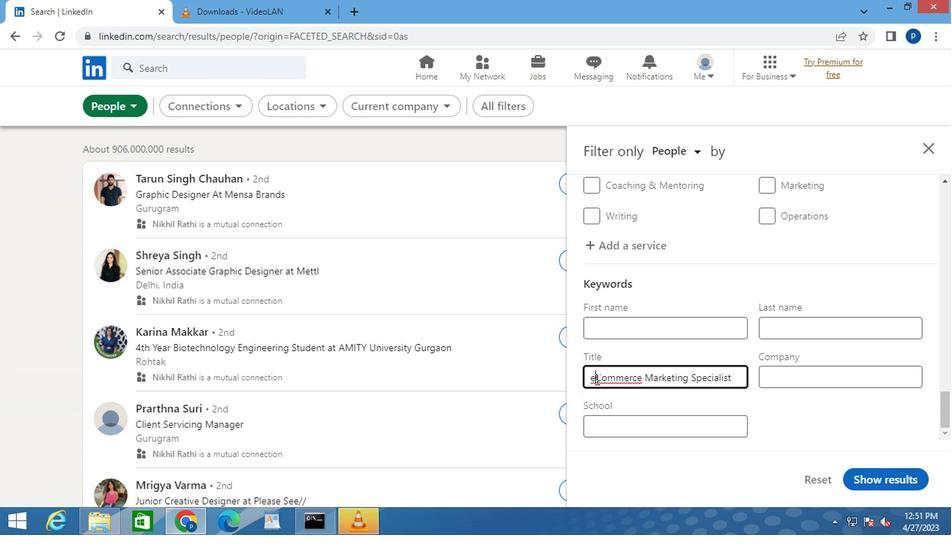 
Action: Mouse moved to (859, 472)
Screenshot: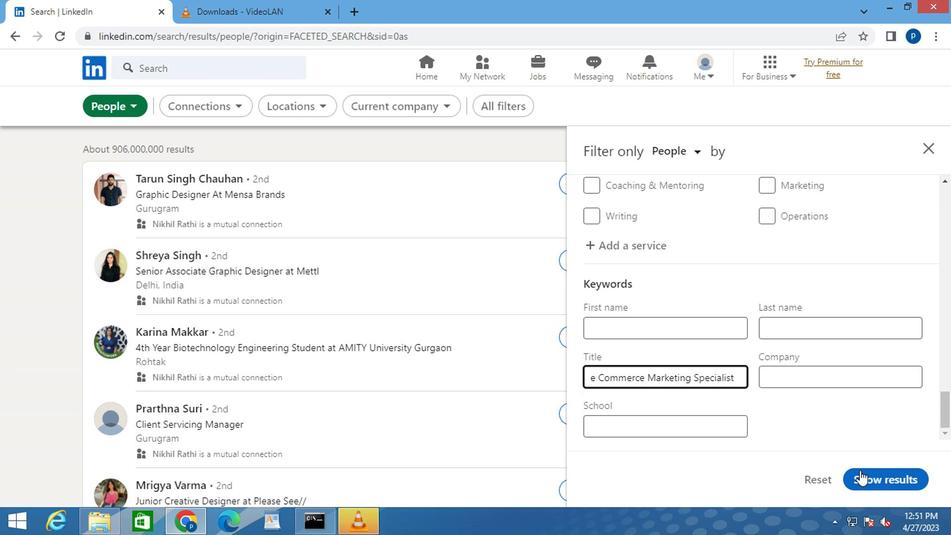 
Action: Mouse pressed left at (859, 472)
Screenshot: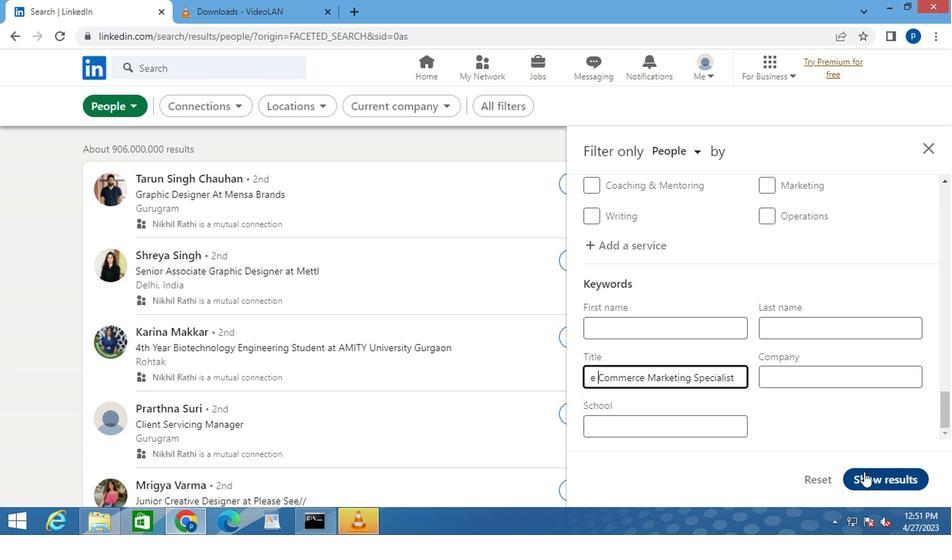 
Action: Mouse moved to (859, 460)
Screenshot: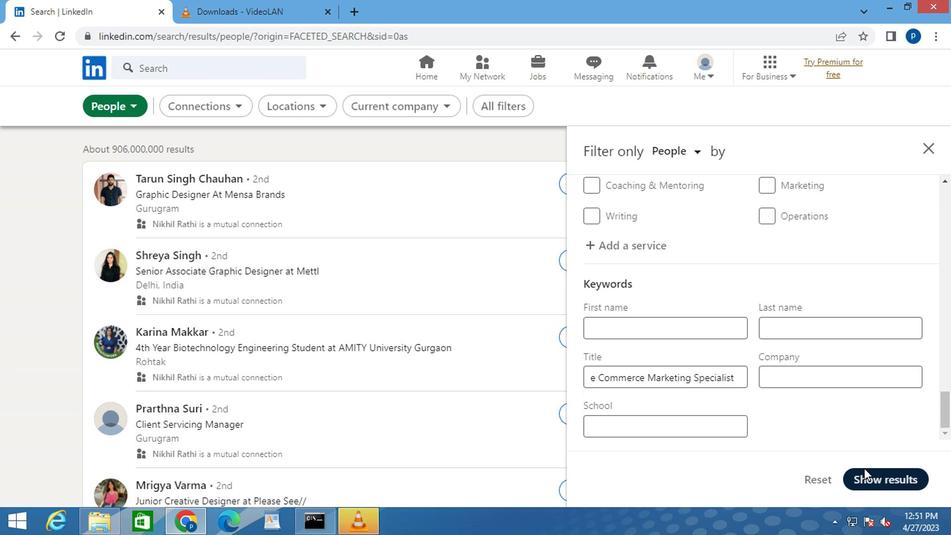 
